 Task: Search one way flight ticket for 4 adults, 1 infant in seat and 1 infant on lap in premium economy from Escanaba: Delta County Airport to Raleigh: Raleigh-durham International Airport on 8-5-2023. Choice of flights is Singapure airlines. Number of bags: 5 checked bags. Price is upto 78000. Outbound departure time preference is 13:15.
Action: Mouse moved to (399, 371)
Screenshot: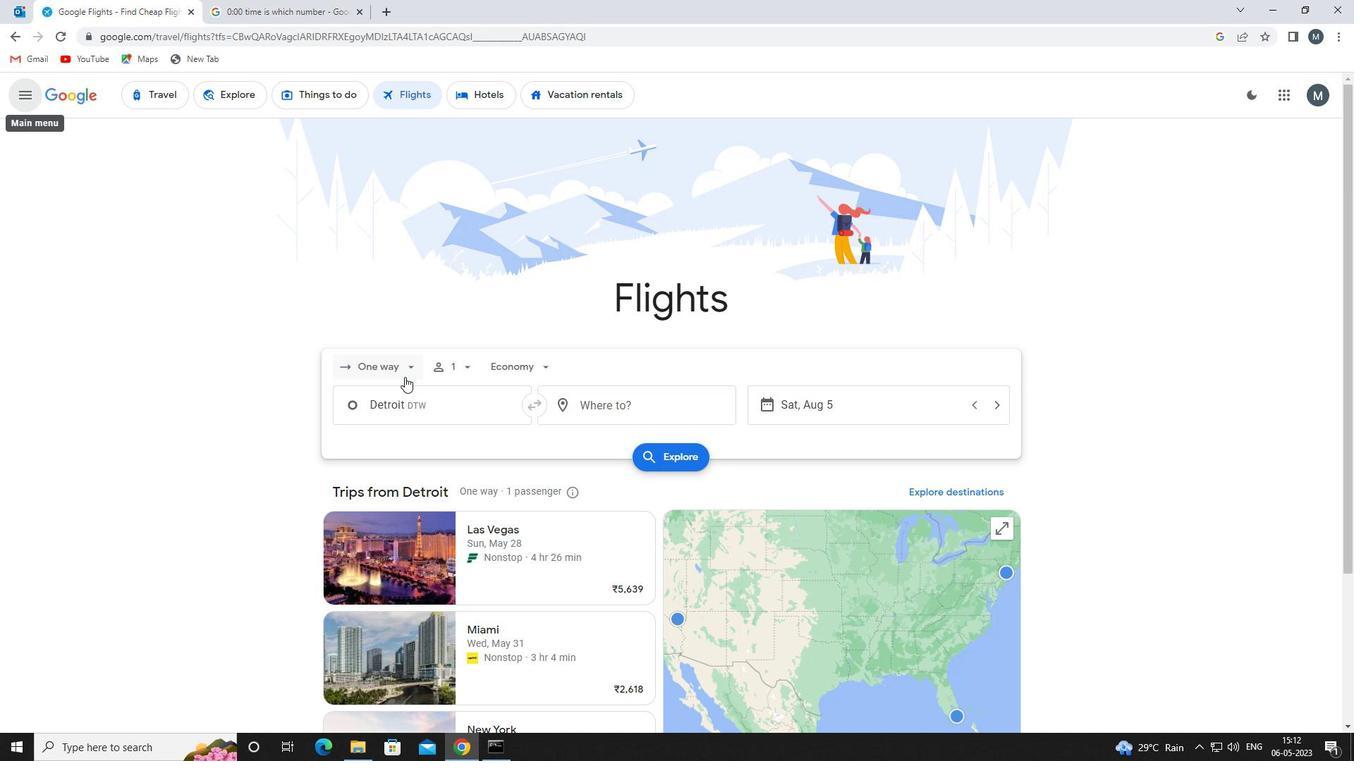 
Action: Mouse pressed left at (399, 371)
Screenshot: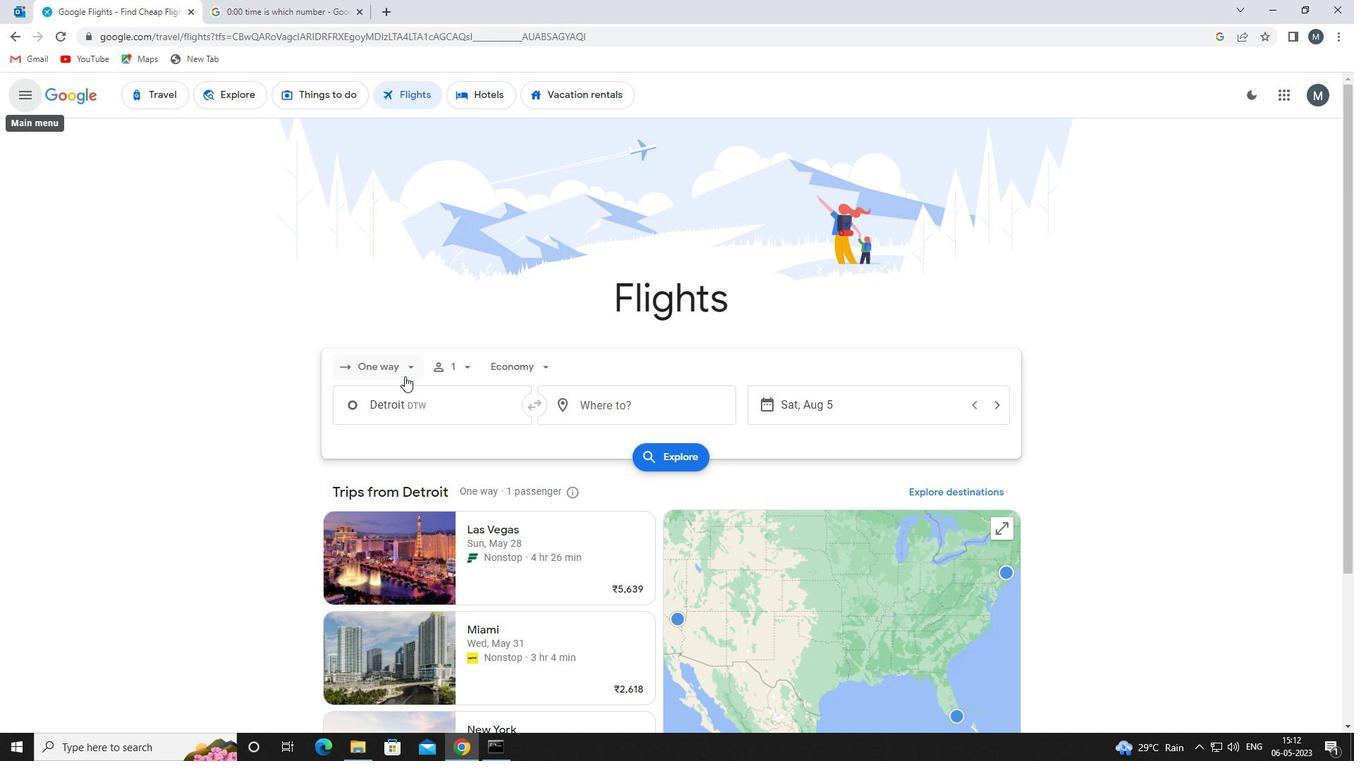 
Action: Mouse moved to (406, 433)
Screenshot: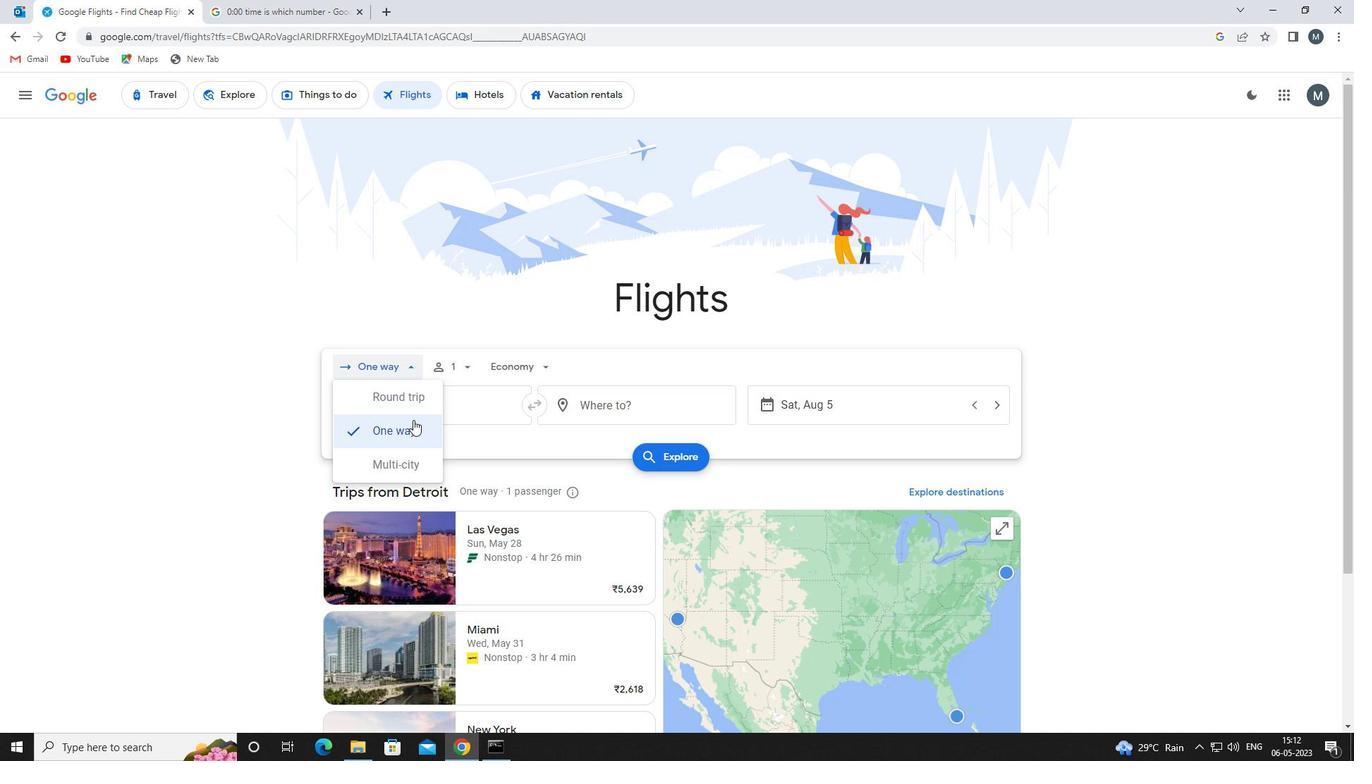 
Action: Mouse pressed left at (406, 433)
Screenshot: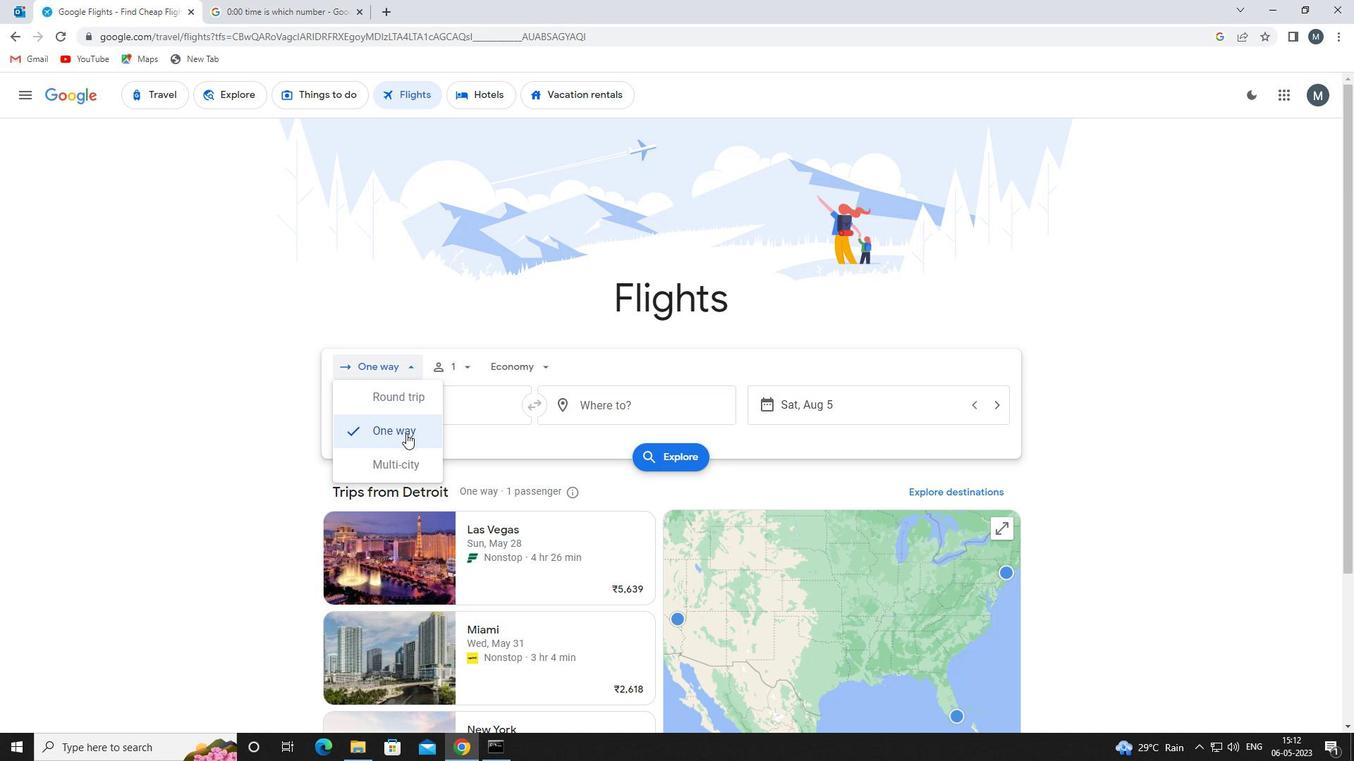 
Action: Mouse moved to (463, 368)
Screenshot: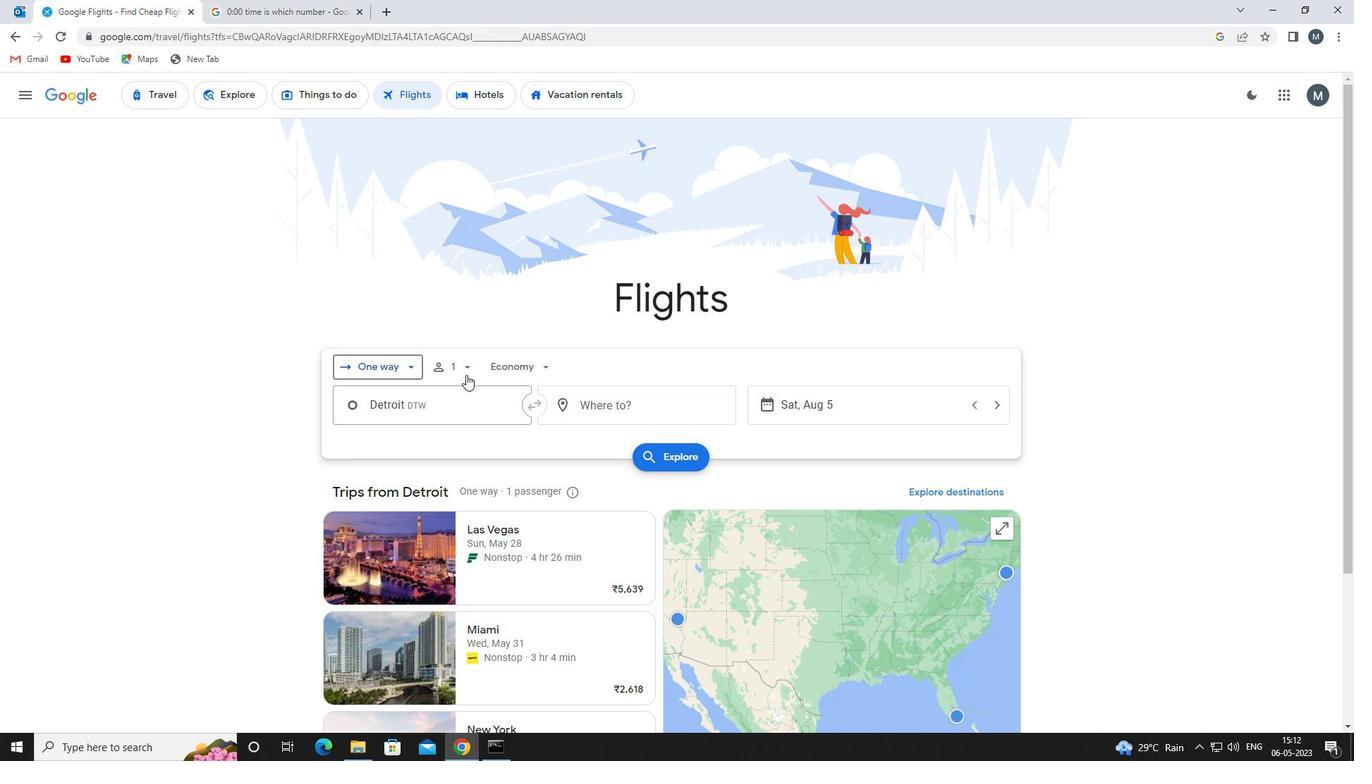 
Action: Mouse pressed left at (463, 368)
Screenshot: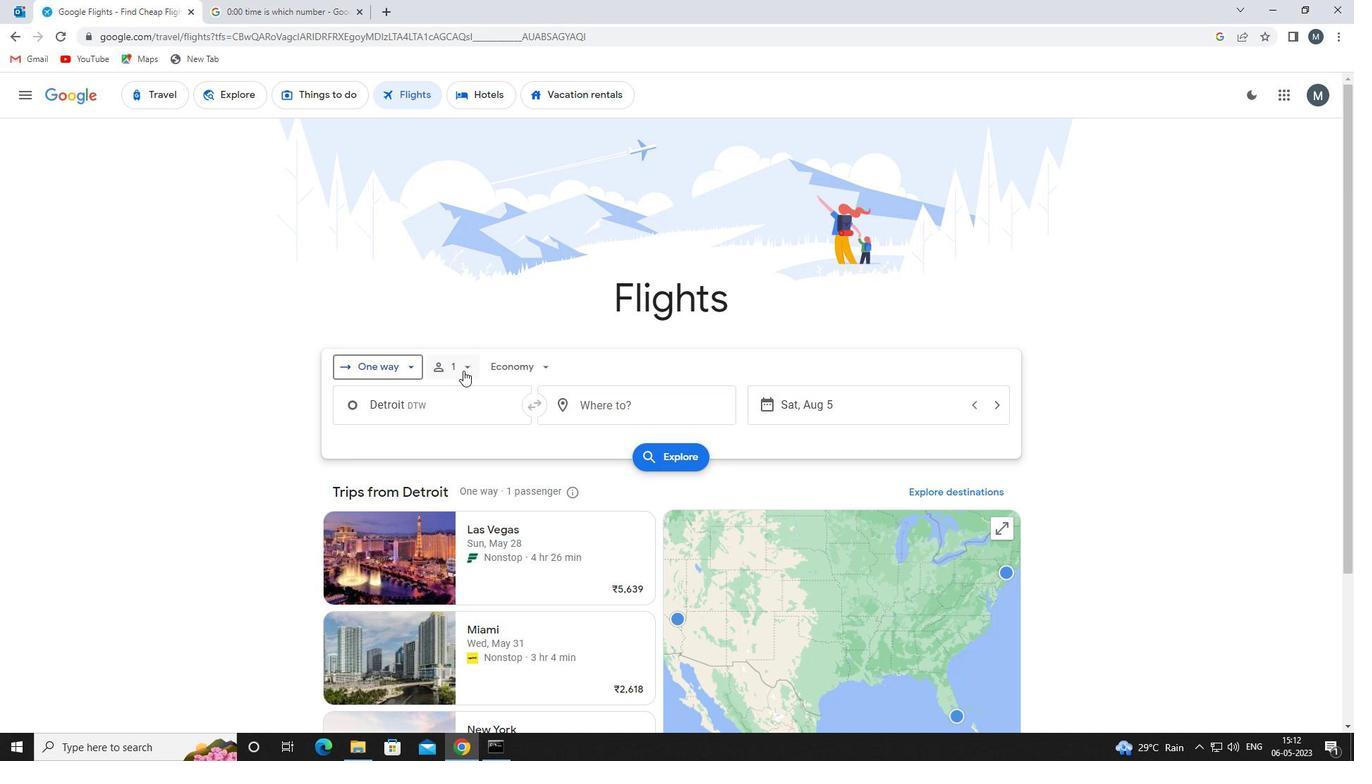 
Action: Mouse moved to (581, 403)
Screenshot: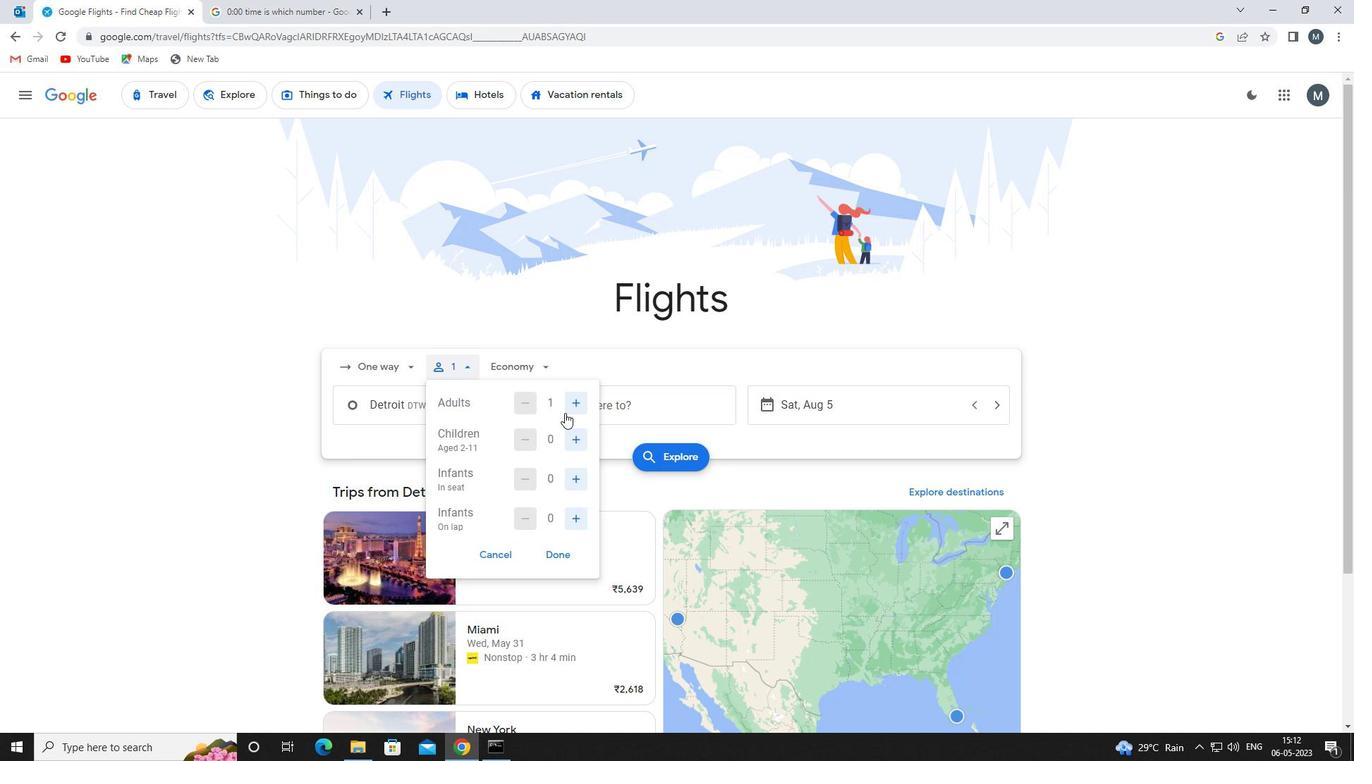 
Action: Mouse pressed left at (581, 403)
Screenshot: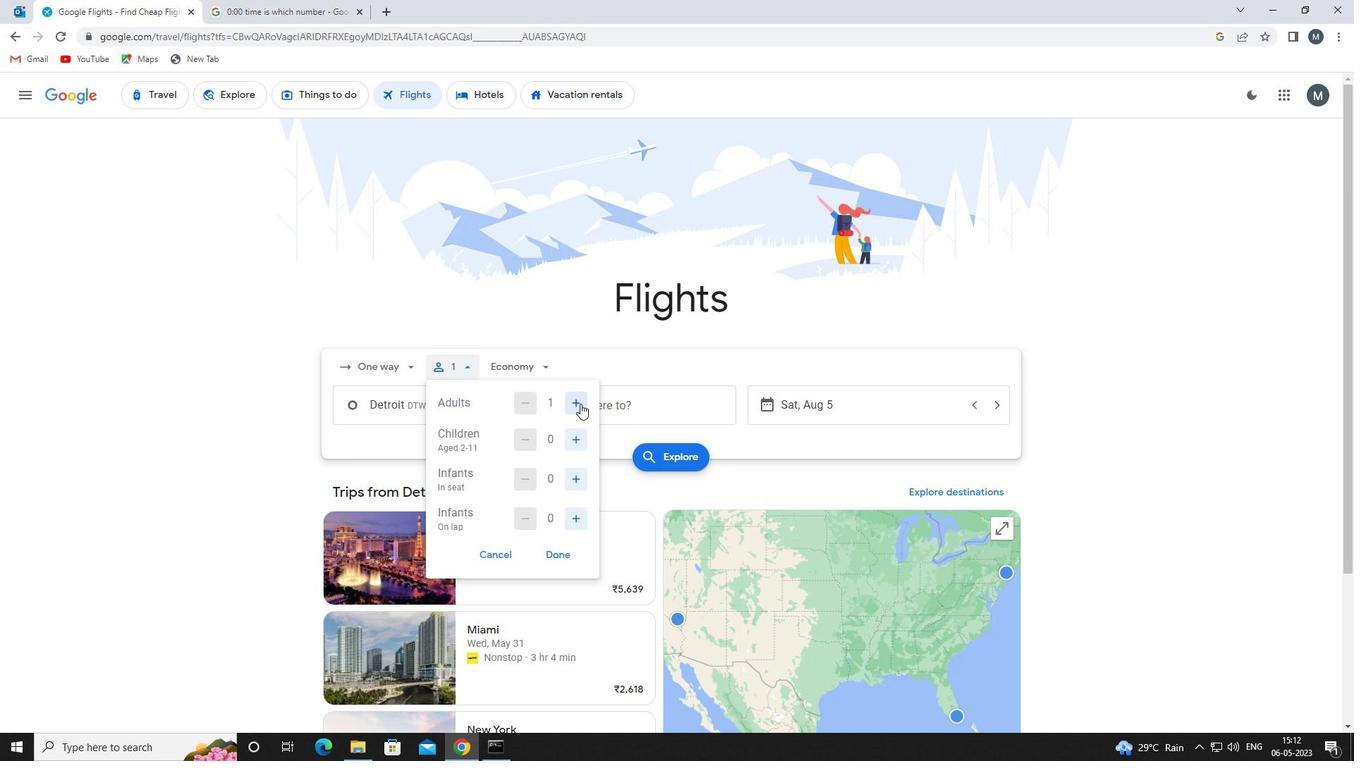 
Action: Mouse moved to (581, 402)
Screenshot: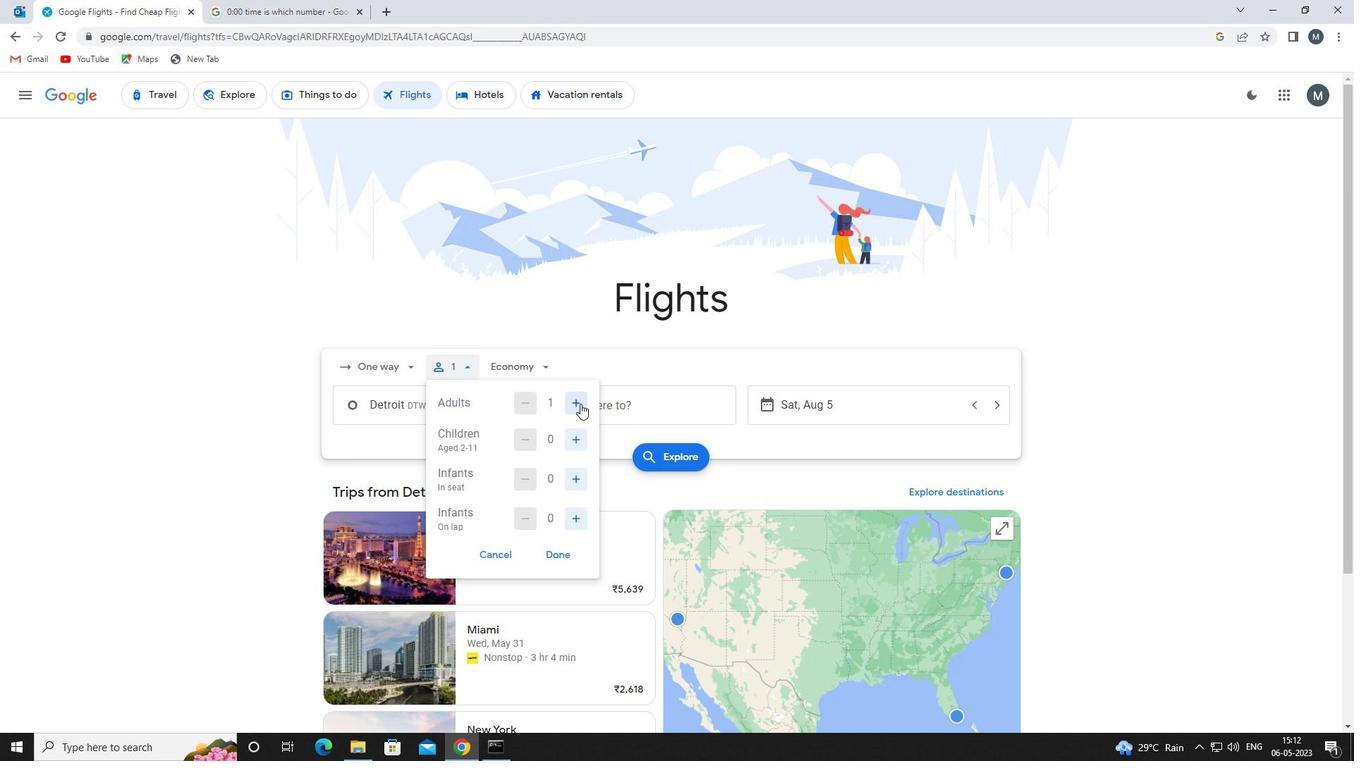 
Action: Mouse pressed left at (581, 402)
Screenshot: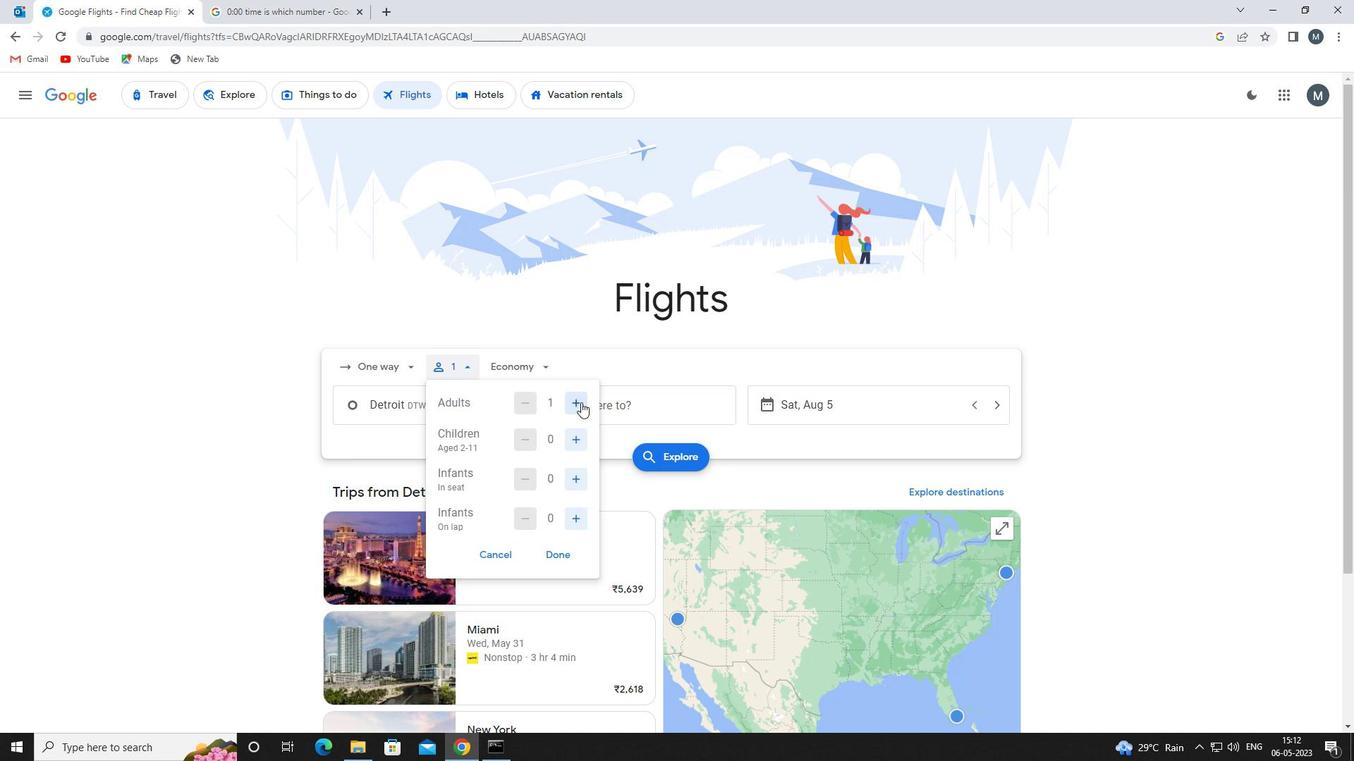 
Action: Mouse pressed left at (581, 402)
Screenshot: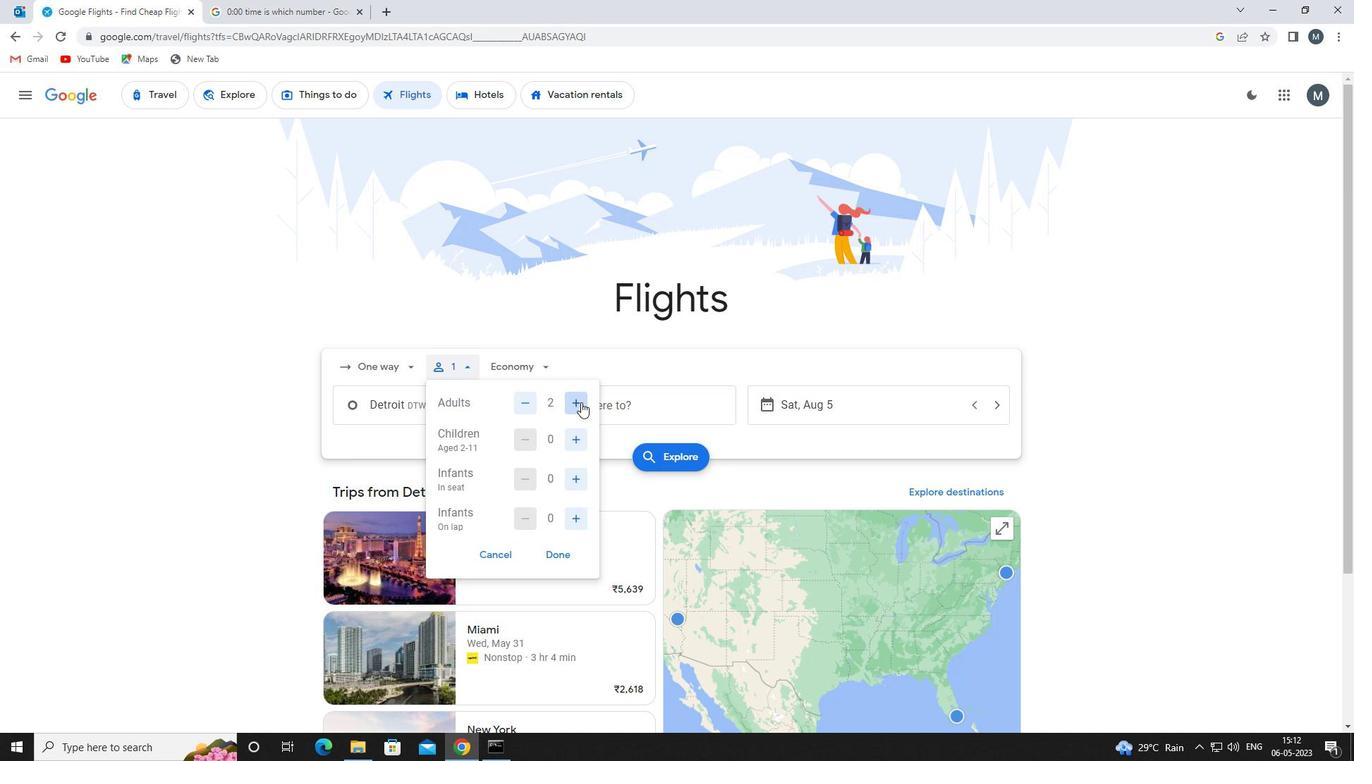 
Action: Mouse moved to (581, 444)
Screenshot: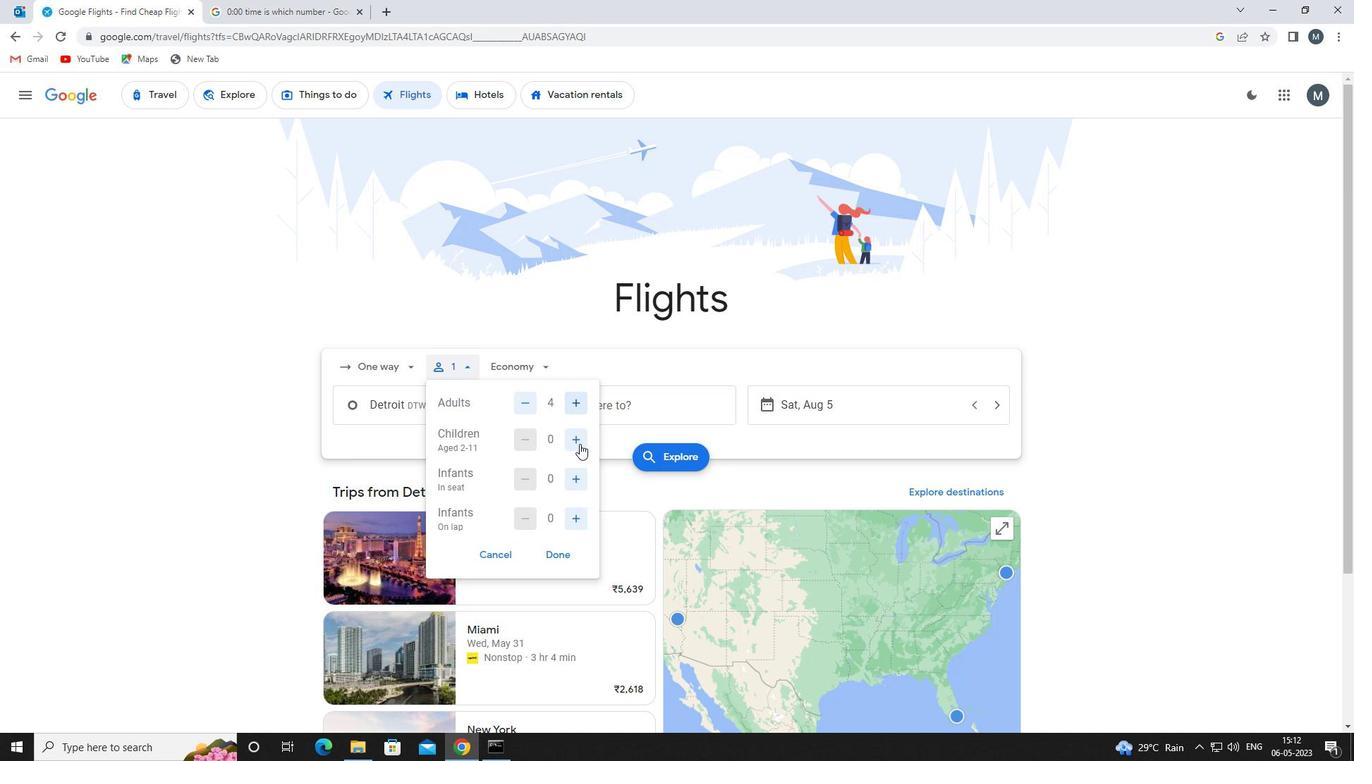 
Action: Mouse pressed left at (581, 444)
Screenshot: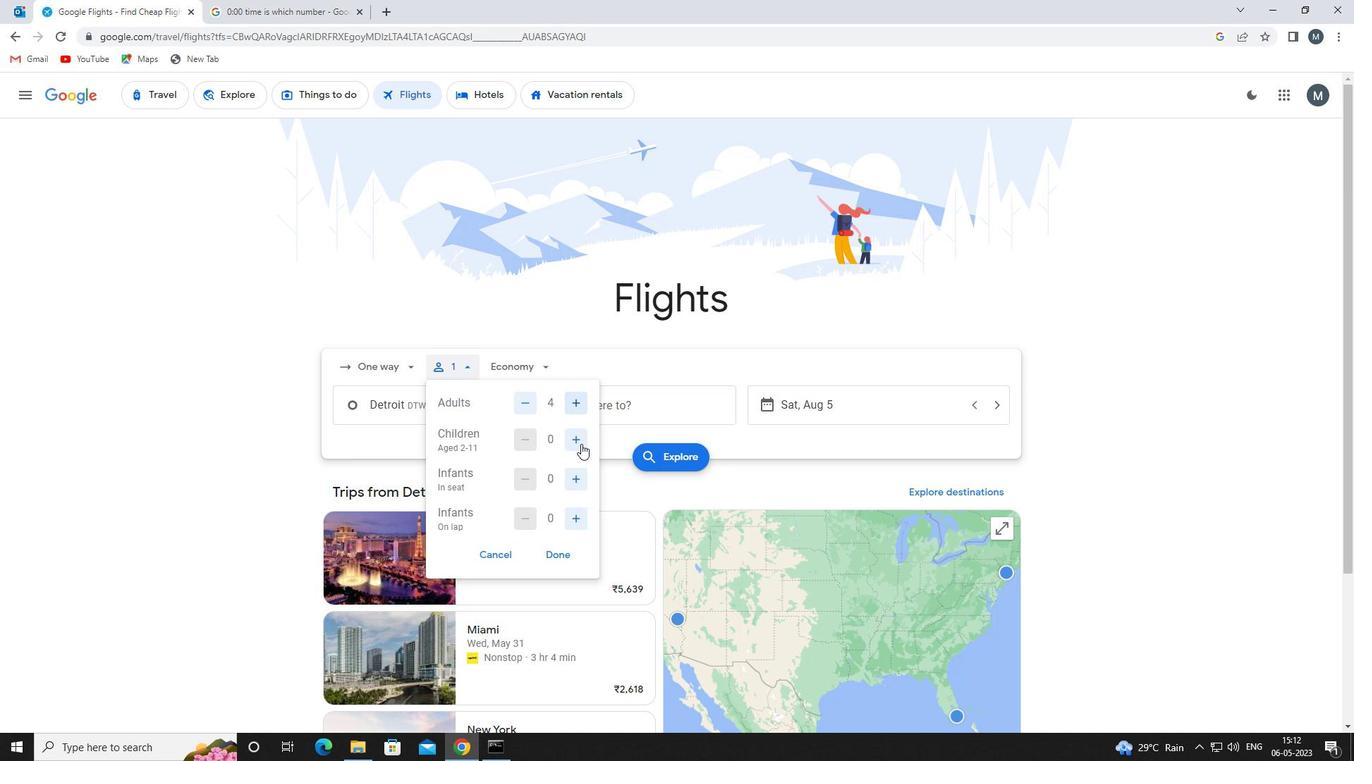 
Action: Mouse moved to (578, 474)
Screenshot: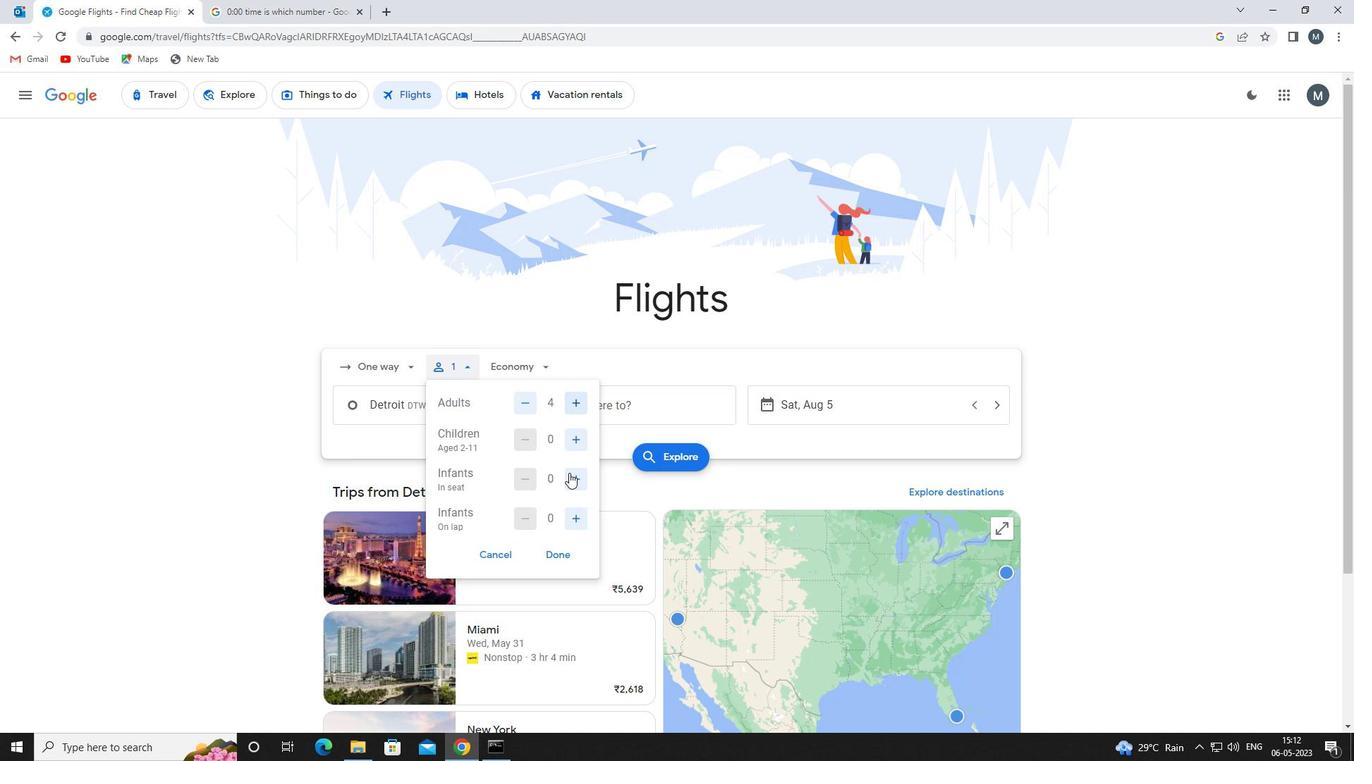 
Action: Mouse pressed left at (578, 474)
Screenshot: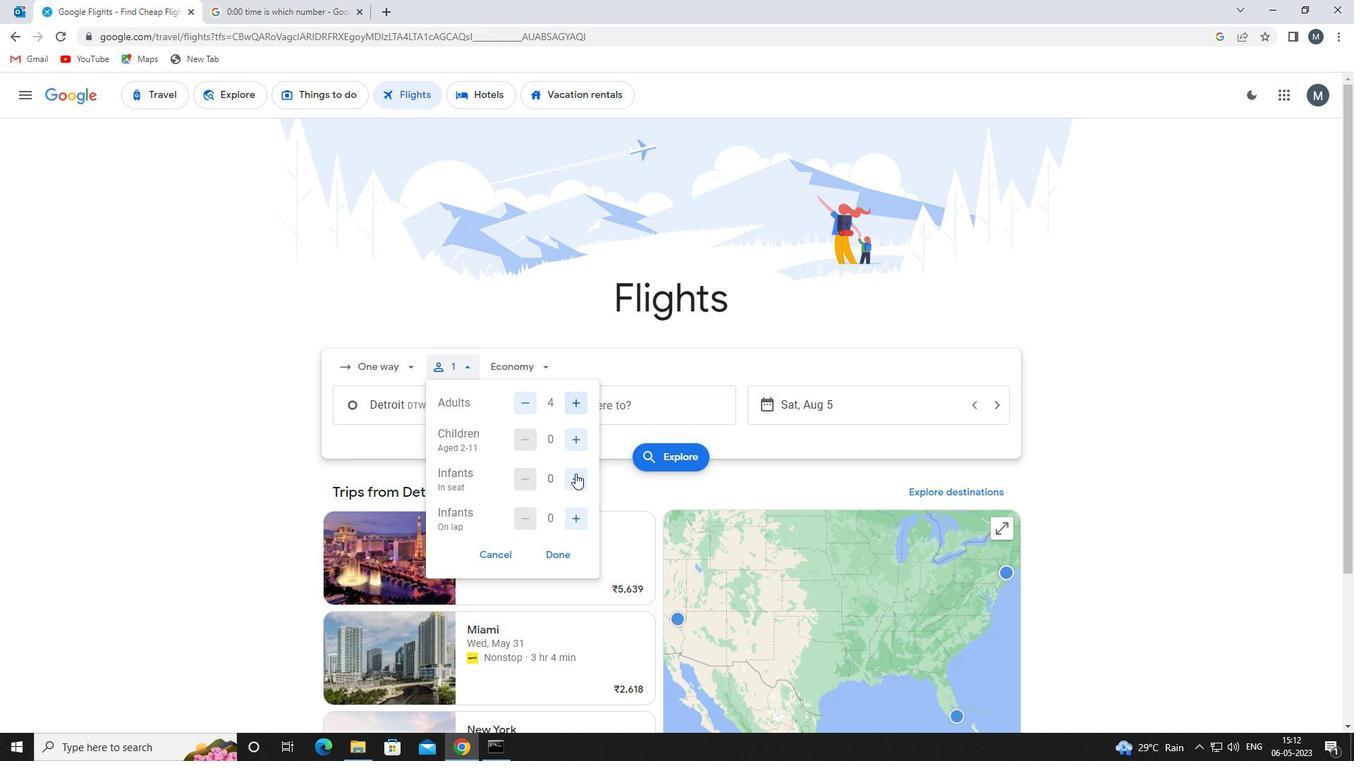 
Action: Mouse moved to (575, 519)
Screenshot: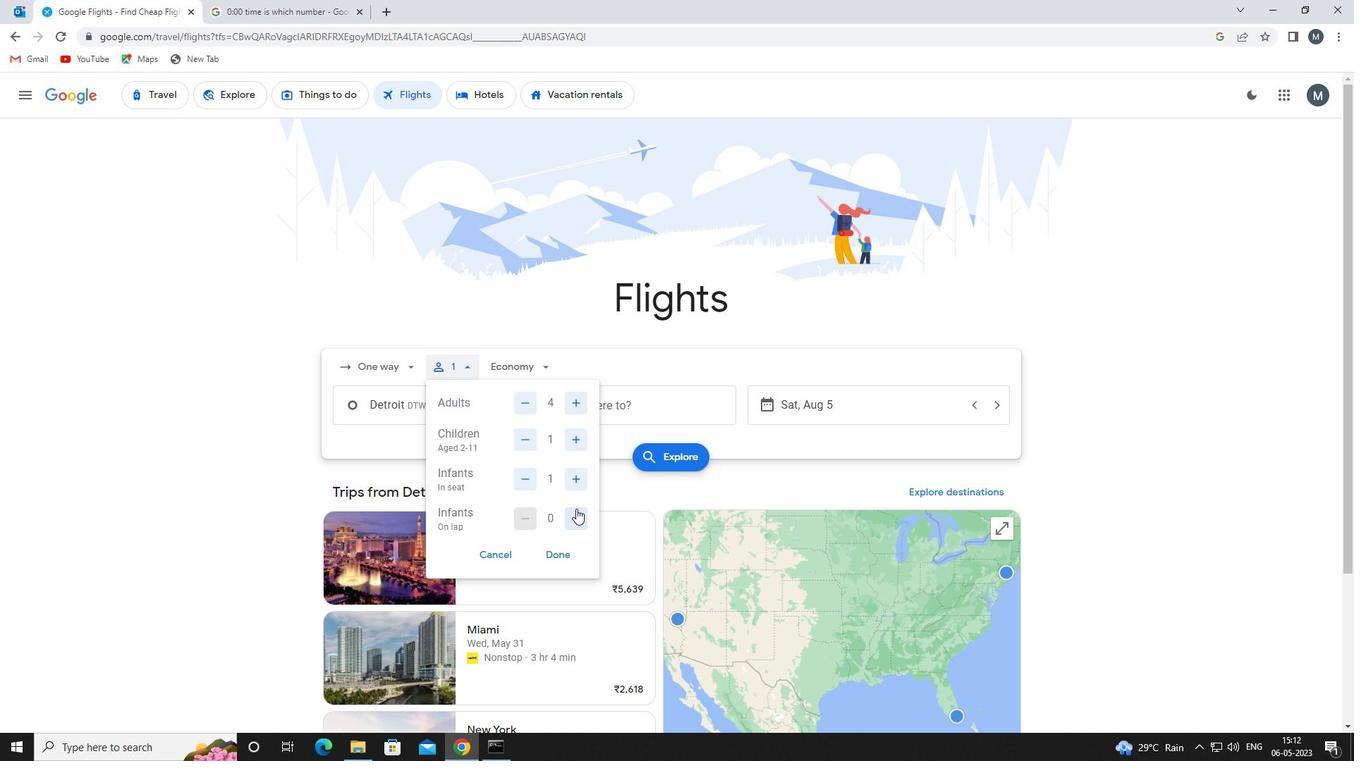 
Action: Mouse pressed left at (575, 519)
Screenshot: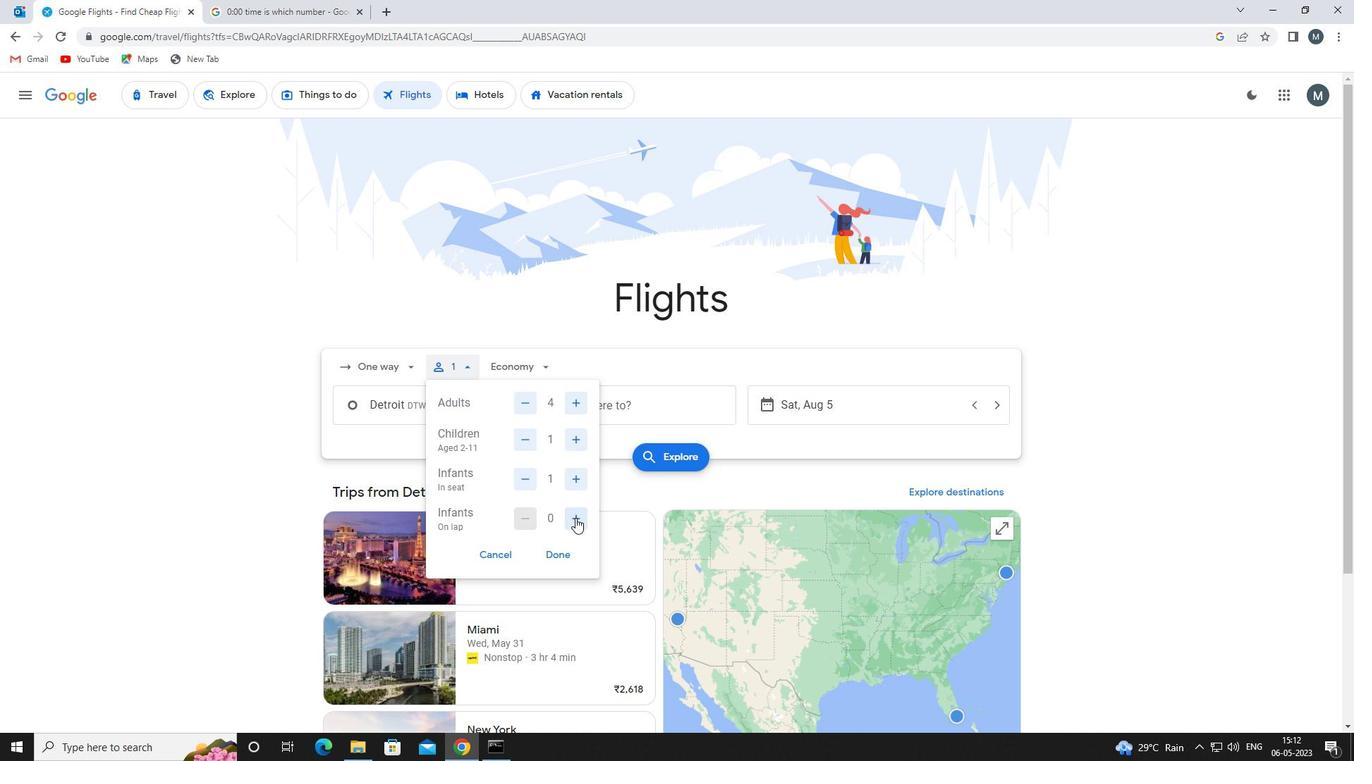 
Action: Mouse moved to (521, 419)
Screenshot: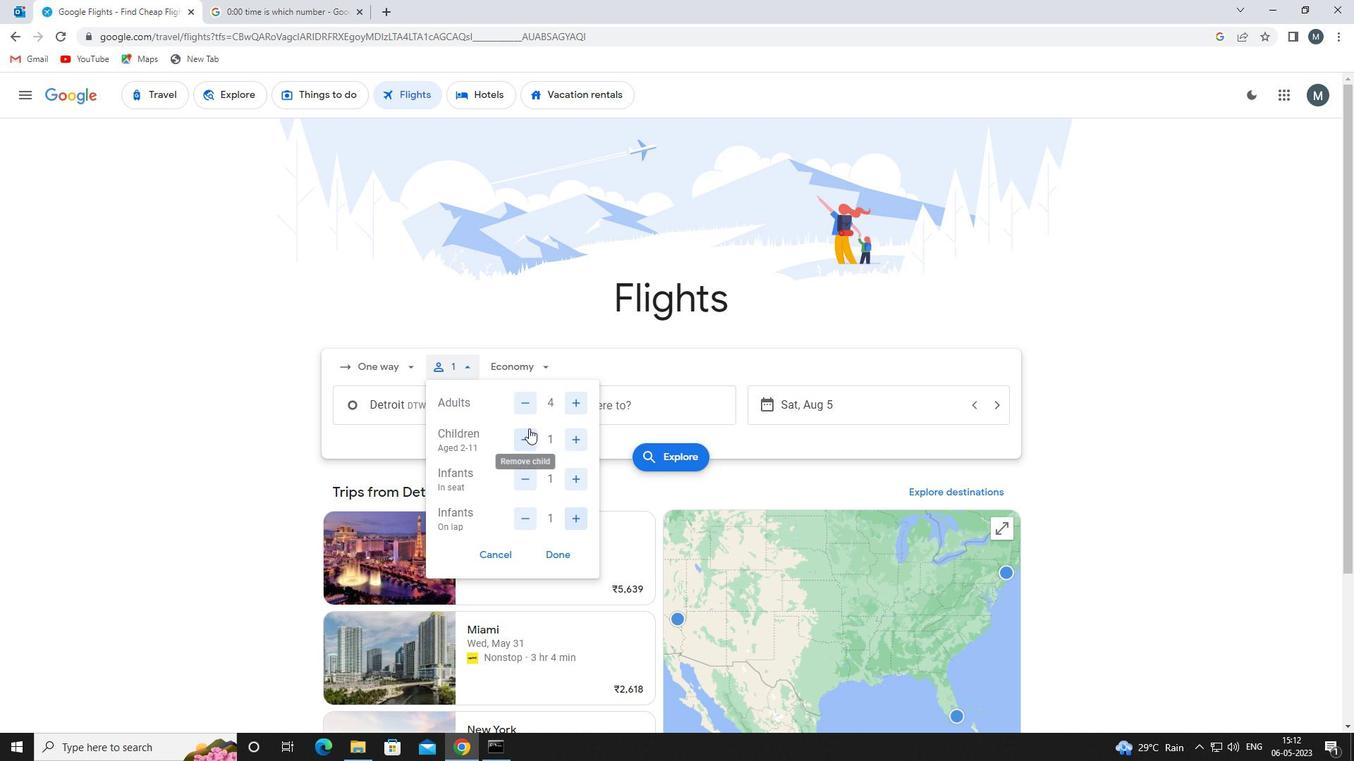 
Action: Mouse pressed left at (521, 419)
Screenshot: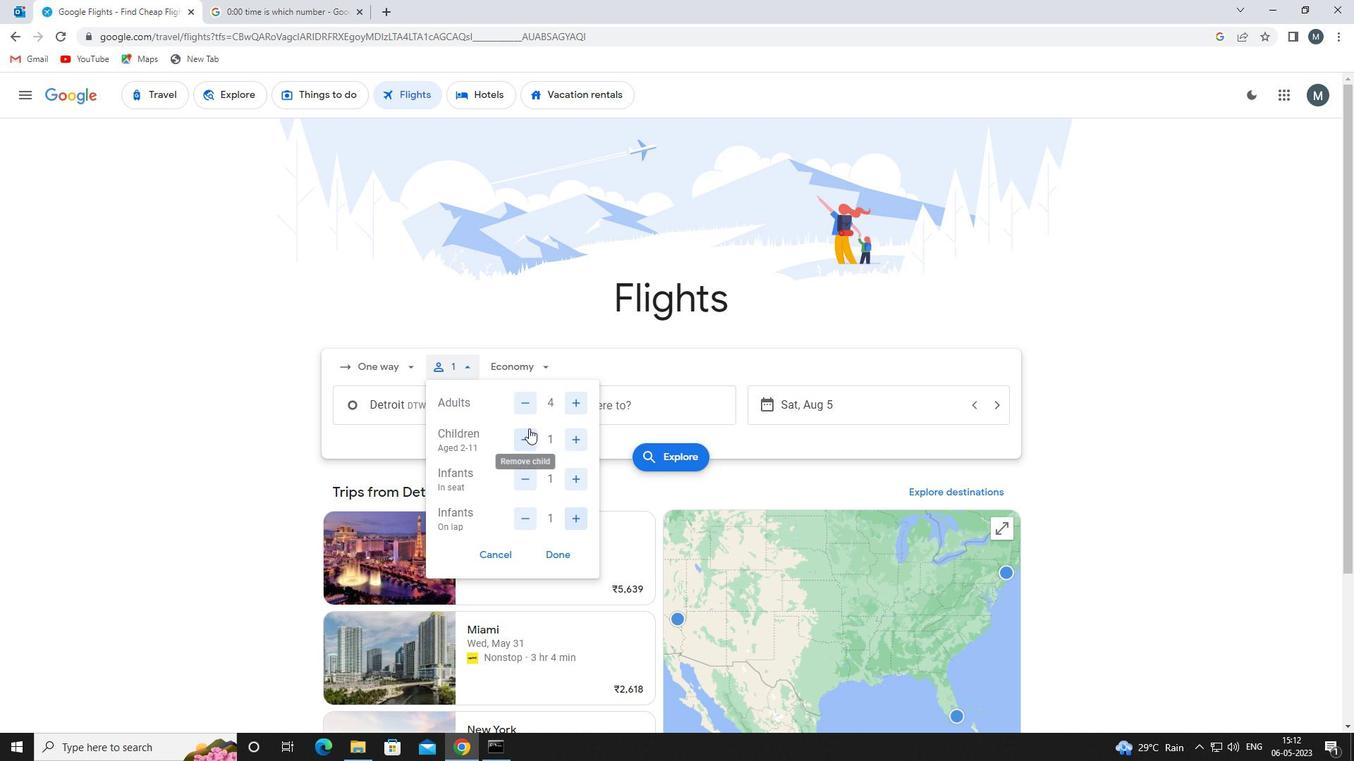 
Action: Mouse moved to (447, 372)
Screenshot: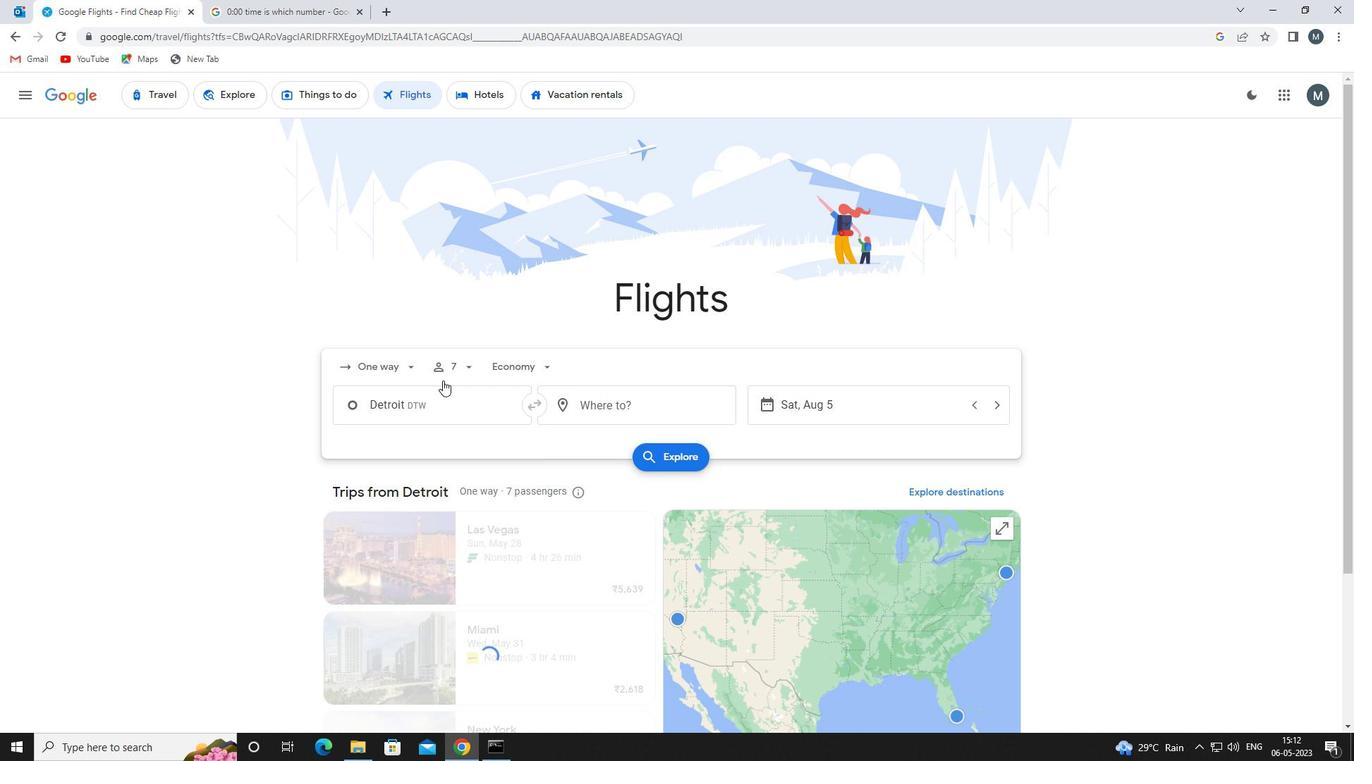 
Action: Mouse pressed left at (447, 372)
Screenshot: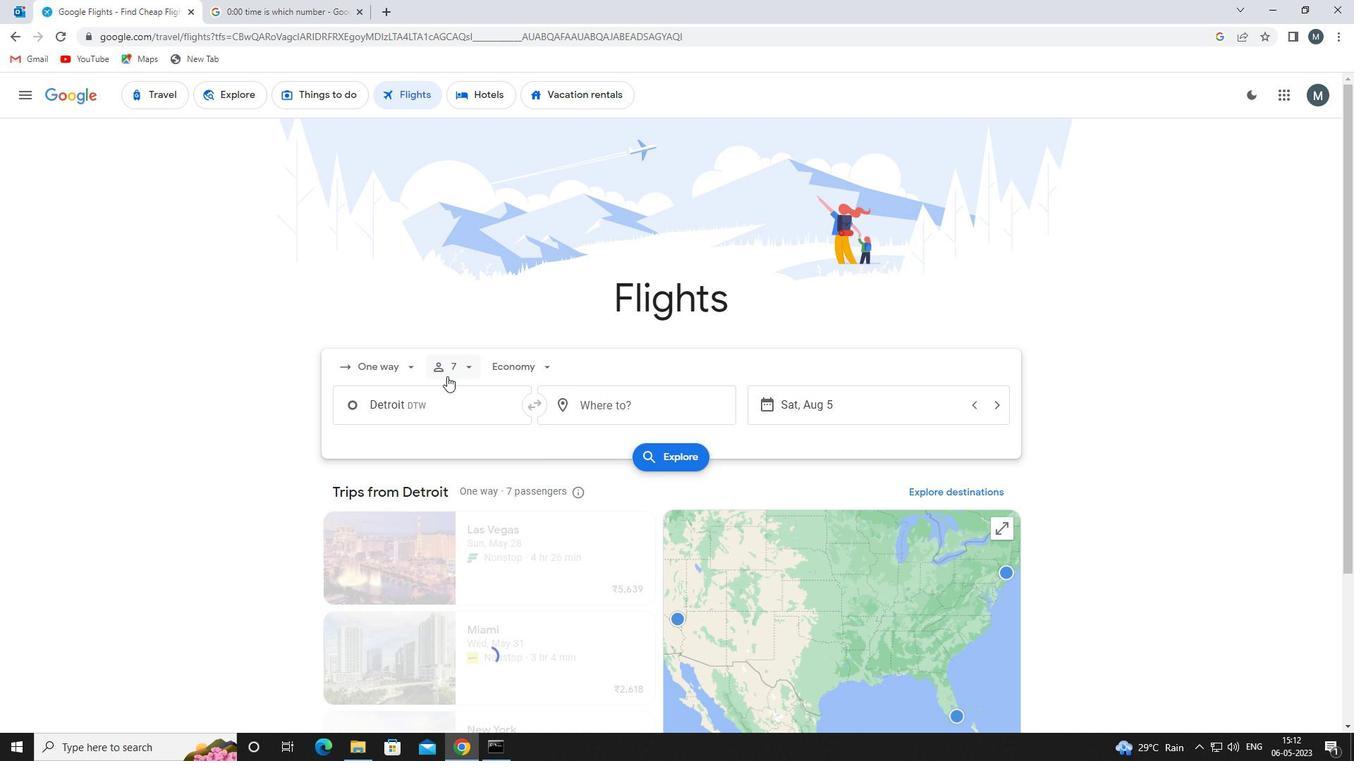 
Action: Mouse moved to (524, 439)
Screenshot: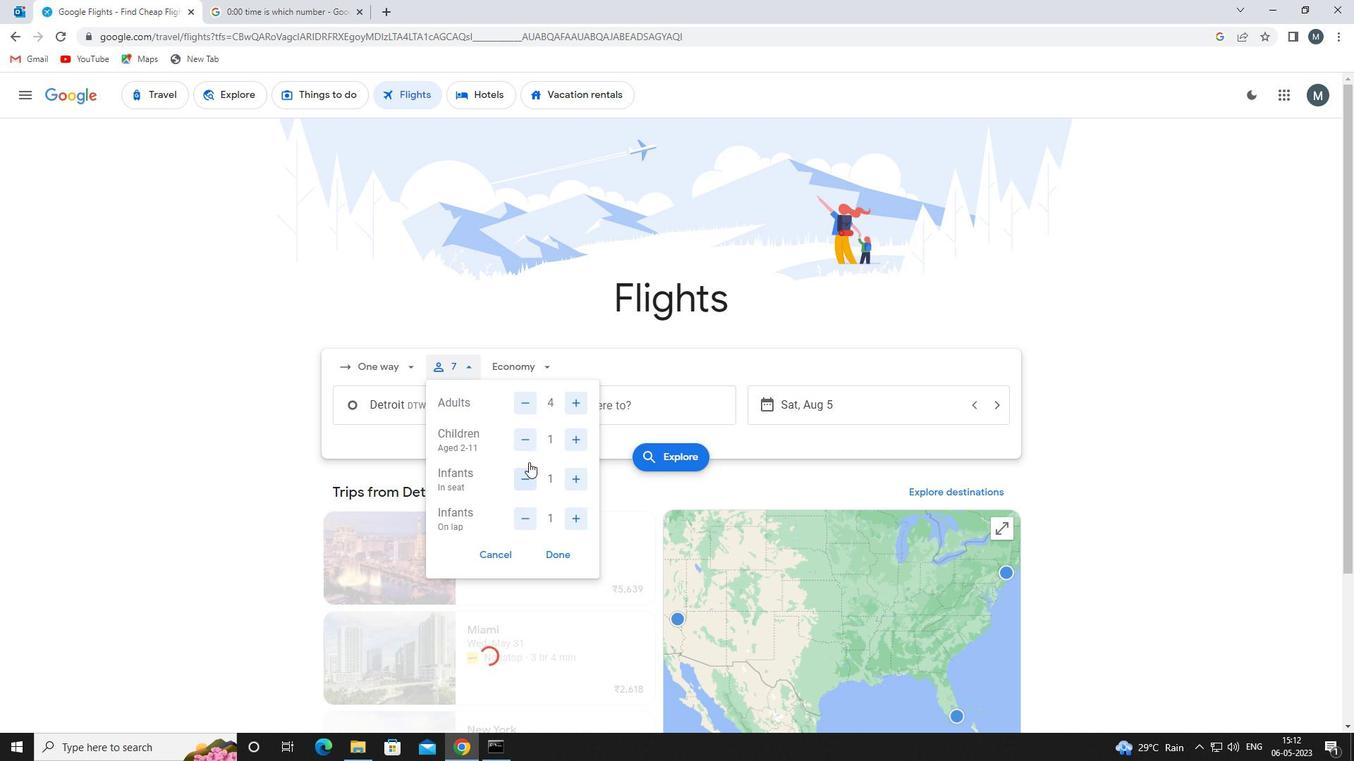 
Action: Mouse pressed left at (524, 439)
Screenshot: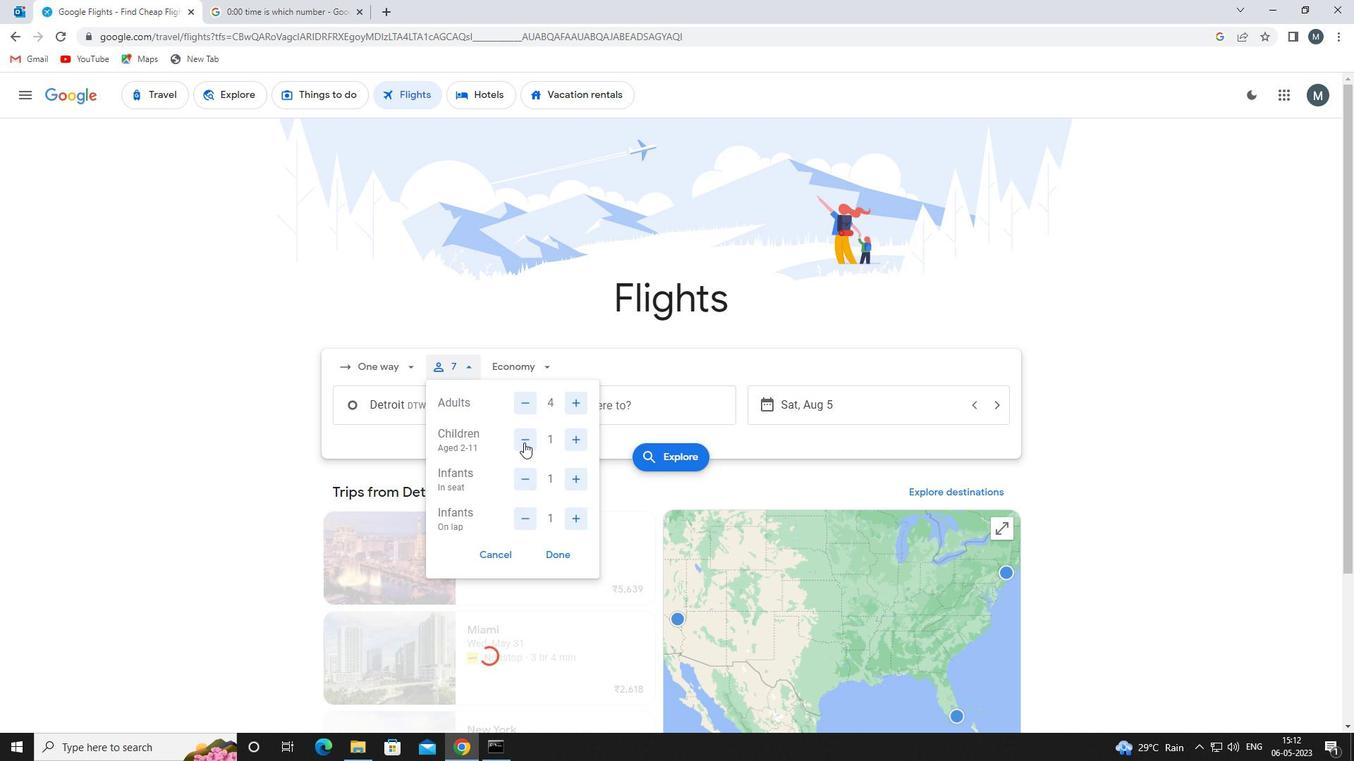 
Action: Mouse moved to (554, 558)
Screenshot: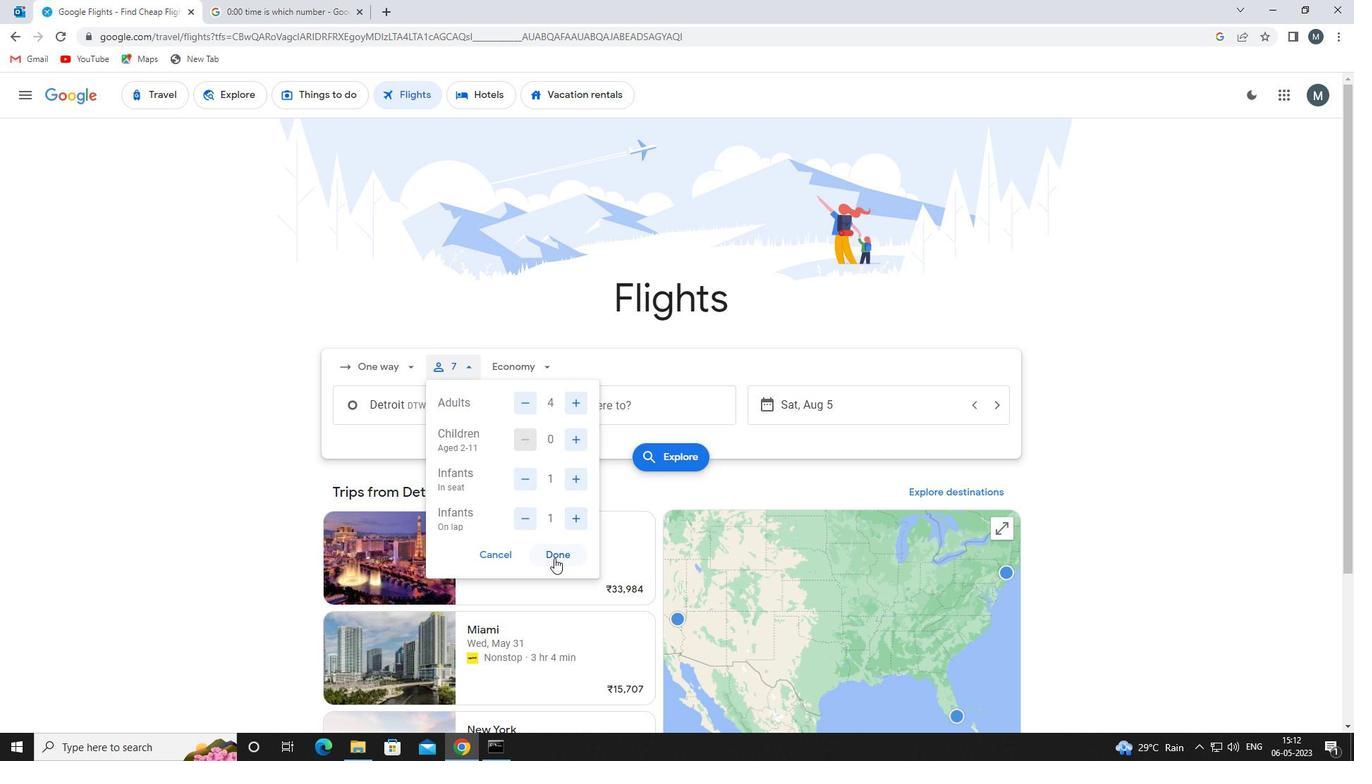 
Action: Mouse pressed left at (554, 558)
Screenshot: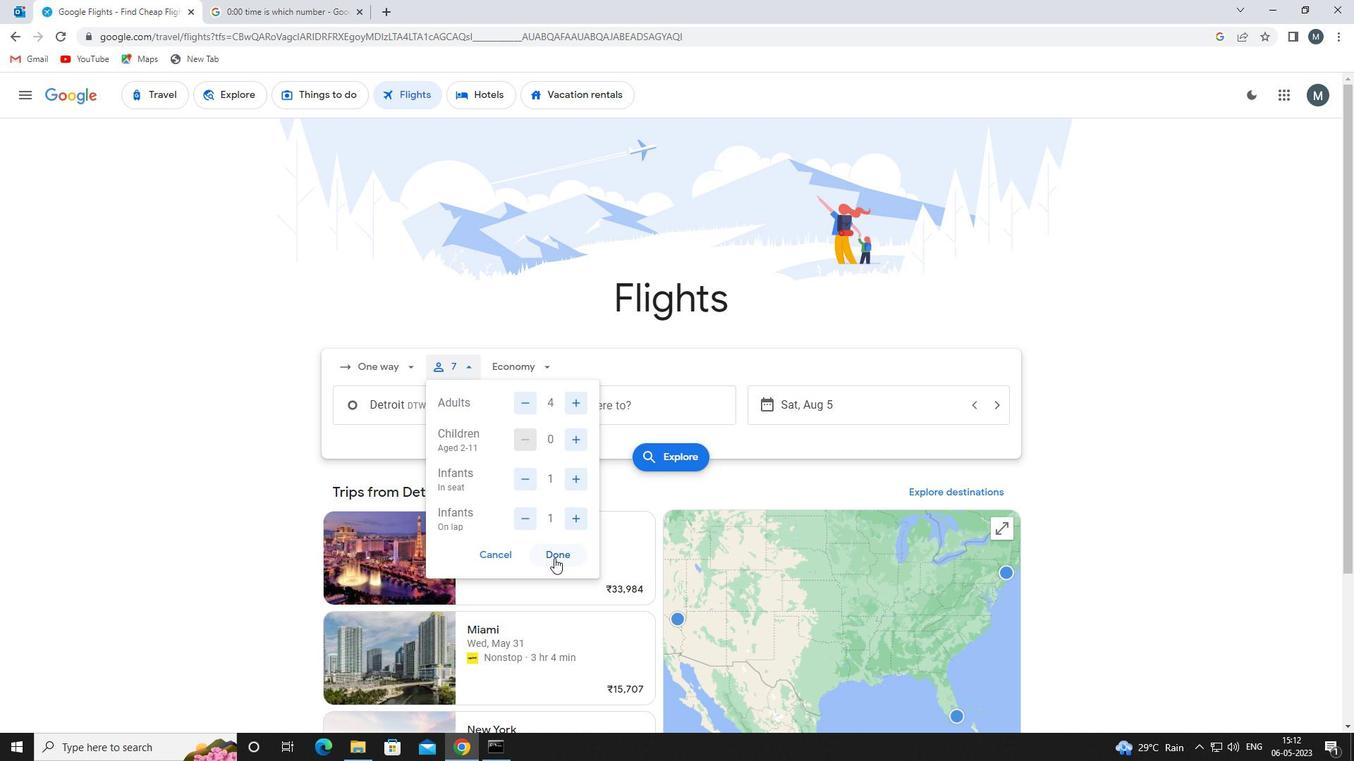 
Action: Mouse moved to (510, 367)
Screenshot: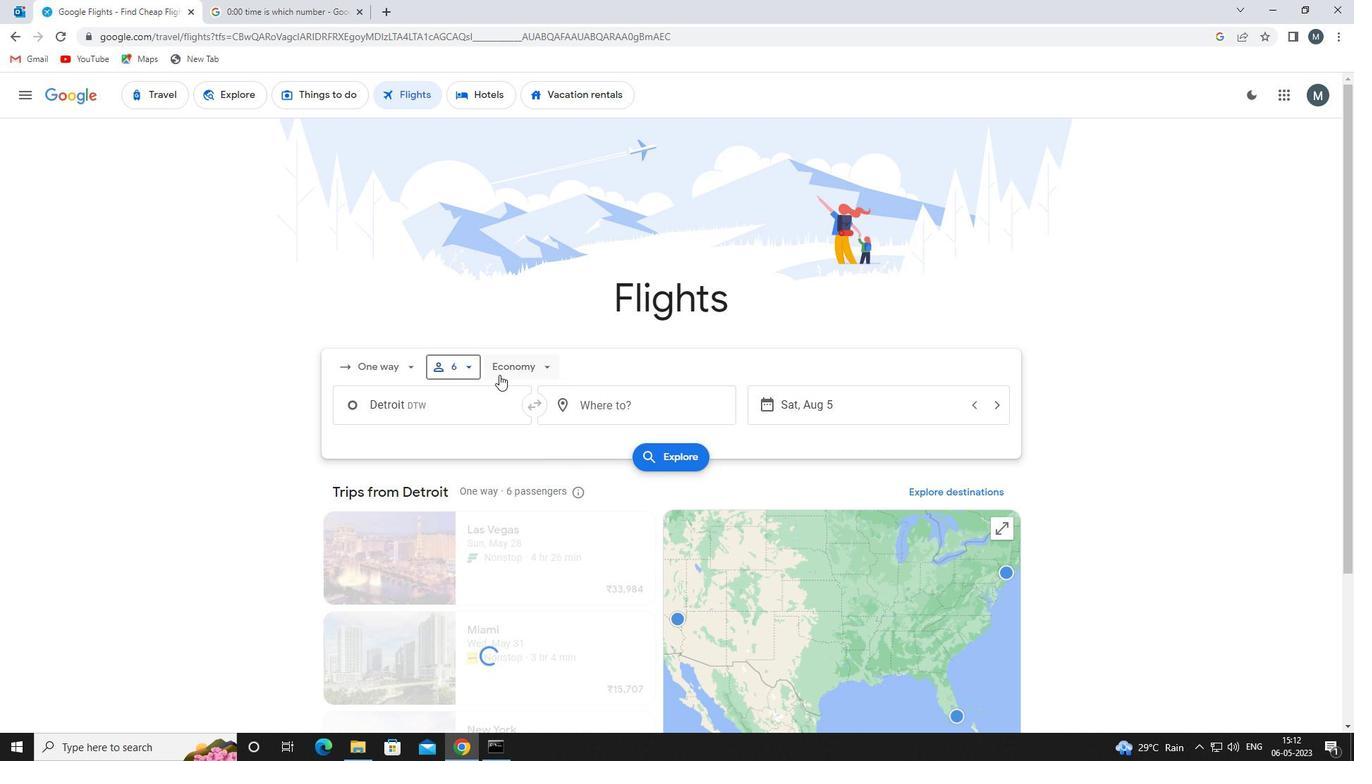 
Action: Mouse pressed left at (510, 367)
Screenshot: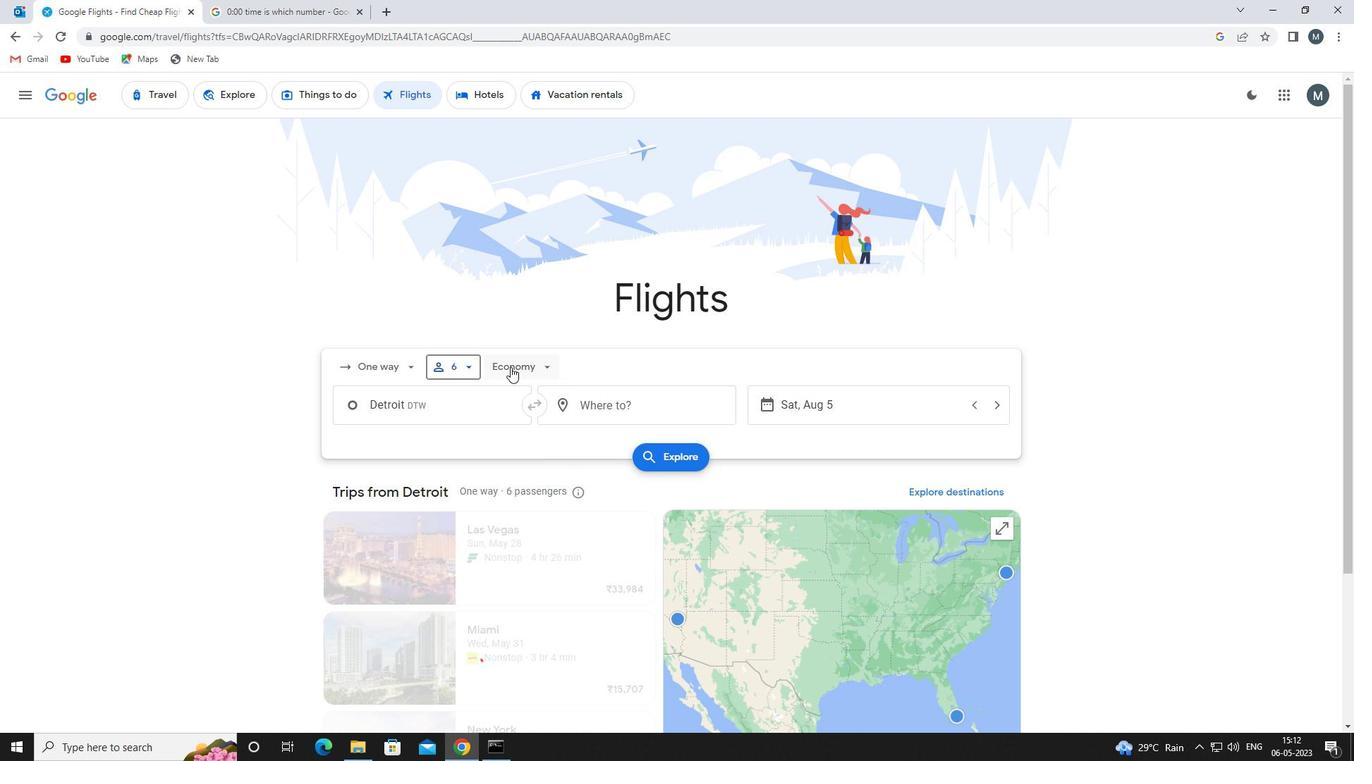 
Action: Mouse moved to (551, 435)
Screenshot: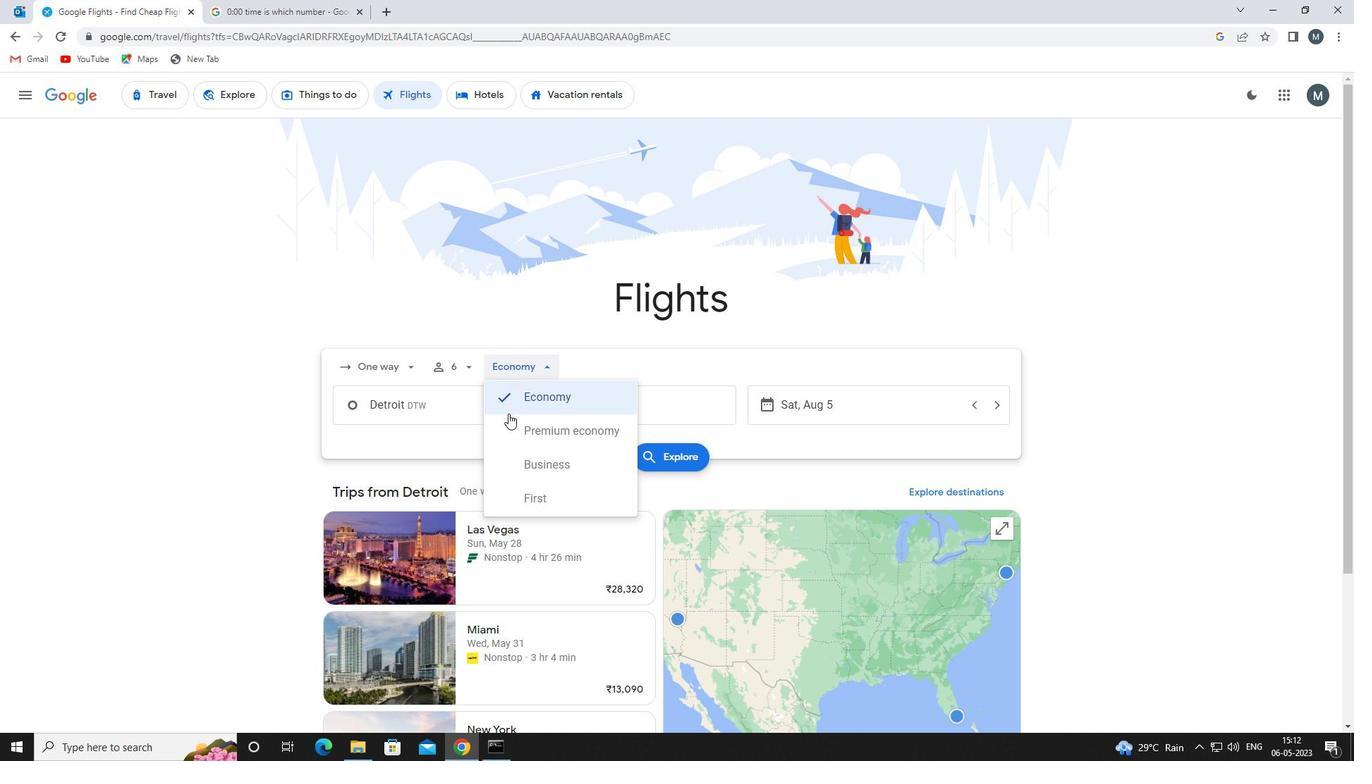 
Action: Mouse pressed left at (551, 435)
Screenshot: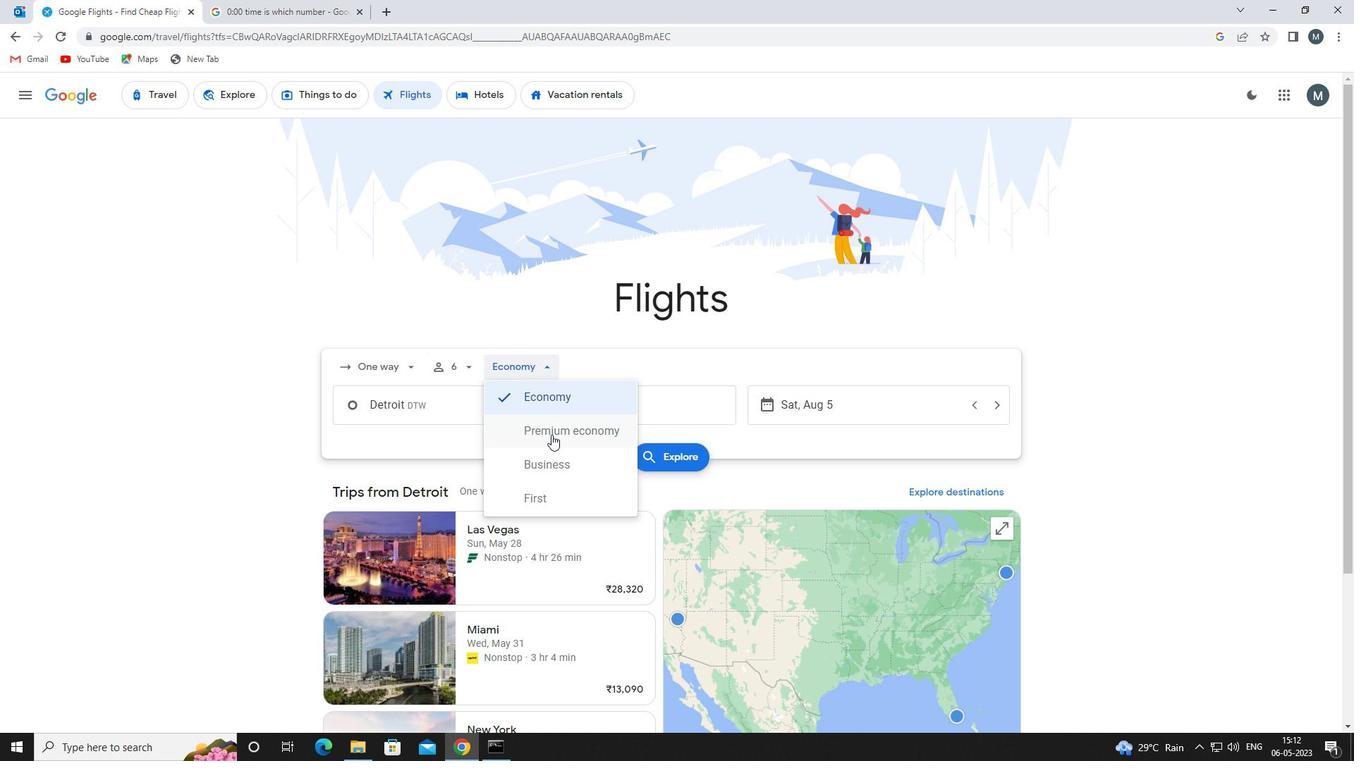 
Action: Mouse moved to (462, 404)
Screenshot: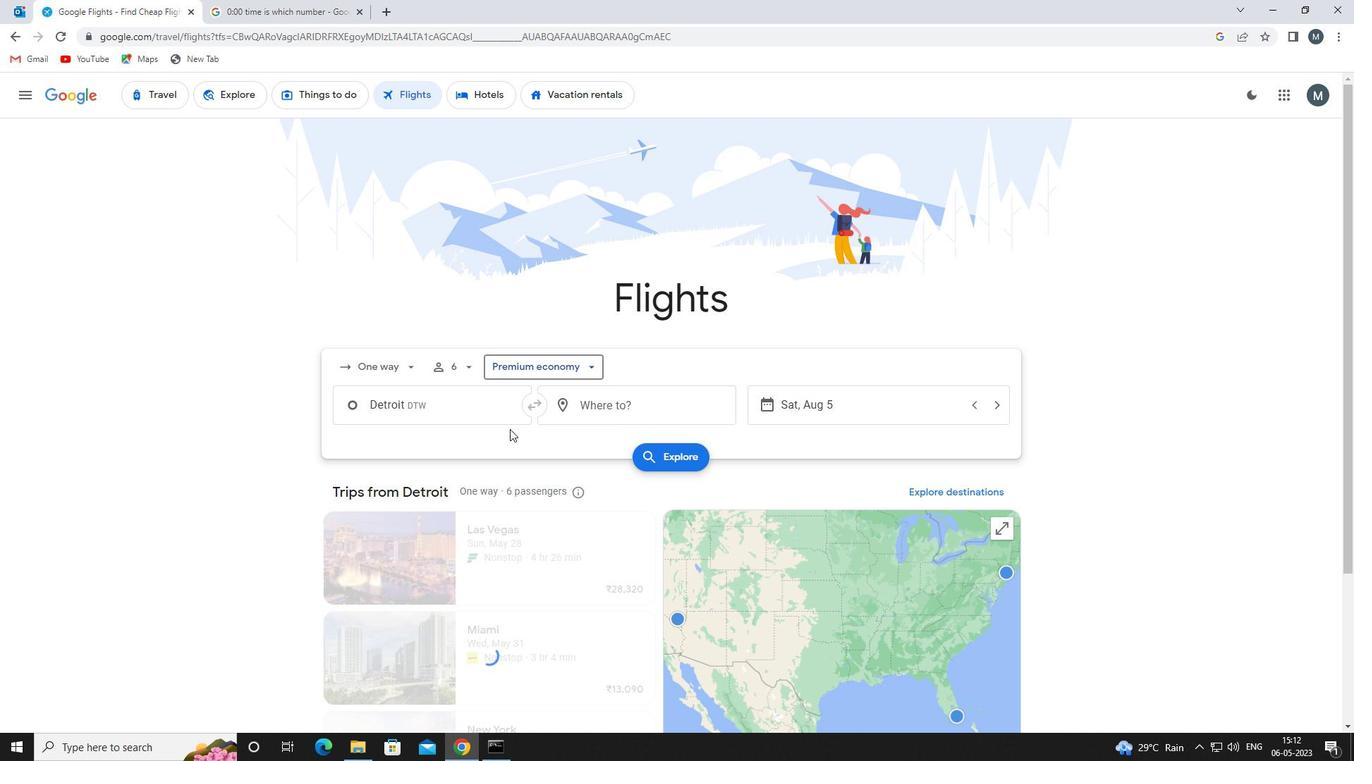 
Action: Mouse pressed left at (462, 404)
Screenshot: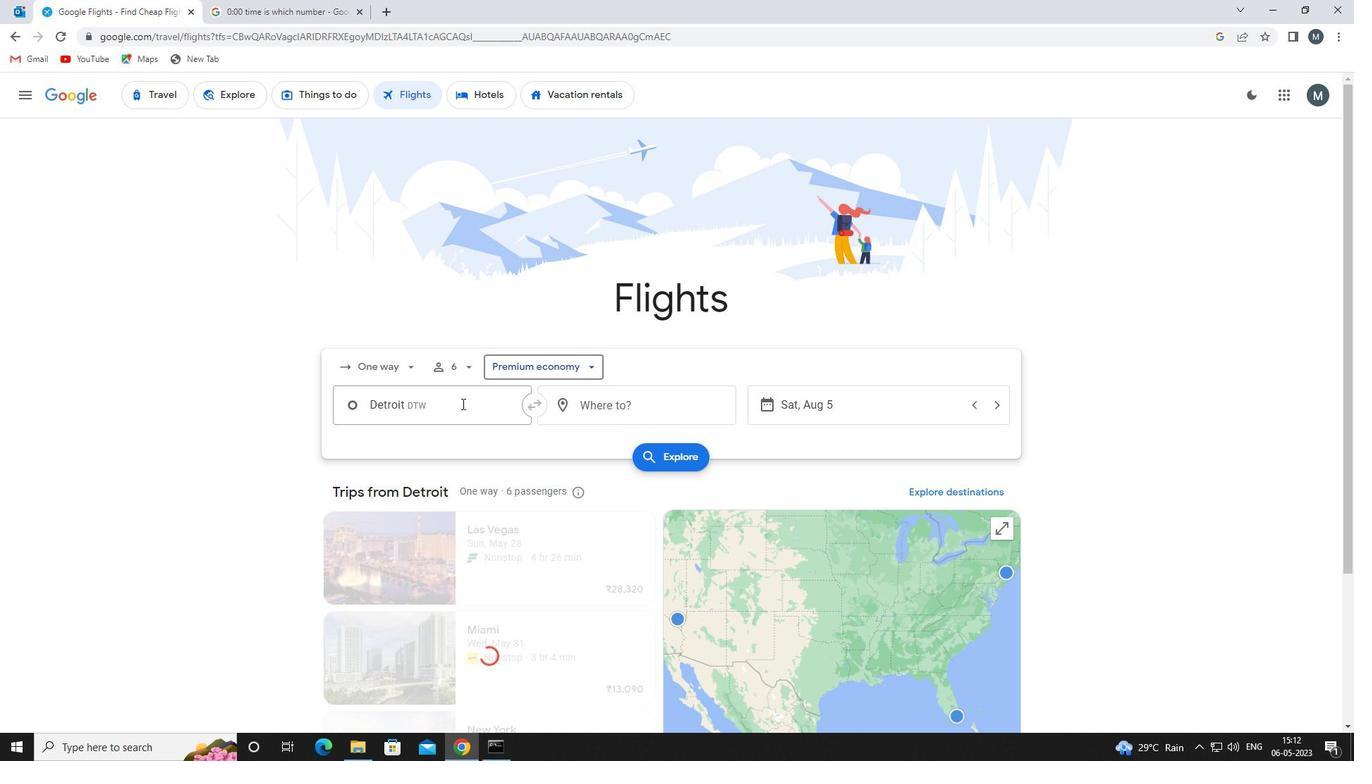 
Action: Mouse moved to (462, 404)
Screenshot: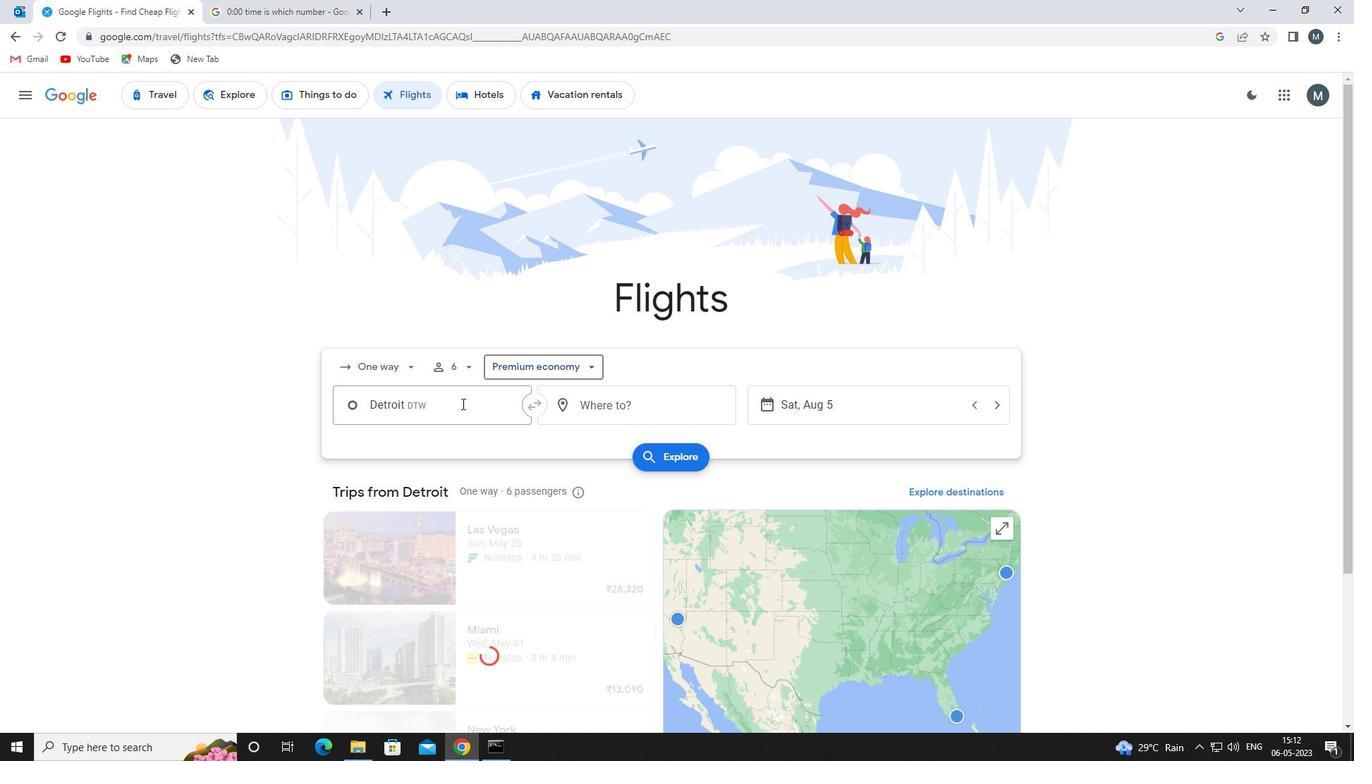 
Action: Key pressed de
Screenshot: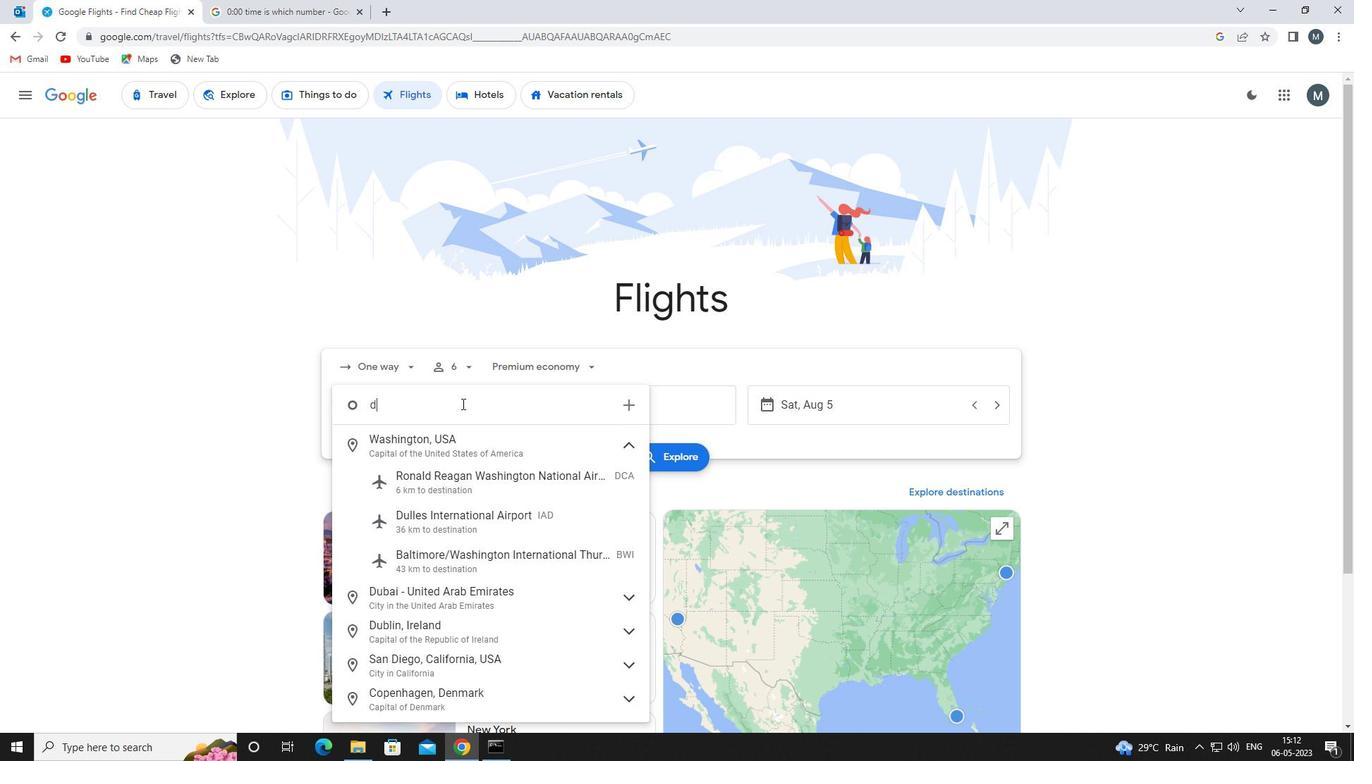 
Action: Mouse moved to (457, 483)
Screenshot: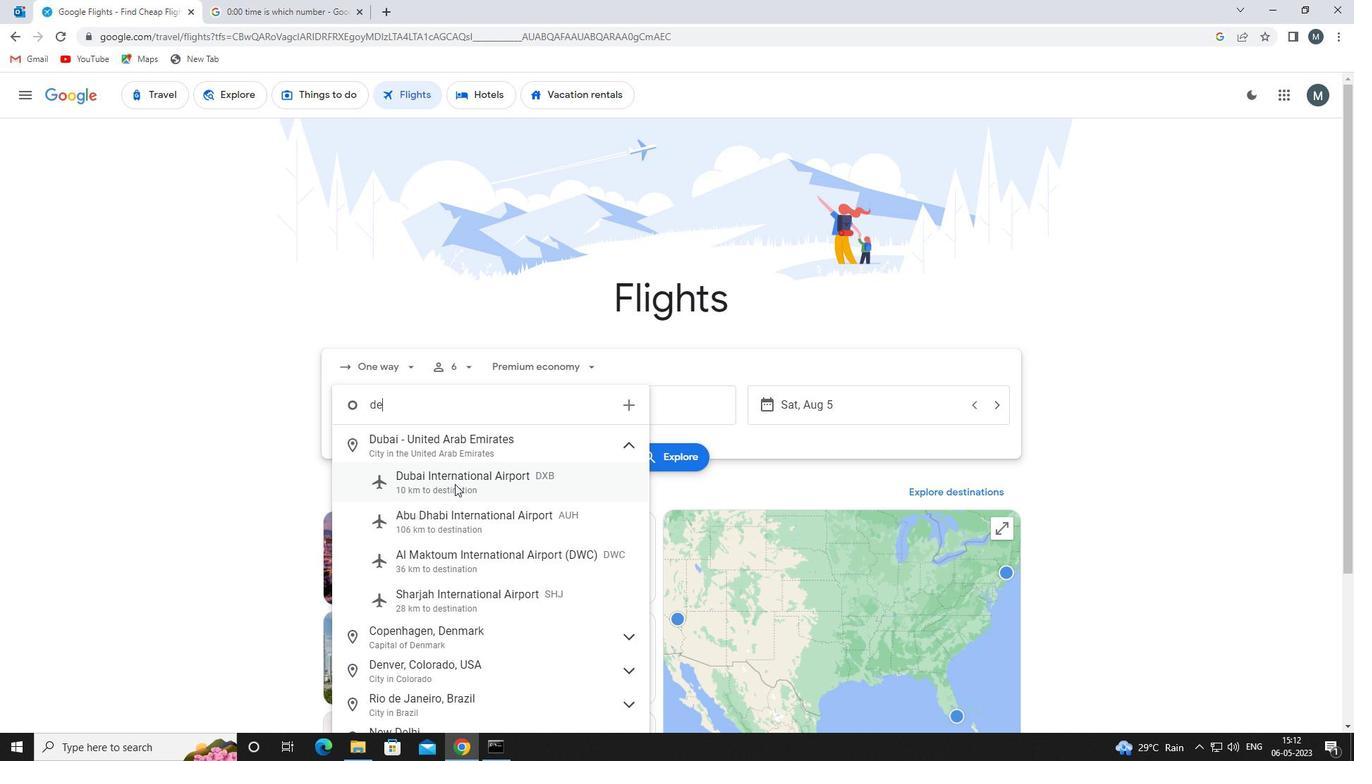 
Action: Key pressed lta
Screenshot: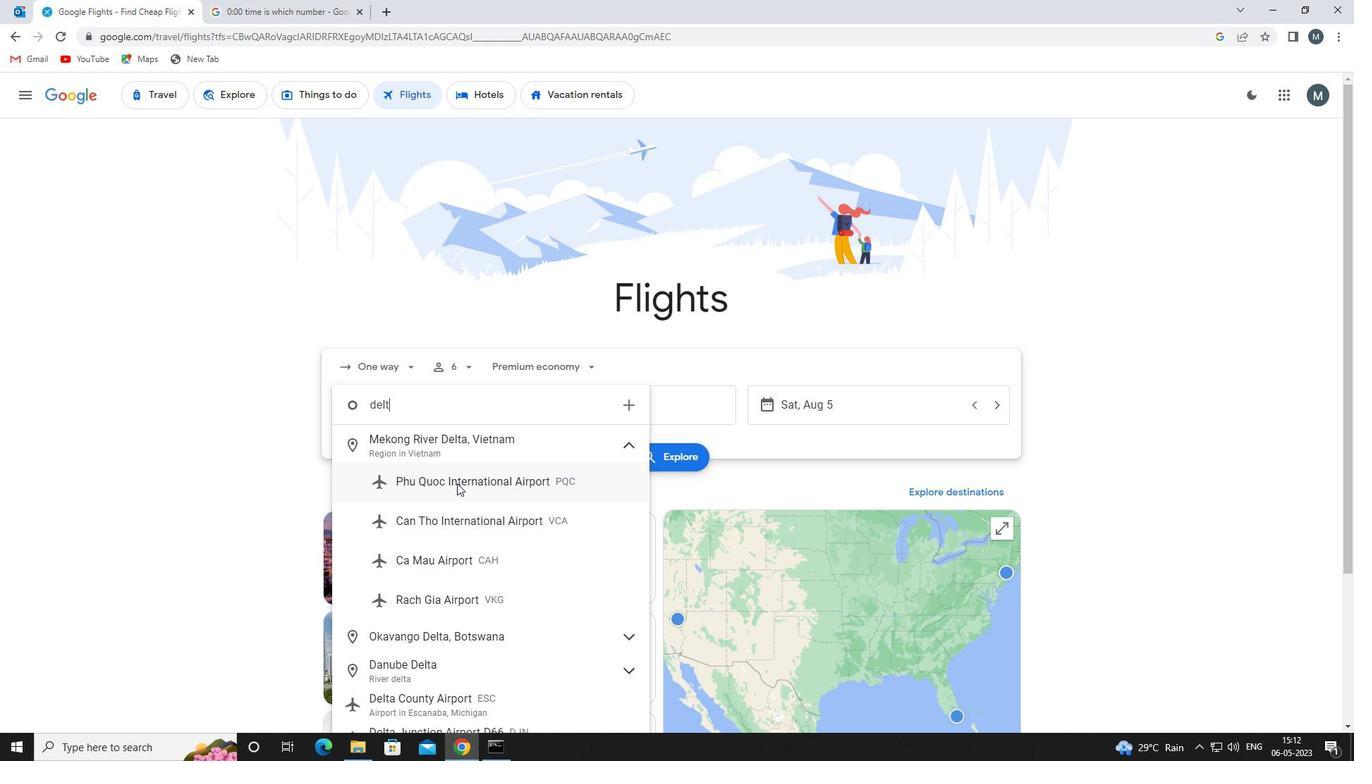 
Action: Mouse moved to (480, 708)
Screenshot: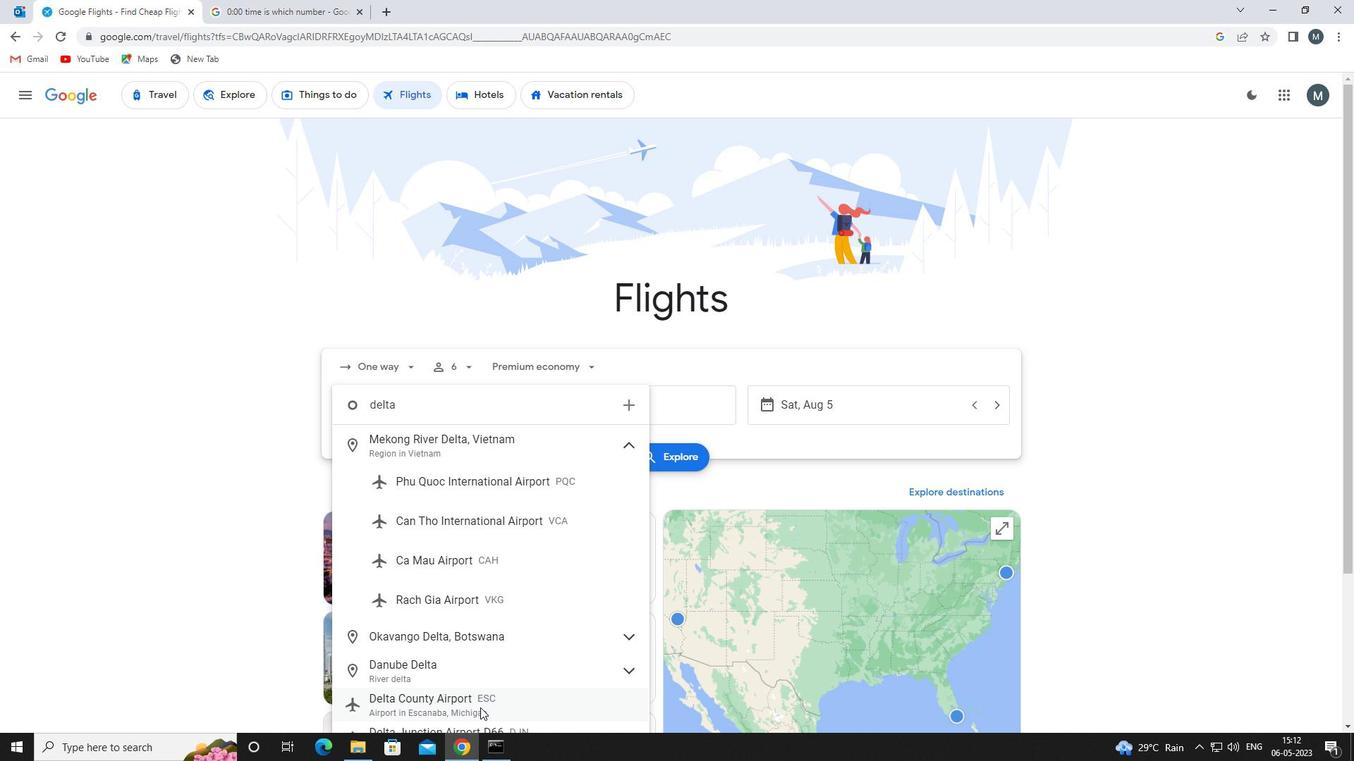 
Action: Mouse pressed left at (480, 708)
Screenshot: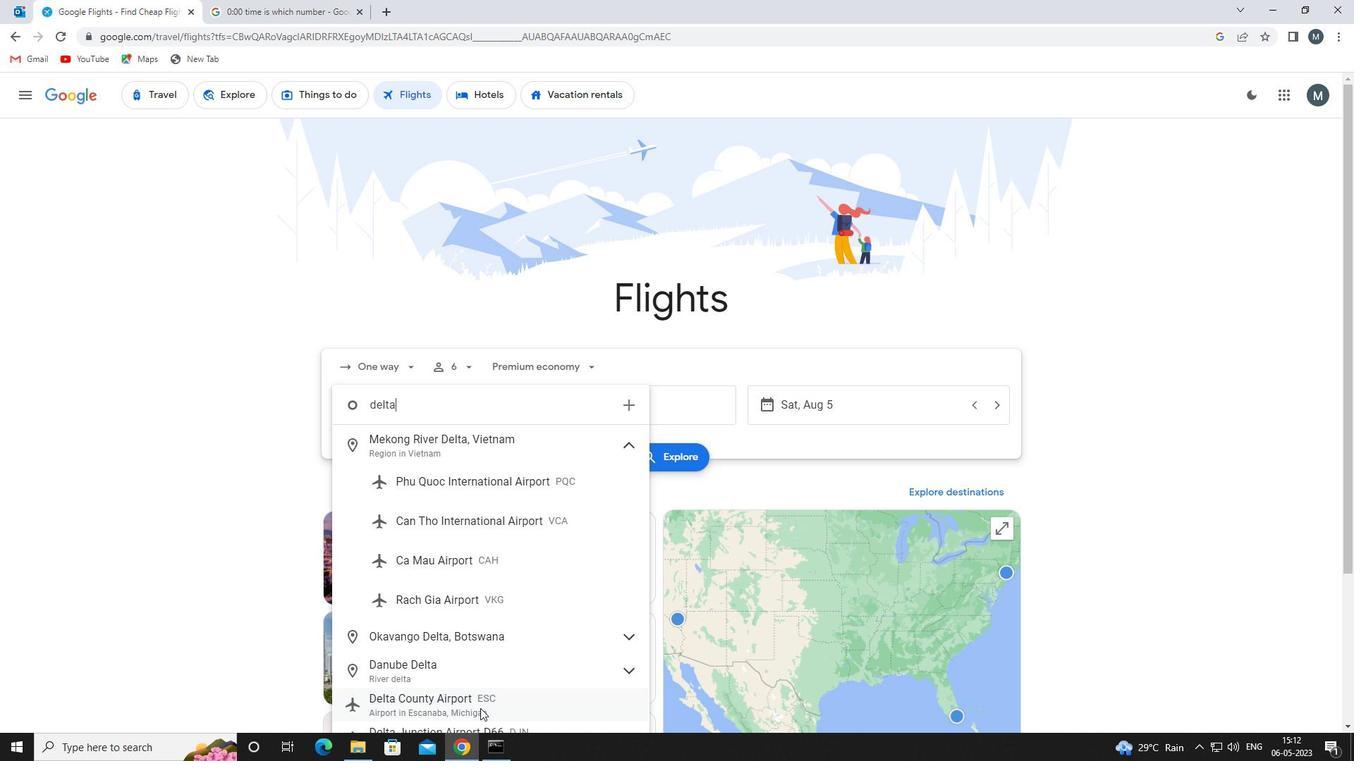
Action: Mouse moved to (478, 409)
Screenshot: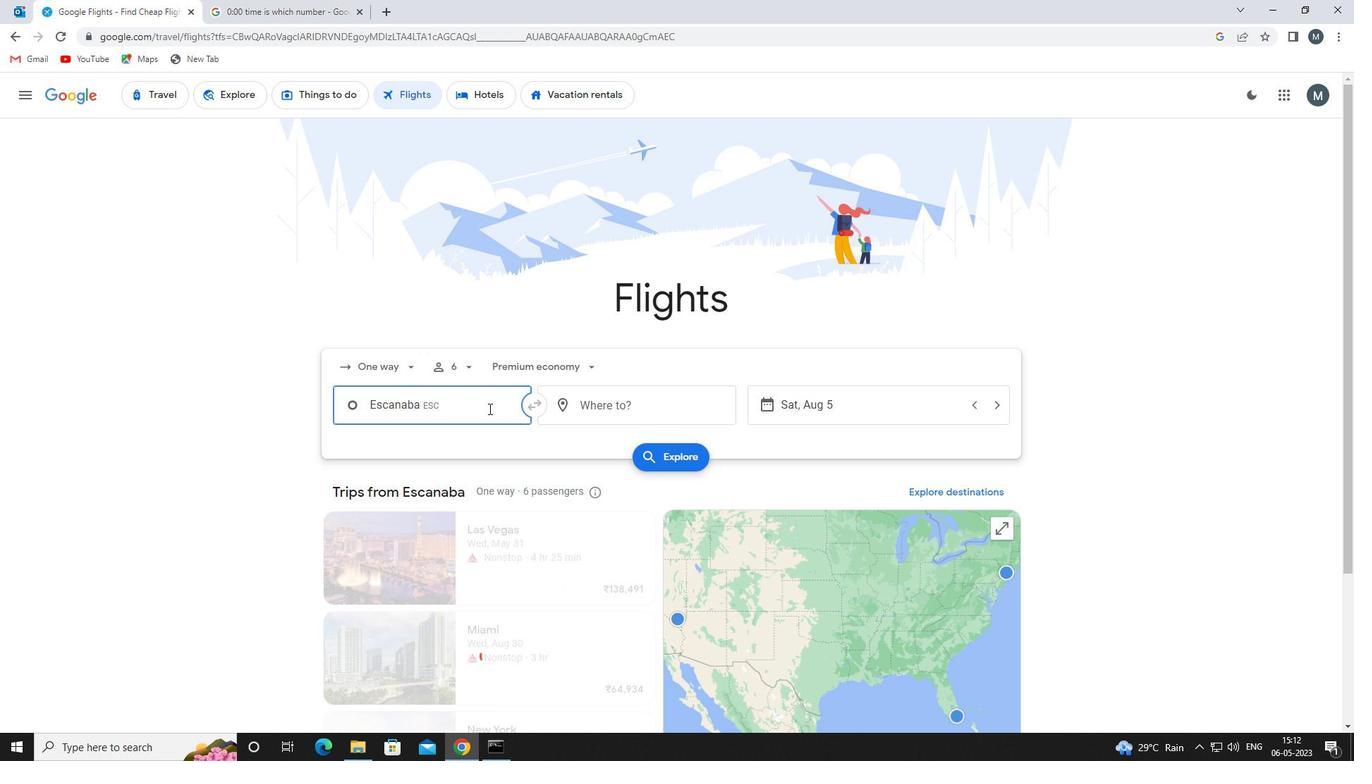 
Action: Mouse pressed left at (478, 409)
Screenshot: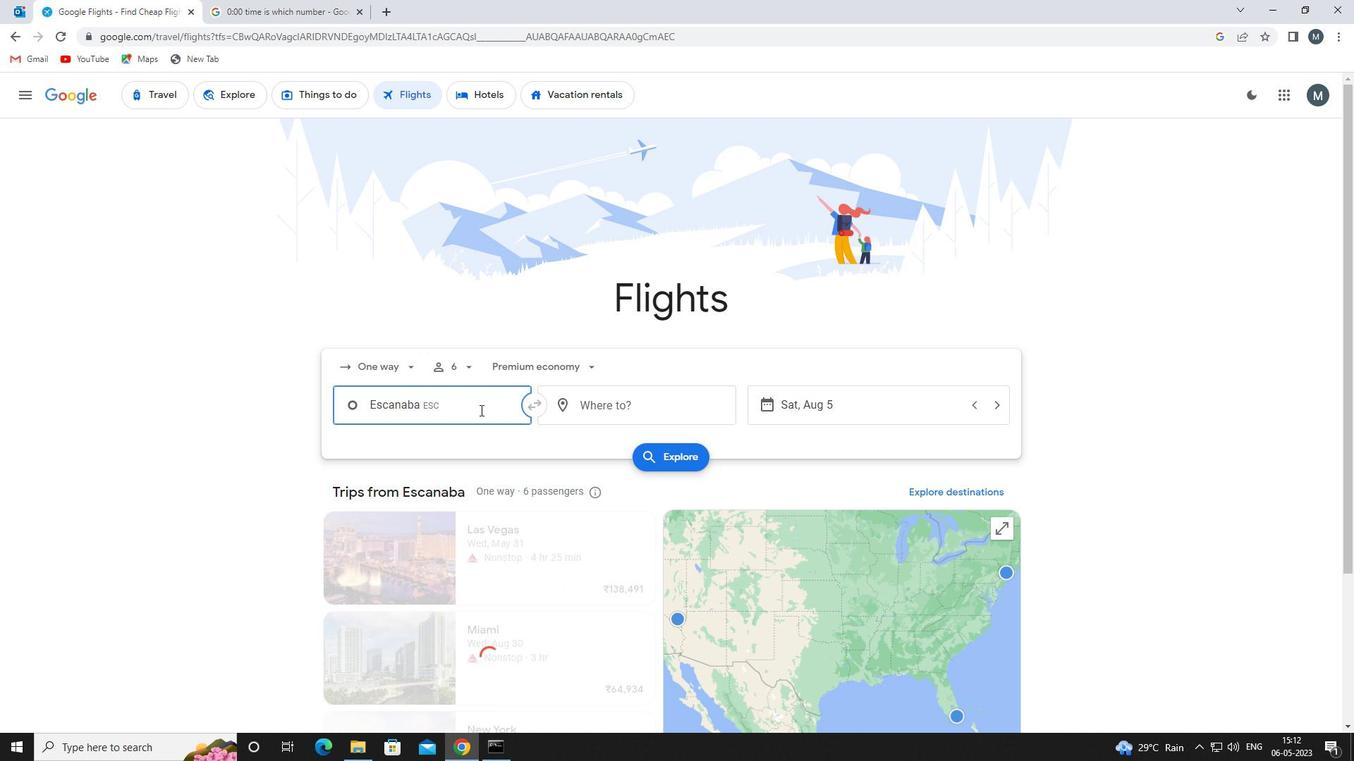 
Action: Mouse moved to (478, 481)
Screenshot: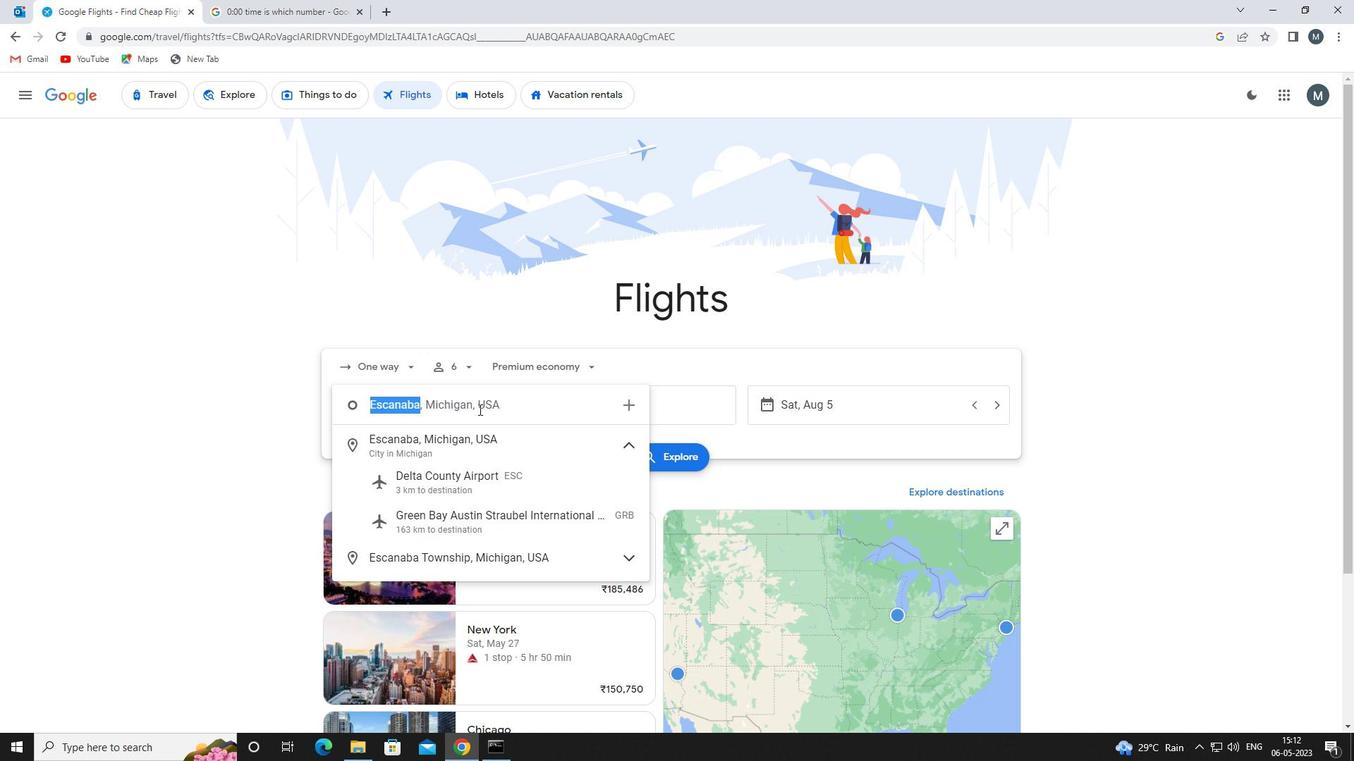 
Action: Mouse pressed left at (478, 481)
Screenshot: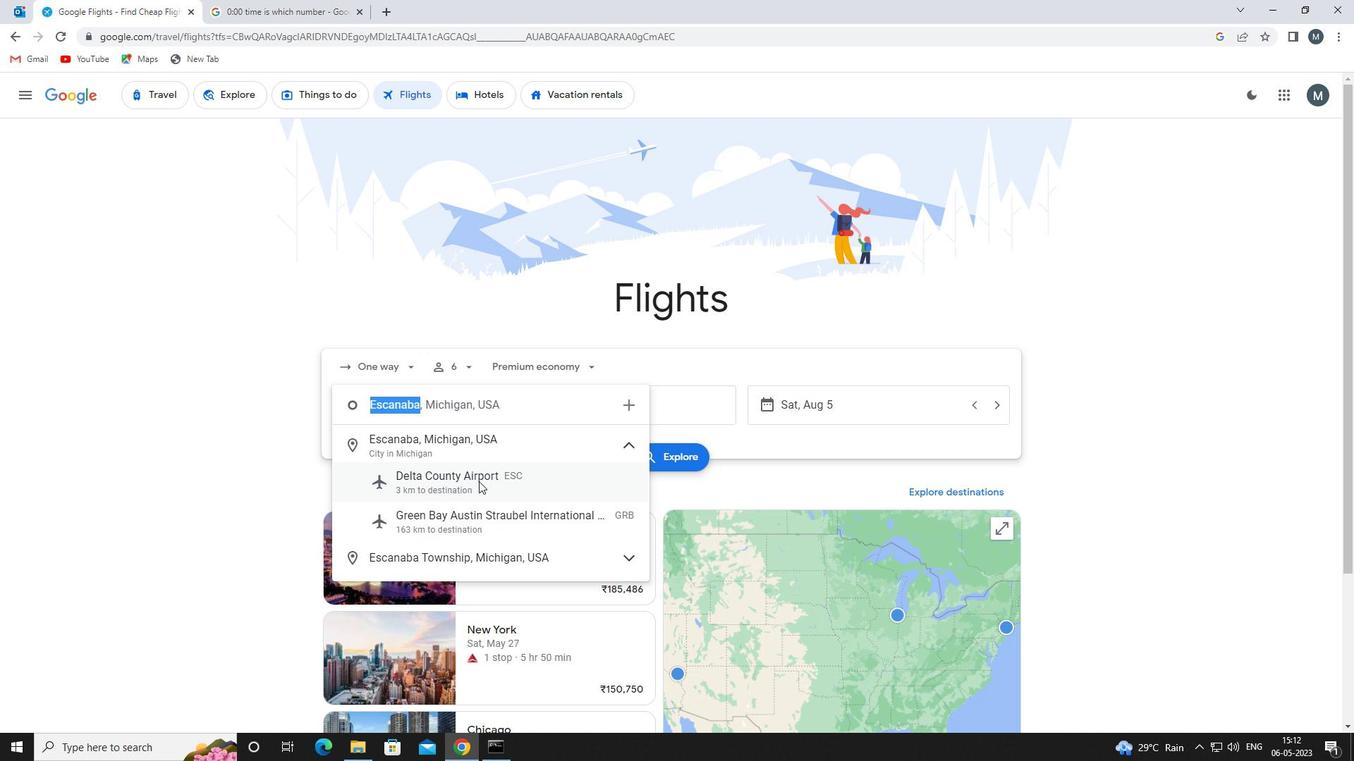 
Action: Mouse moved to (605, 409)
Screenshot: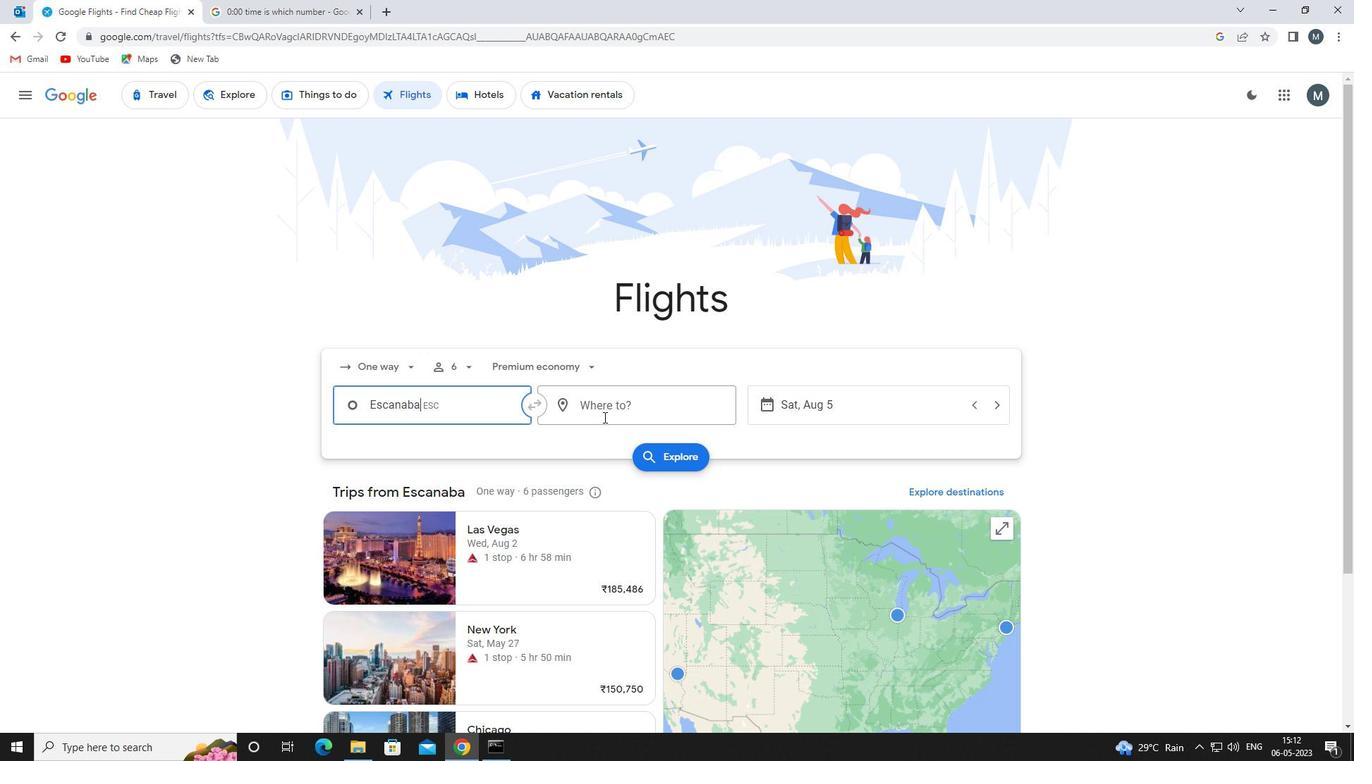 
Action: Mouse pressed left at (605, 409)
Screenshot: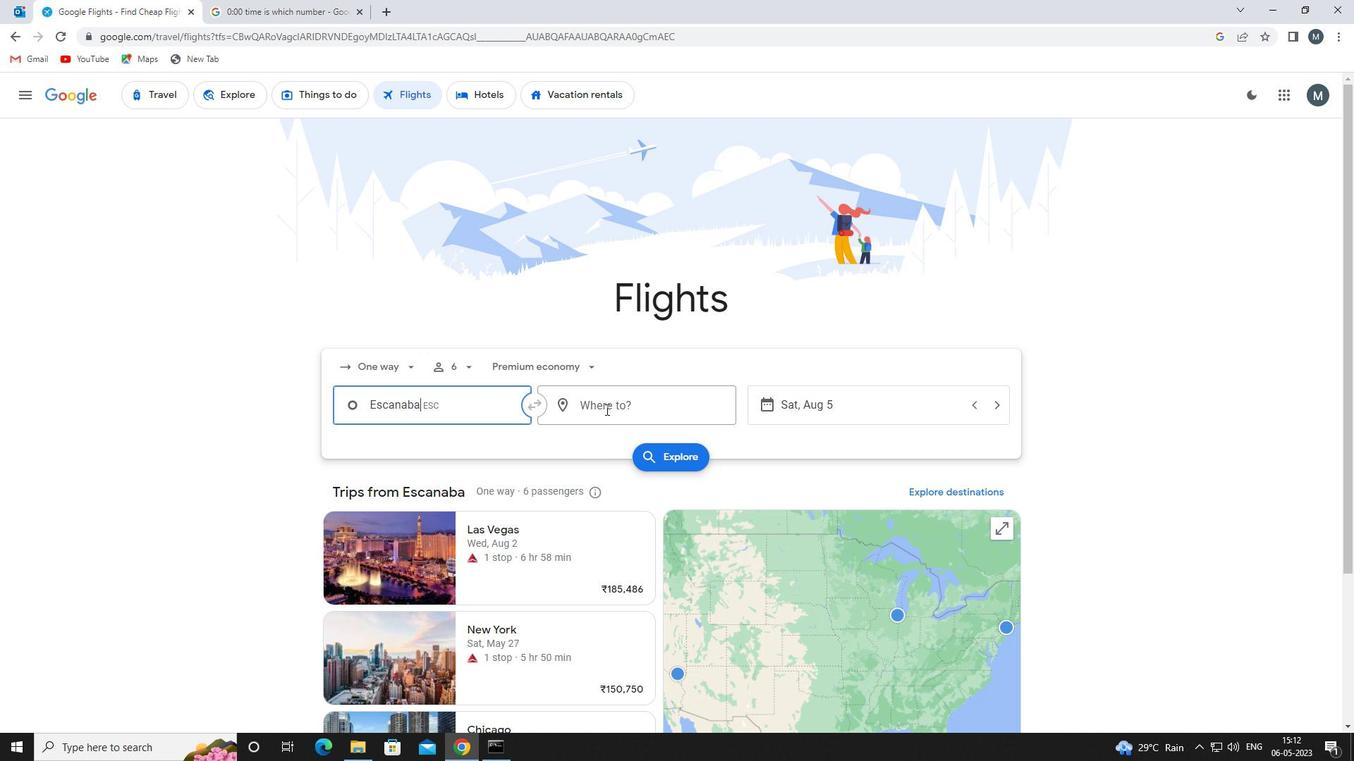 
Action: Key pressed ralewi<Key.backspace><Key.backspace>
Screenshot: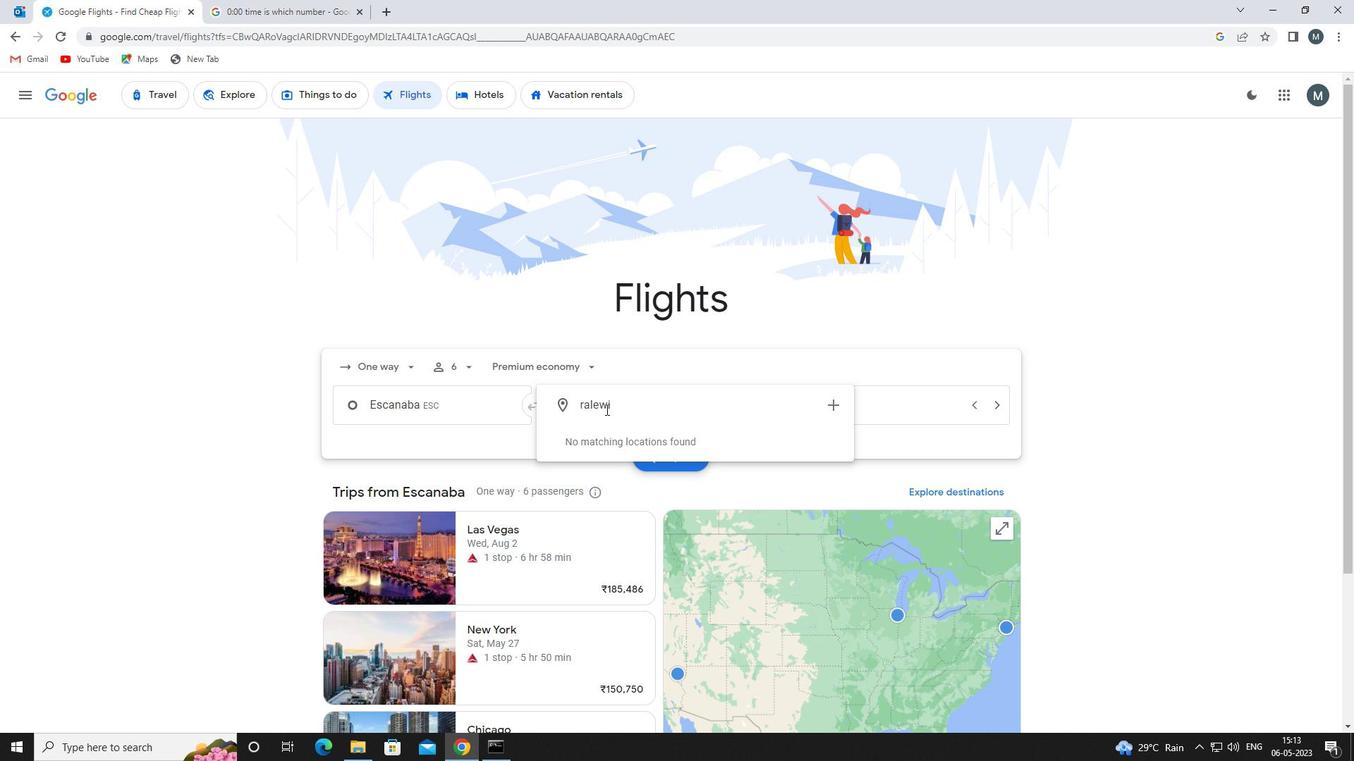
Action: Mouse moved to (653, 490)
Screenshot: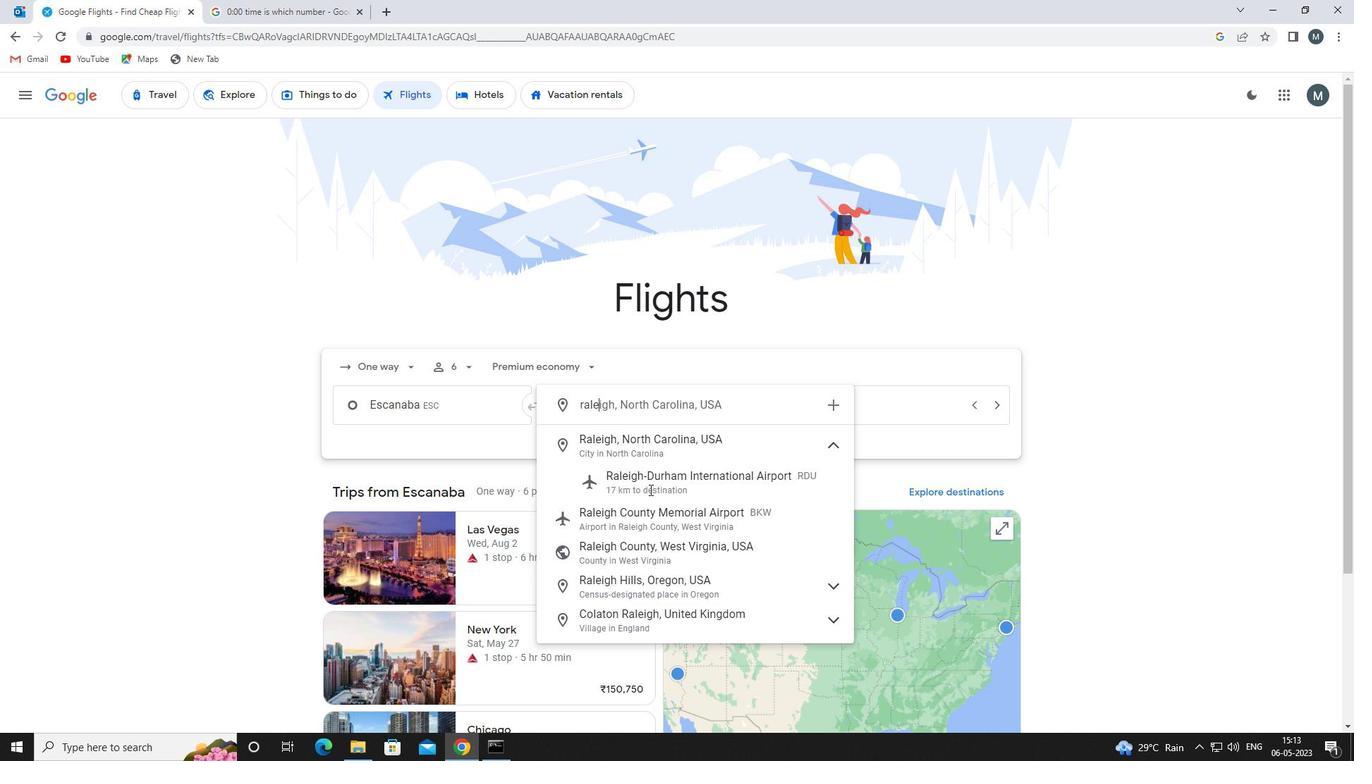 
Action: Mouse pressed left at (653, 490)
Screenshot: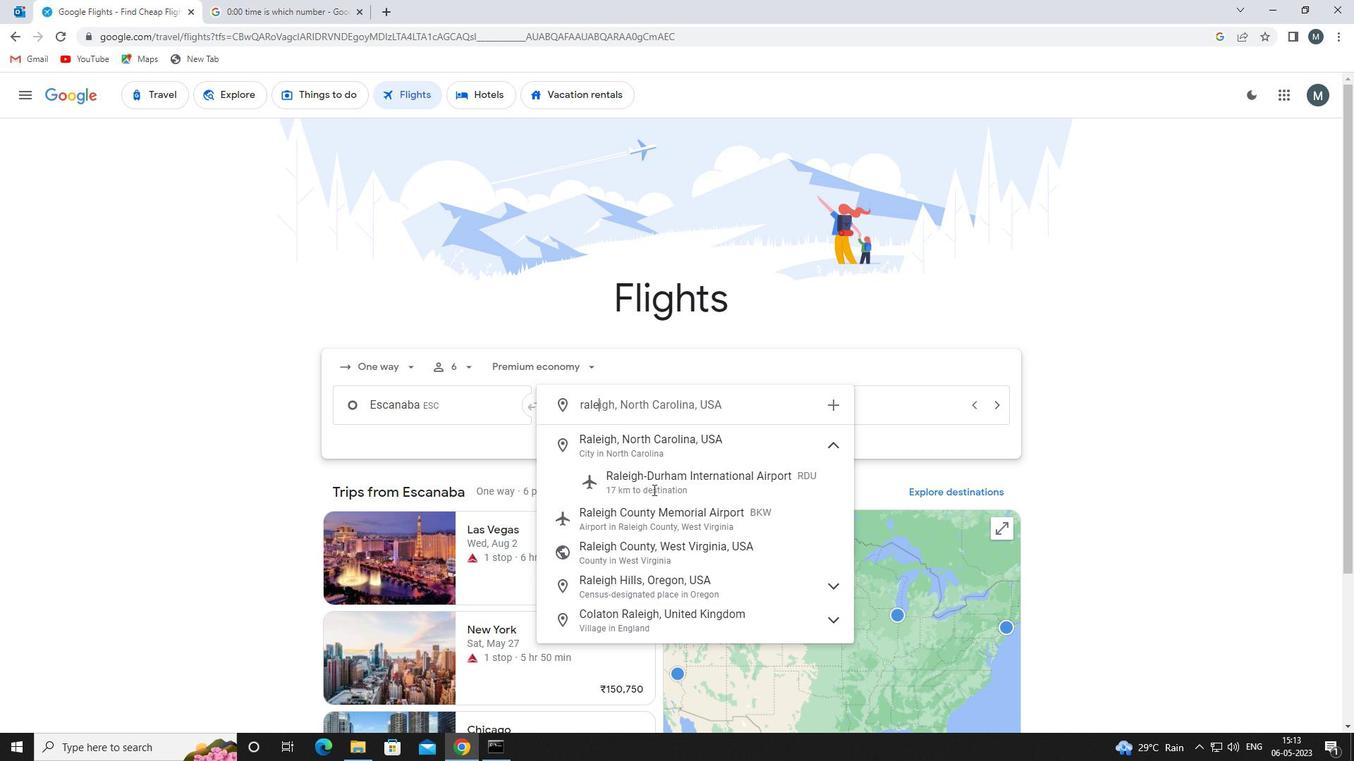 
Action: Mouse moved to (656, 478)
Screenshot: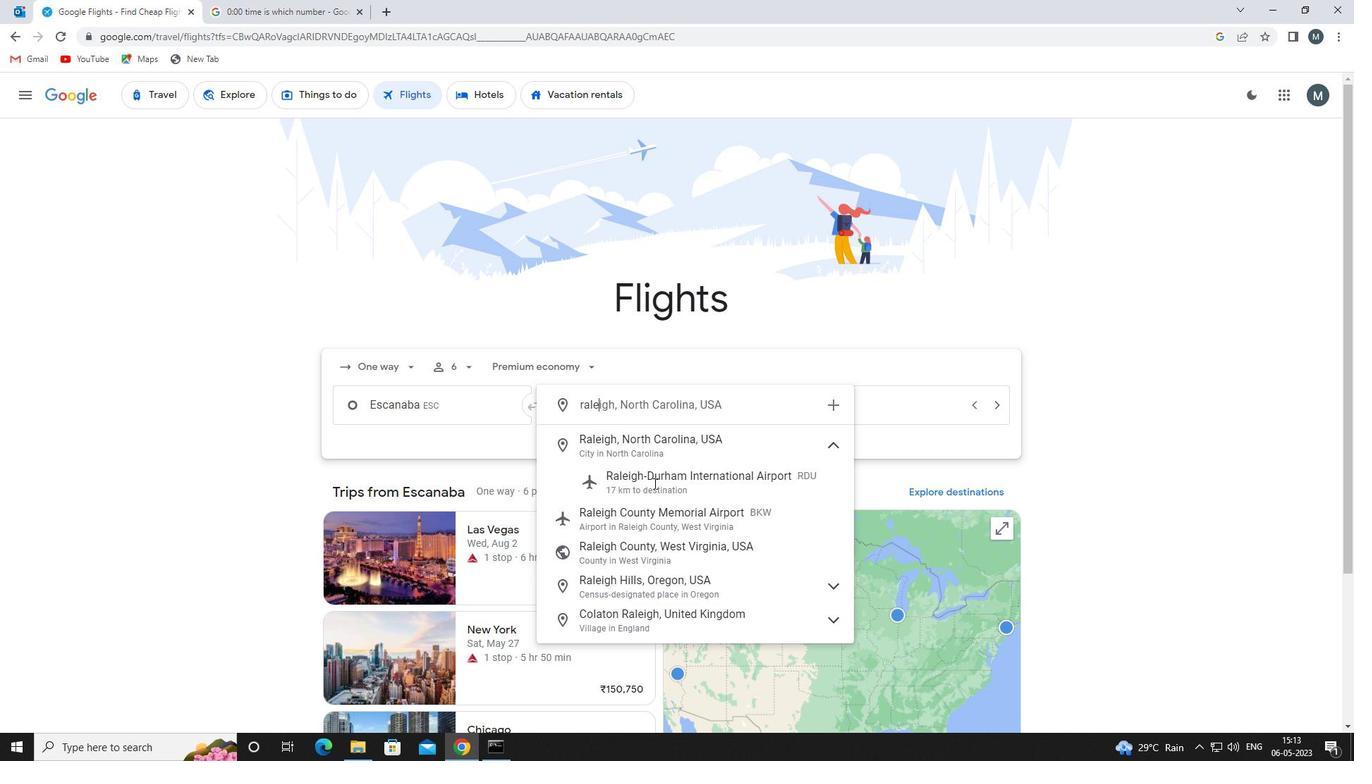 
Action: Mouse pressed left at (656, 478)
Screenshot: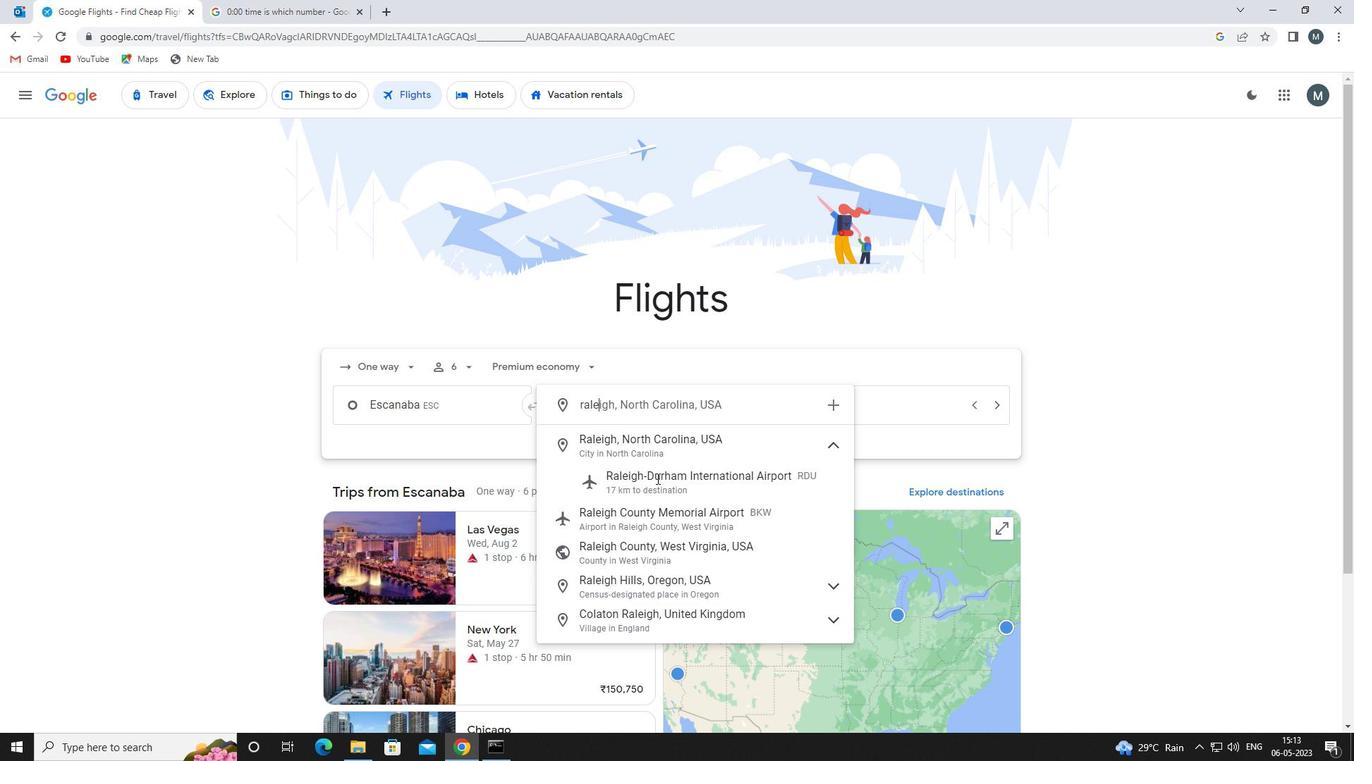 
Action: Mouse moved to (790, 402)
Screenshot: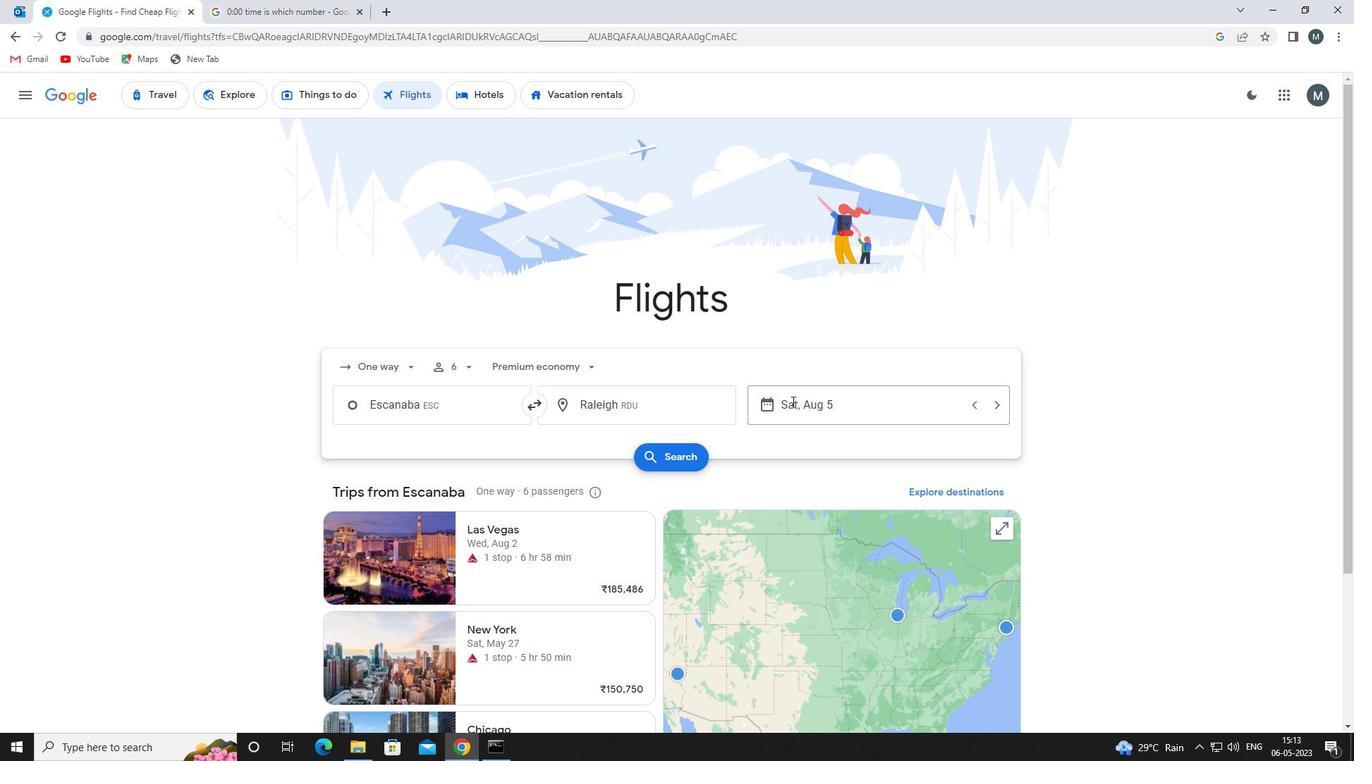 
Action: Mouse pressed left at (790, 402)
Screenshot: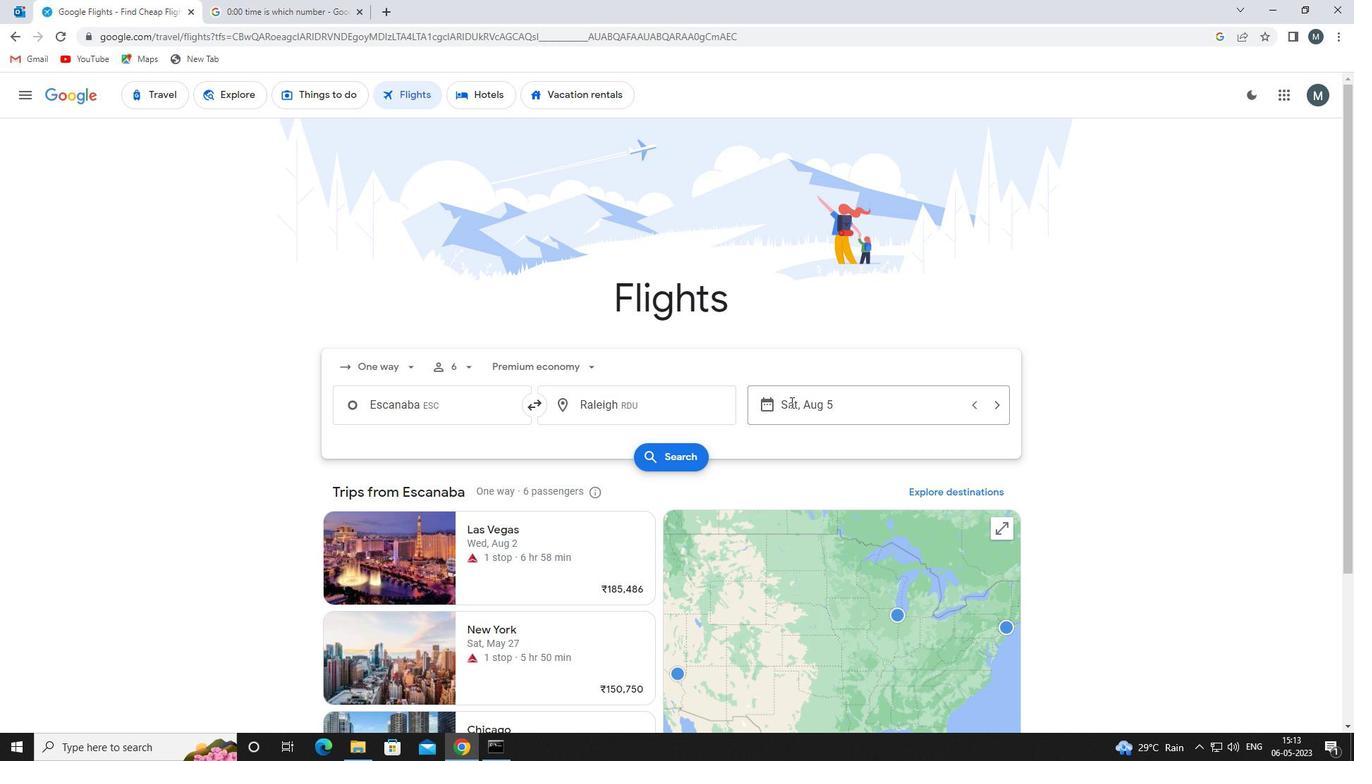 
Action: Mouse moved to (714, 481)
Screenshot: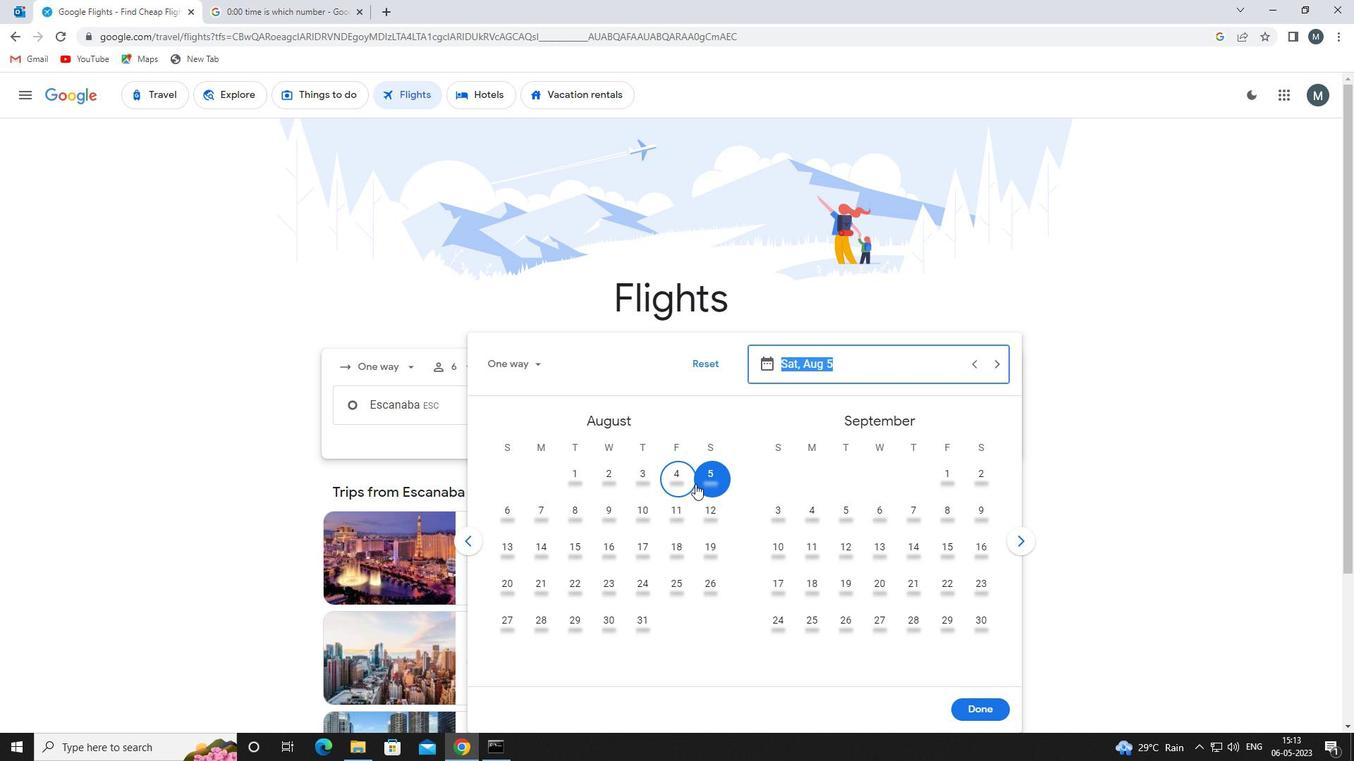 
Action: Mouse pressed left at (714, 481)
Screenshot: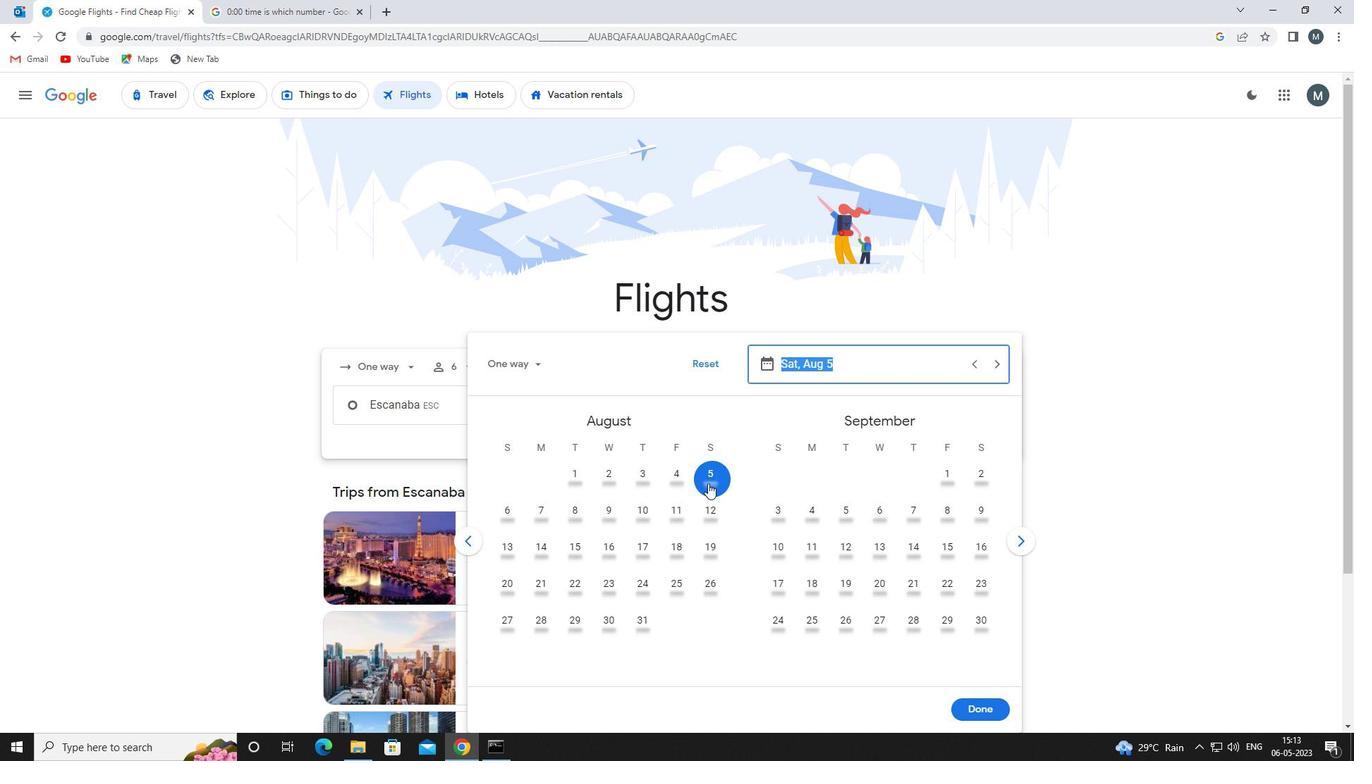 
Action: Mouse moved to (976, 707)
Screenshot: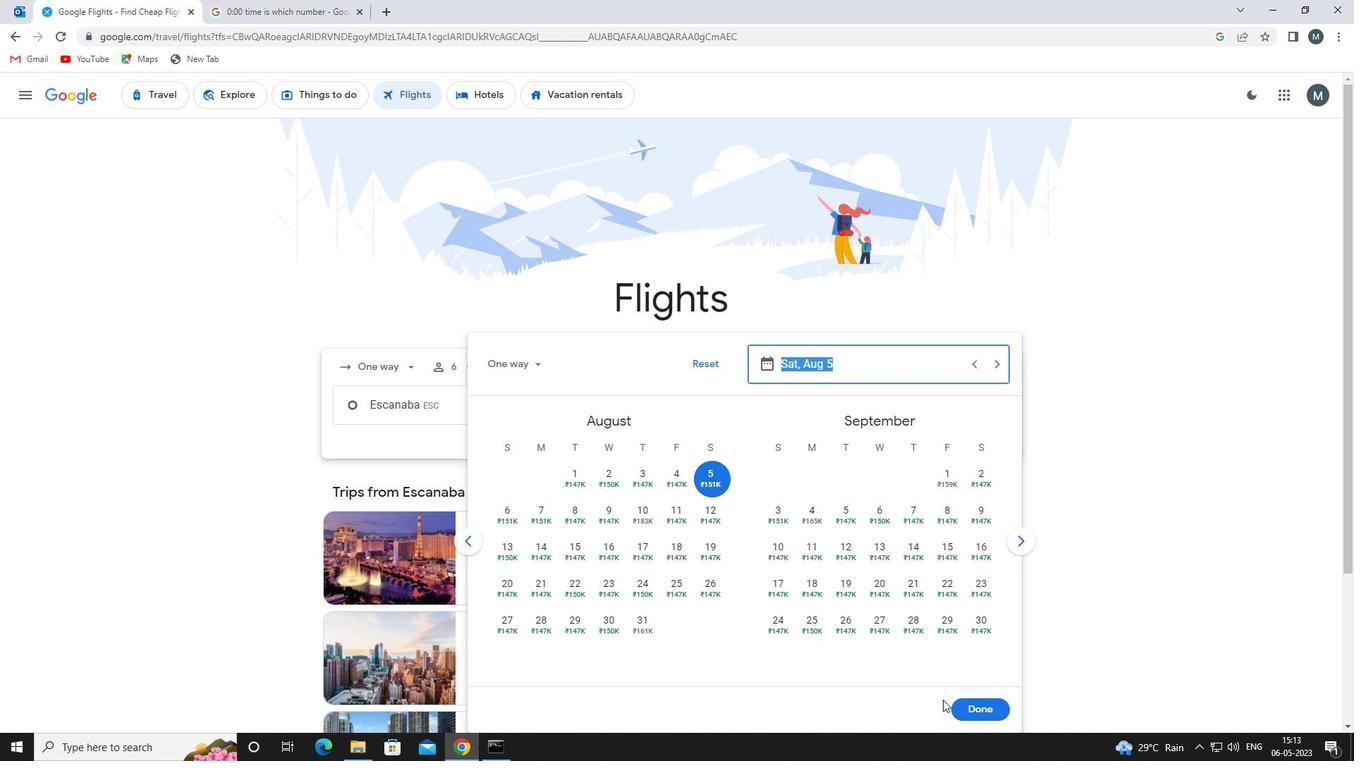 
Action: Mouse pressed left at (976, 707)
Screenshot: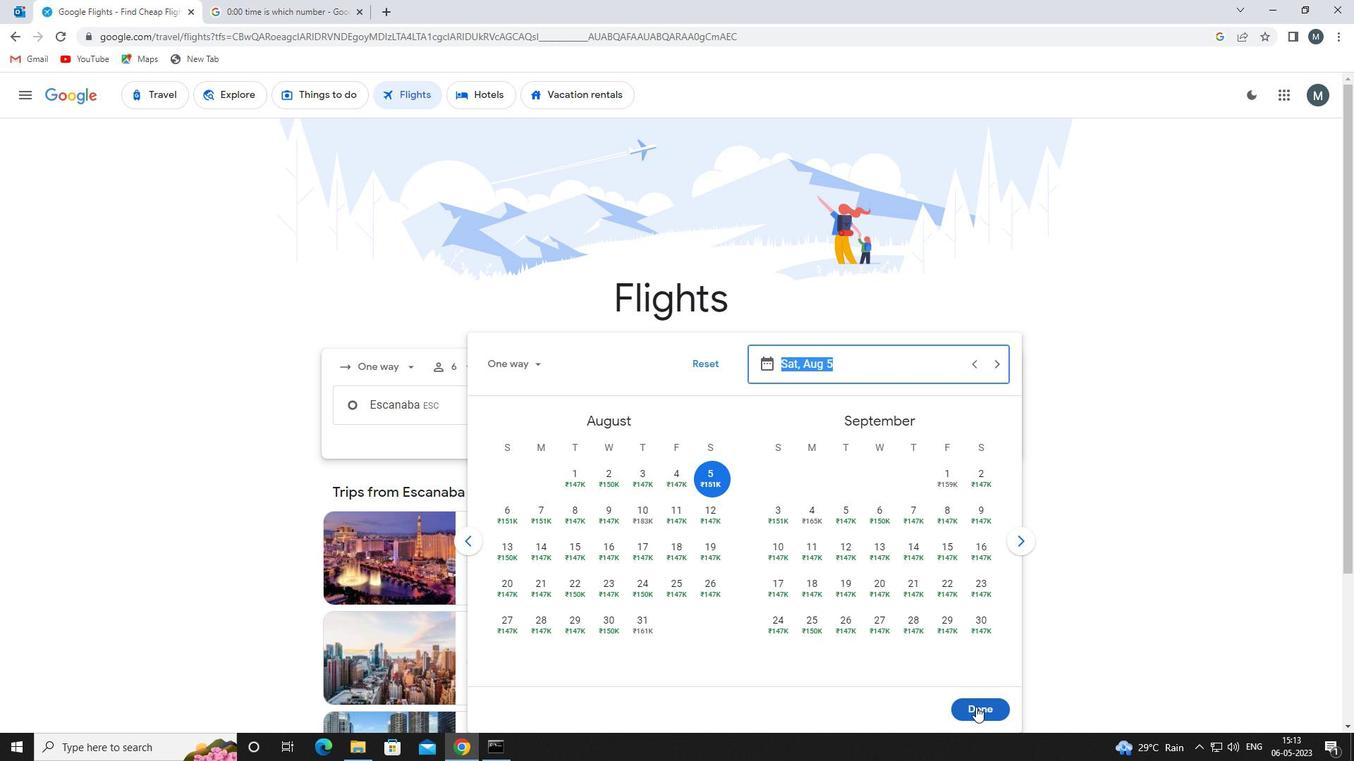 
Action: Mouse moved to (705, 450)
Screenshot: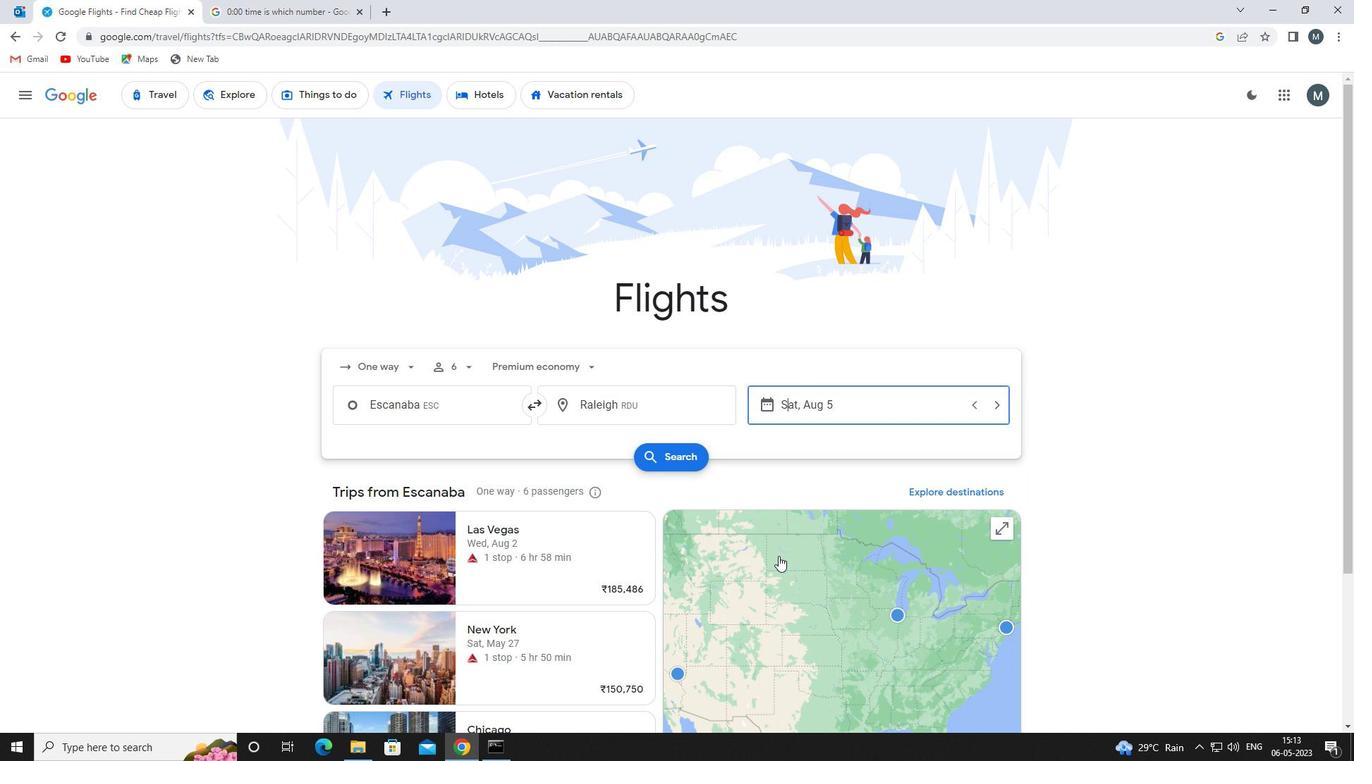 
Action: Mouse pressed left at (705, 450)
Screenshot: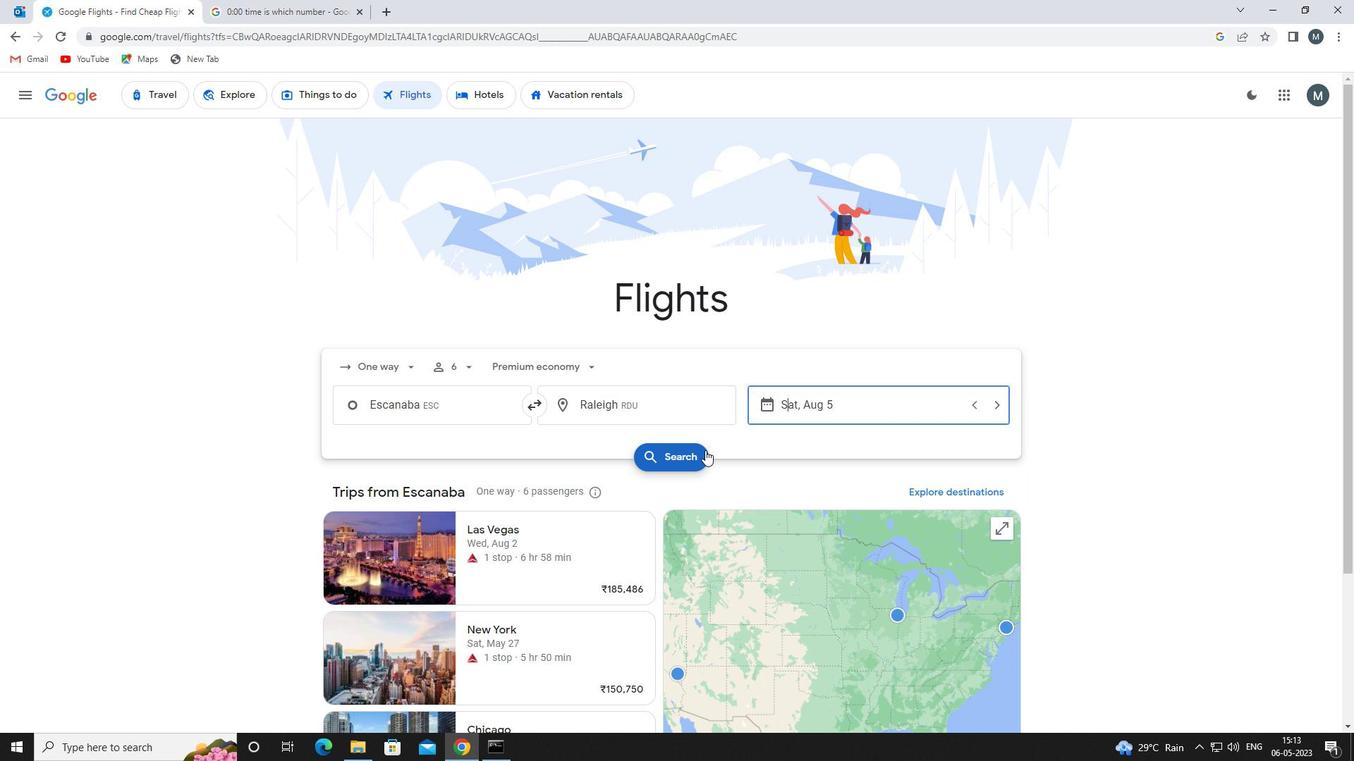 
Action: Mouse moved to (326, 213)
Screenshot: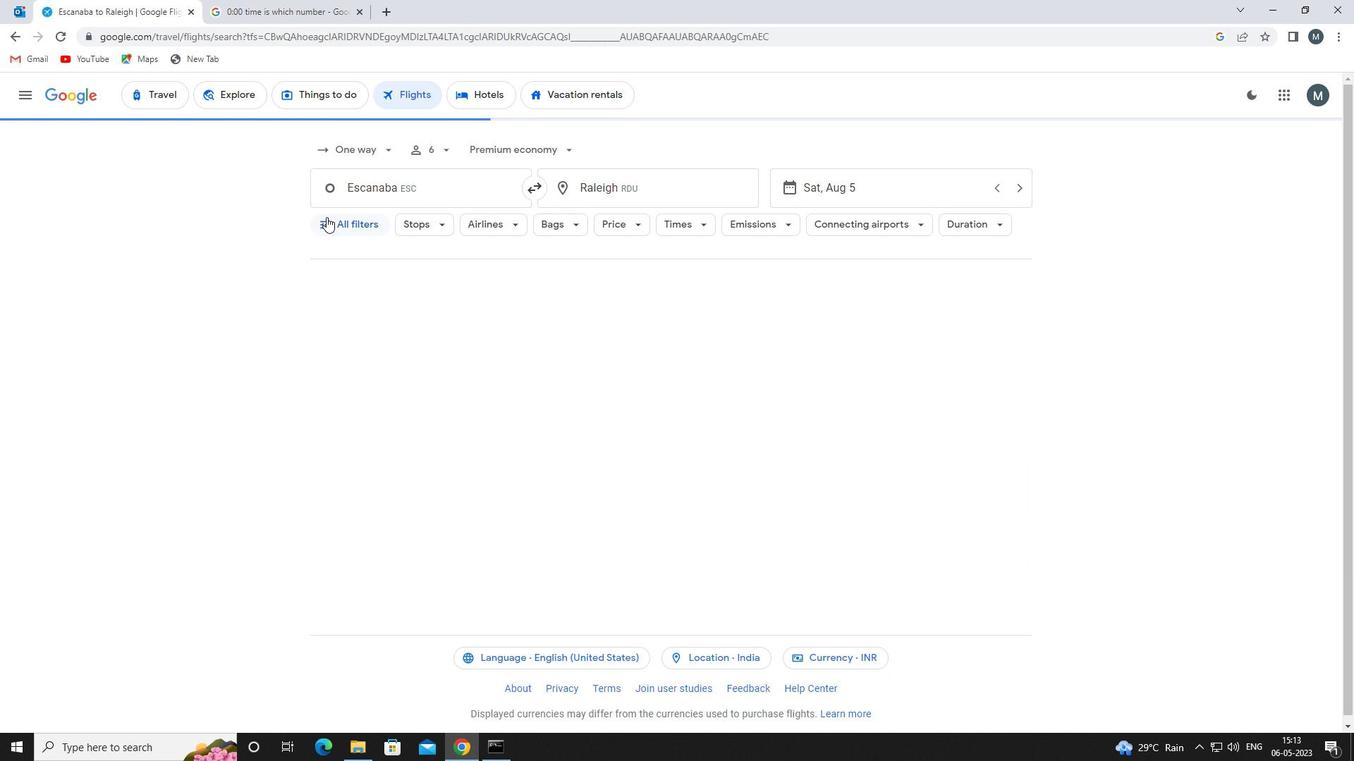 
Action: Mouse pressed left at (326, 213)
Screenshot: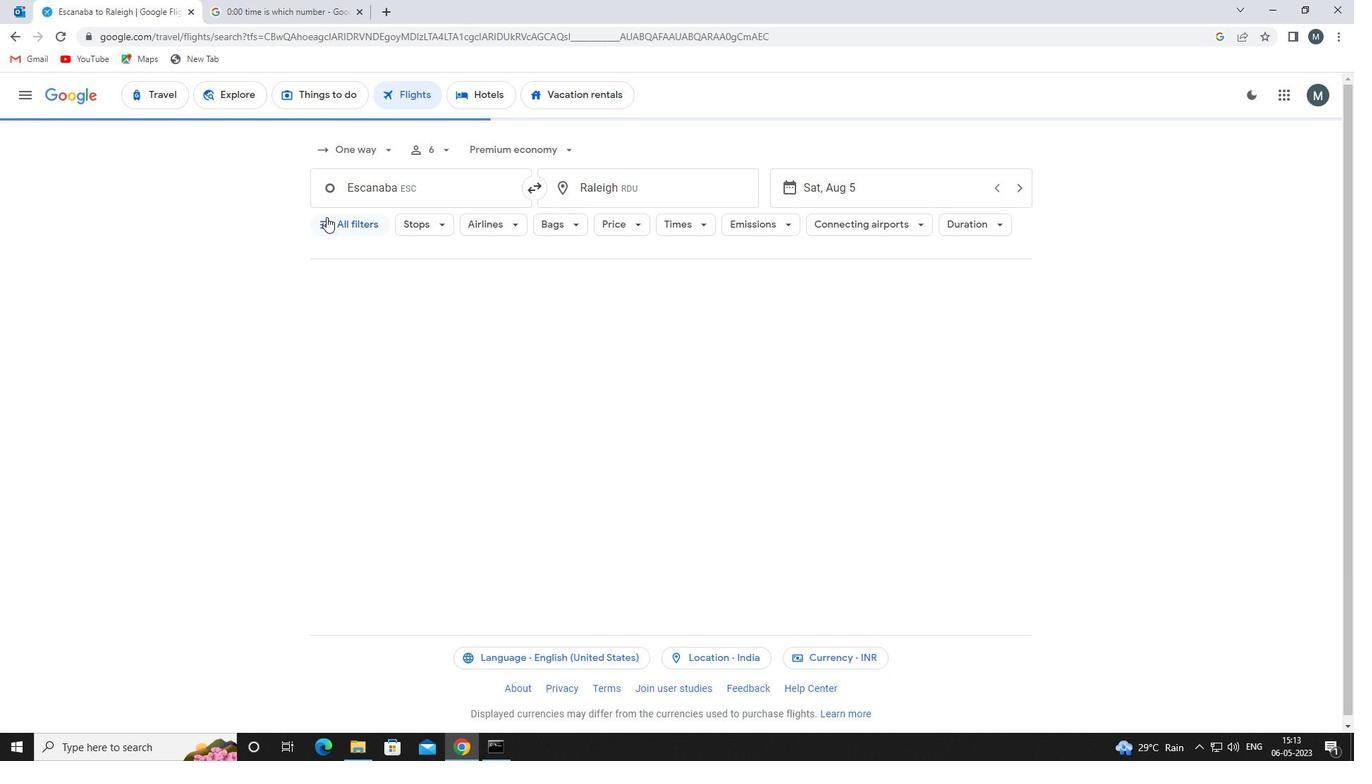 
Action: Mouse moved to (393, 360)
Screenshot: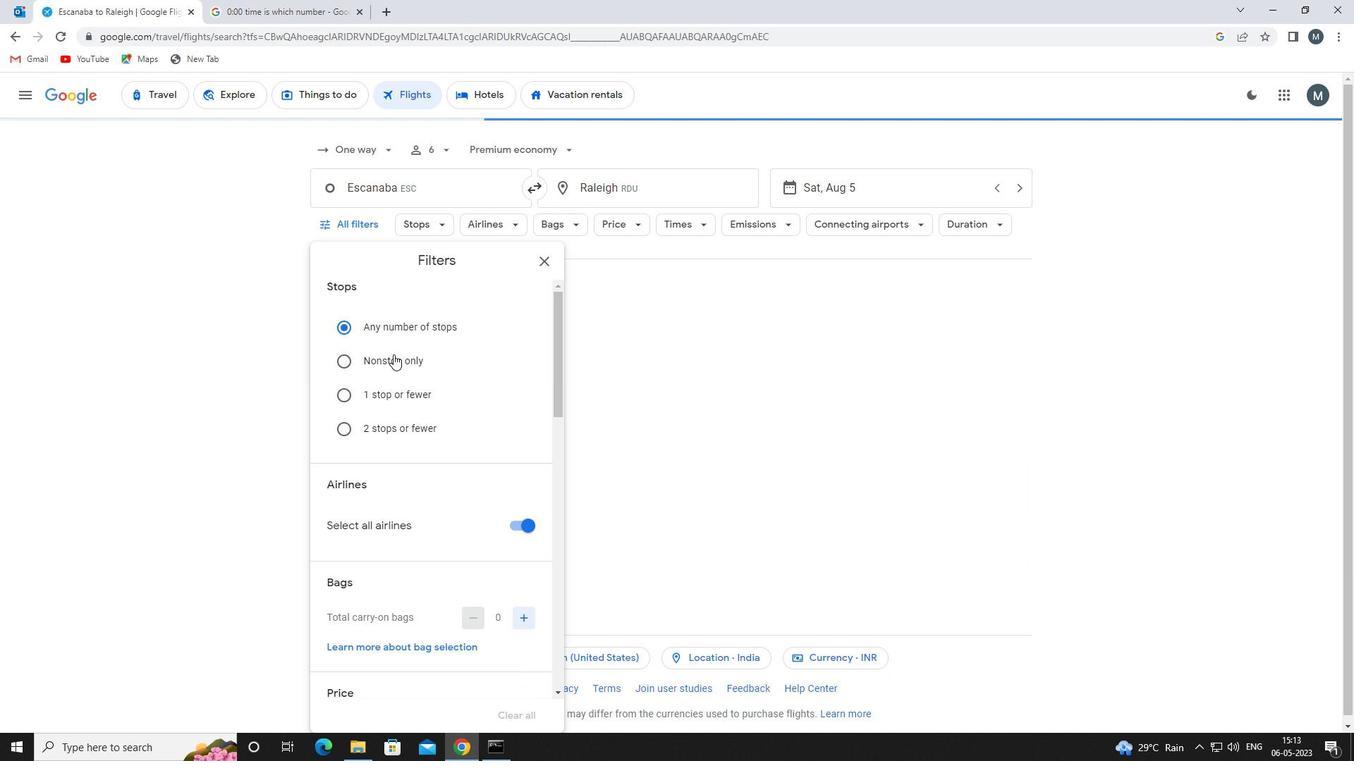 
Action: Mouse scrolled (393, 359) with delta (0, 0)
Screenshot: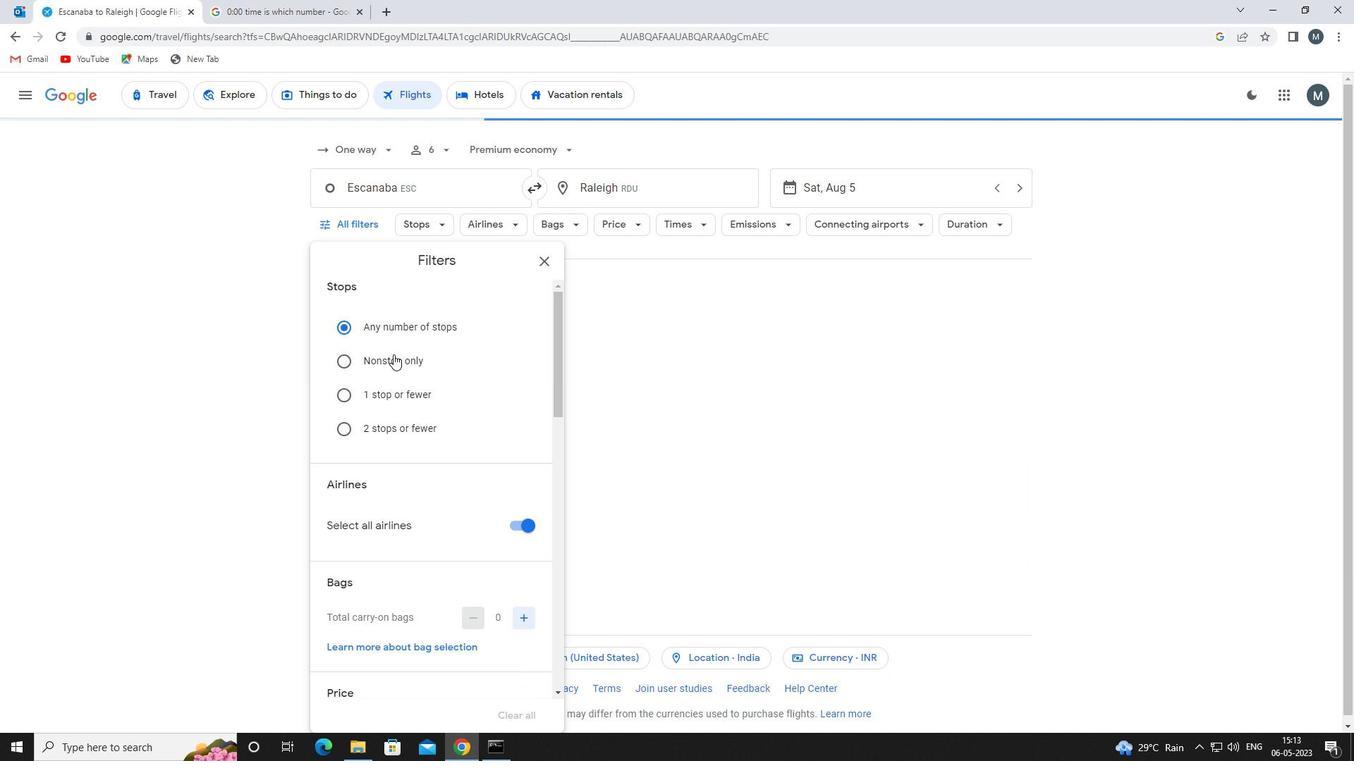 
Action: Mouse moved to (395, 367)
Screenshot: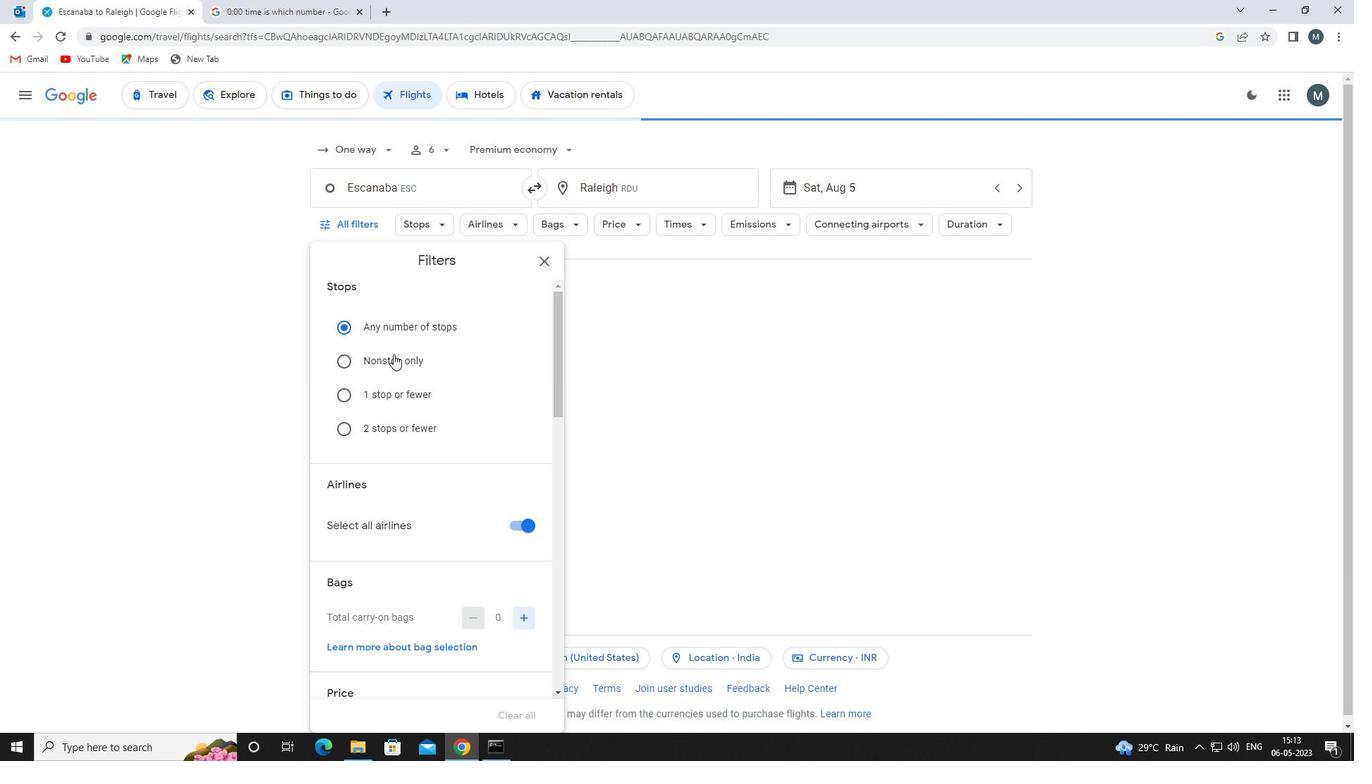 
Action: Mouse scrolled (395, 366) with delta (0, 0)
Screenshot: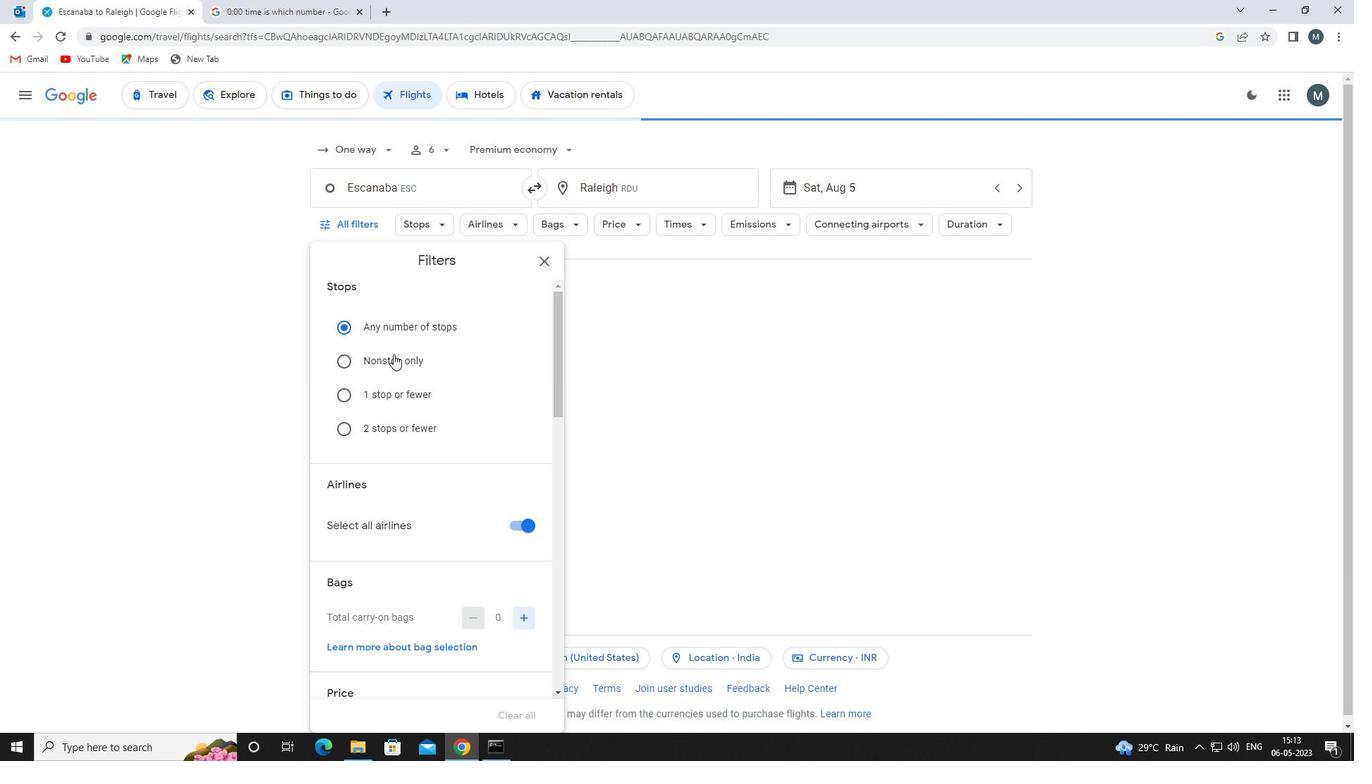 
Action: Mouse moved to (527, 382)
Screenshot: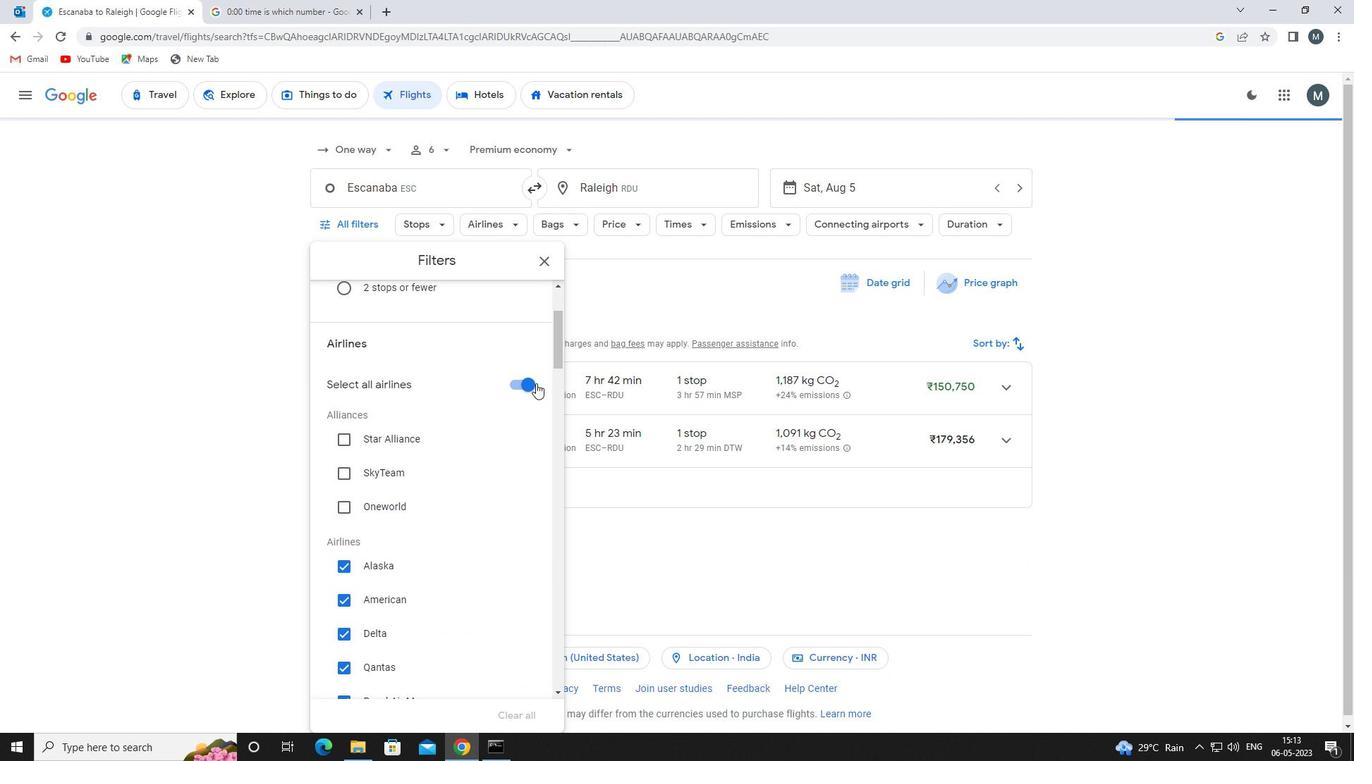 
Action: Mouse pressed left at (527, 382)
Screenshot: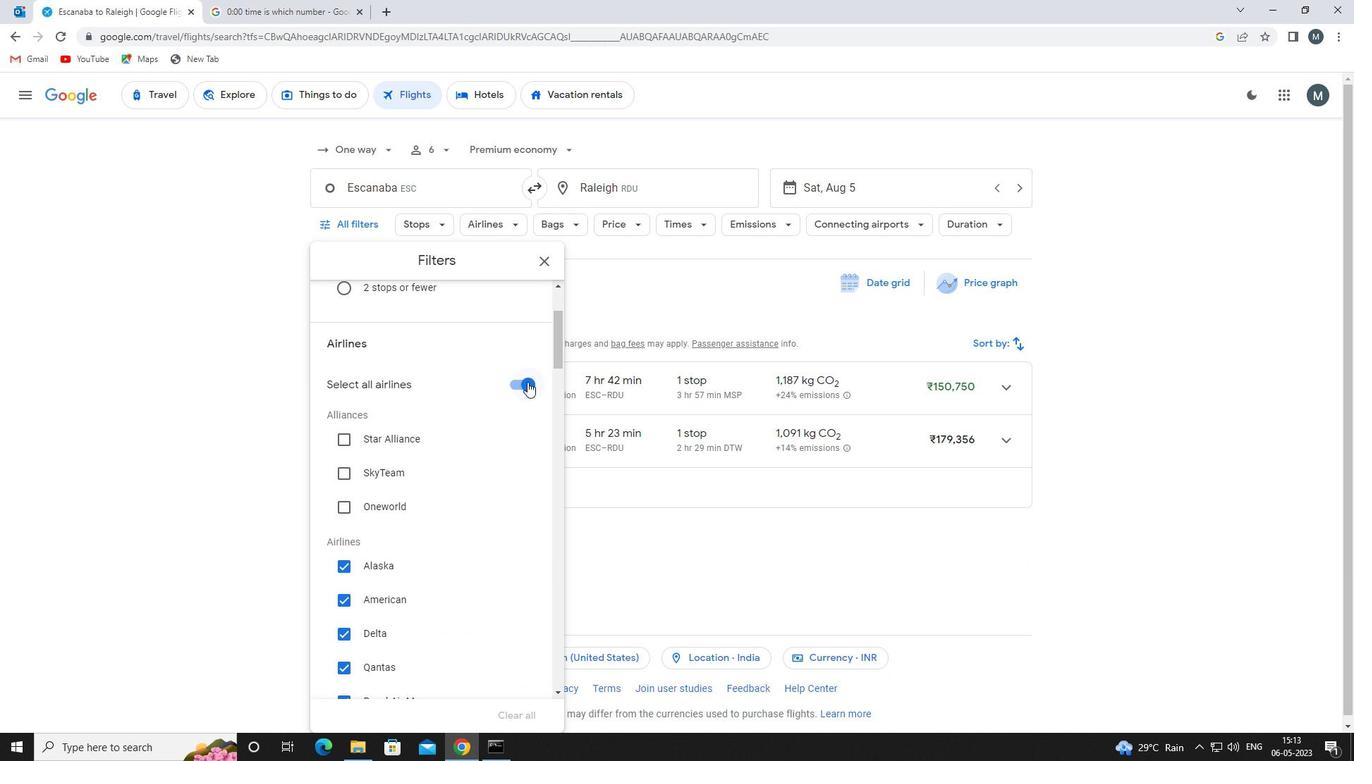 
Action: Mouse moved to (493, 380)
Screenshot: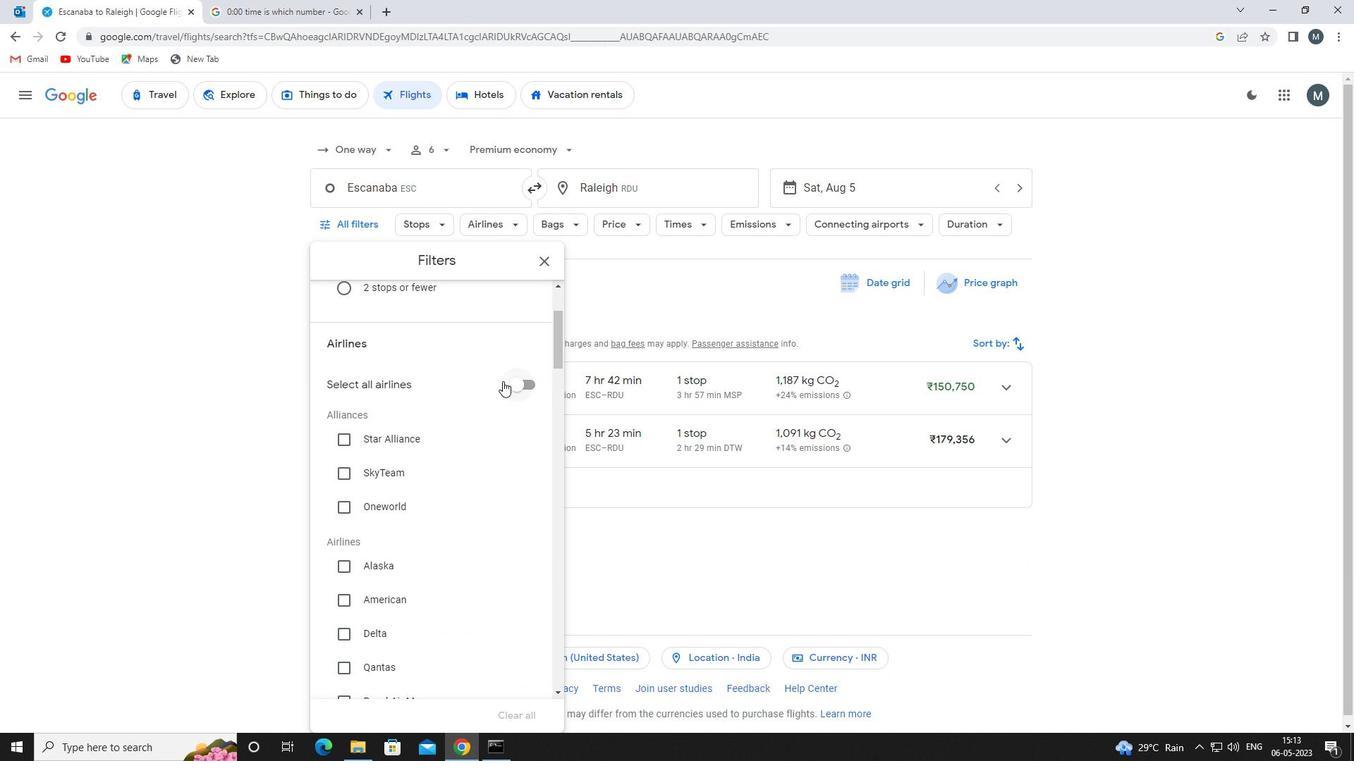 
Action: Mouse scrolled (493, 380) with delta (0, 0)
Screenshot: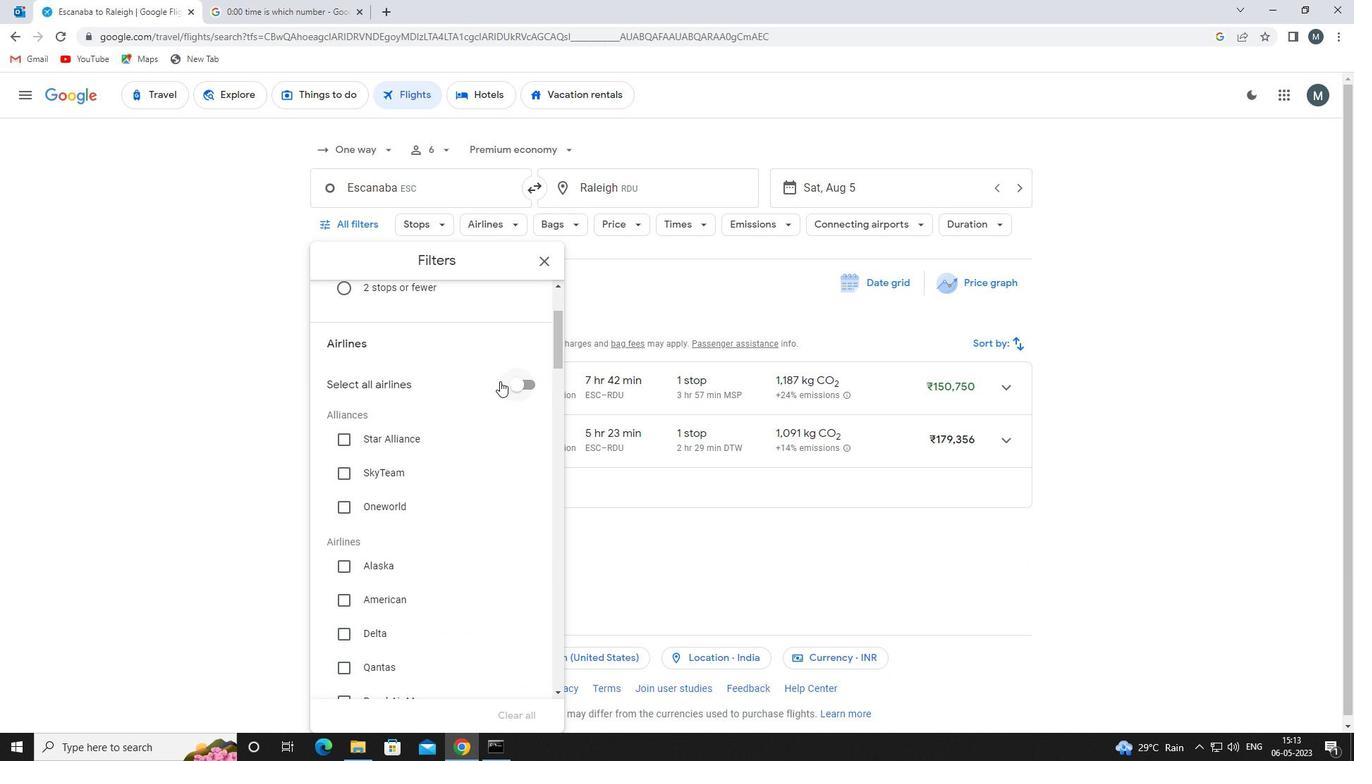 
Action: Mouse moved to (492, 381)
Screenshot: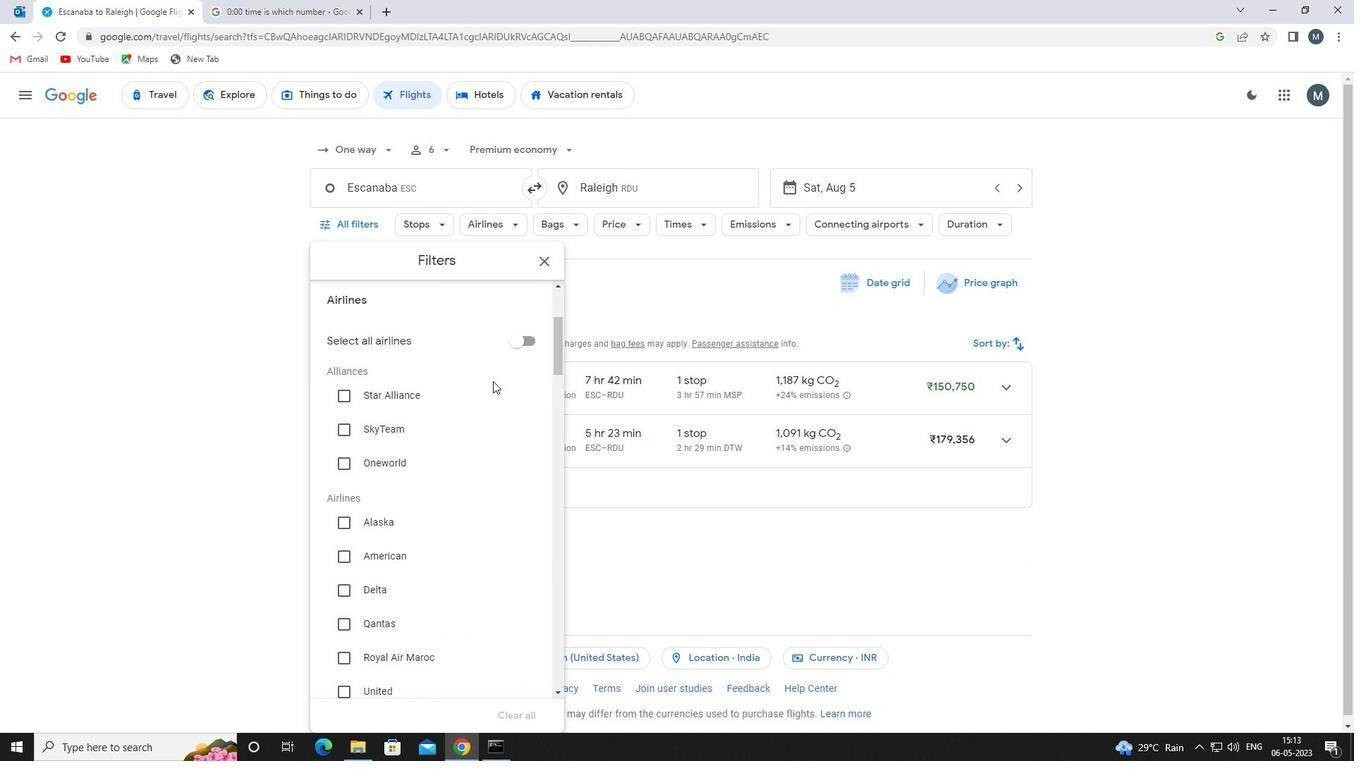 
Action: Mouse scrolled (492, 380) with delta (0, 0)
Screenshot: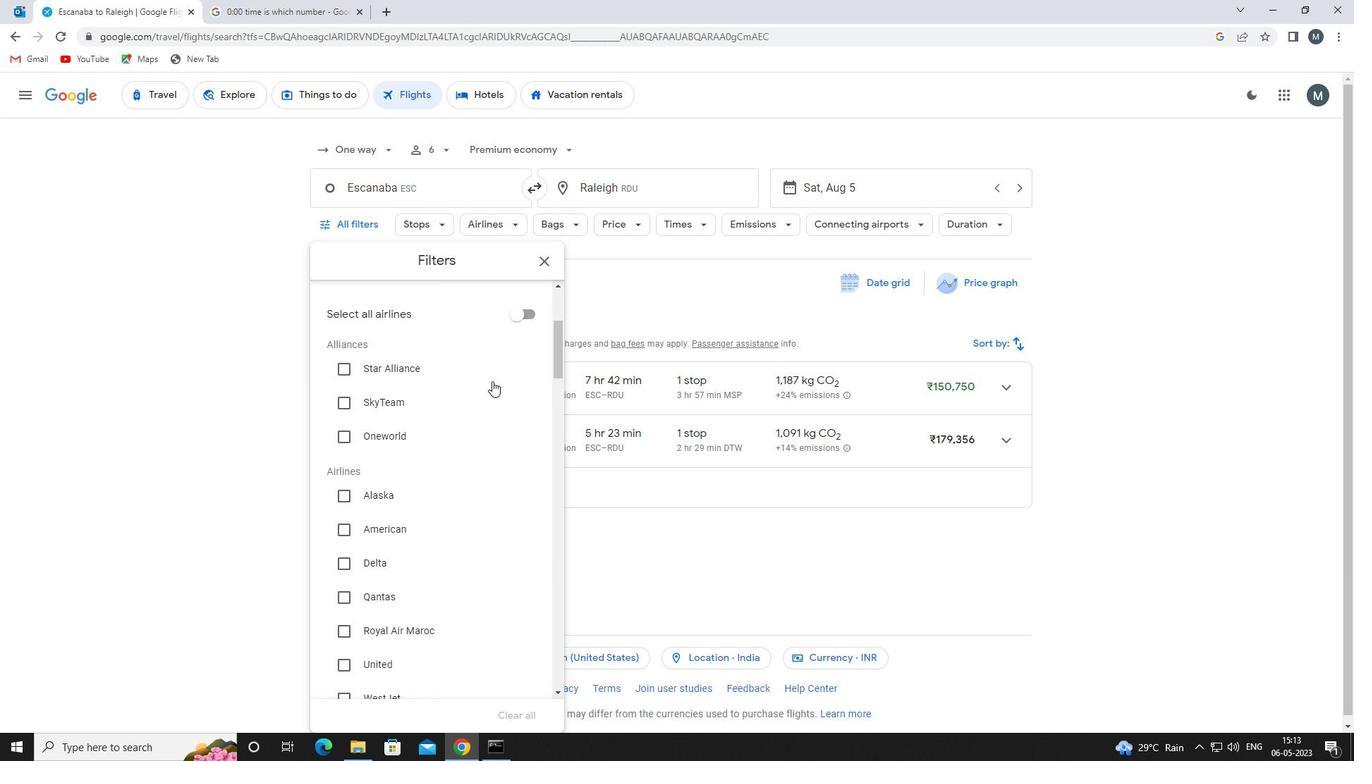 
Action: Mouse moved to (490, 383)
Screenshot: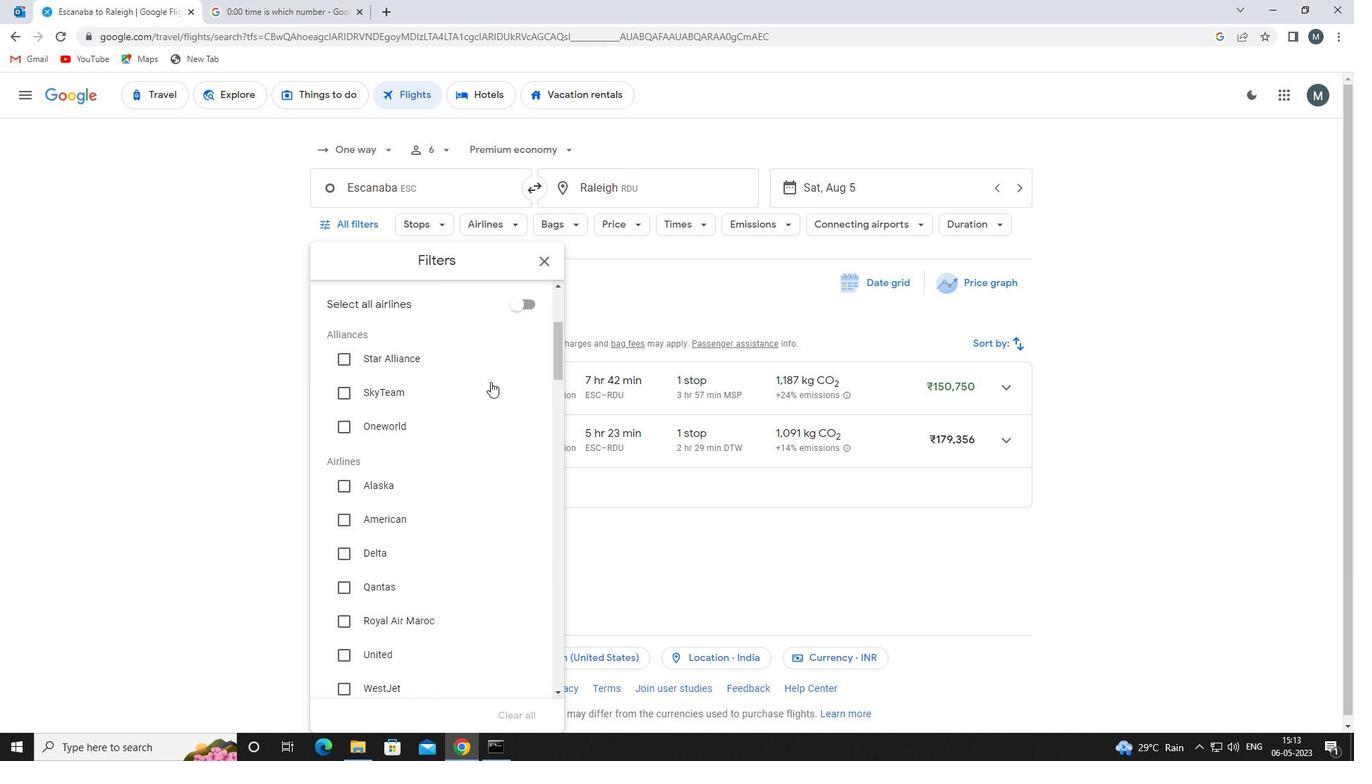 
Action: Mouse scrolled (490, 382) with delta (0, 0)
Screenshot: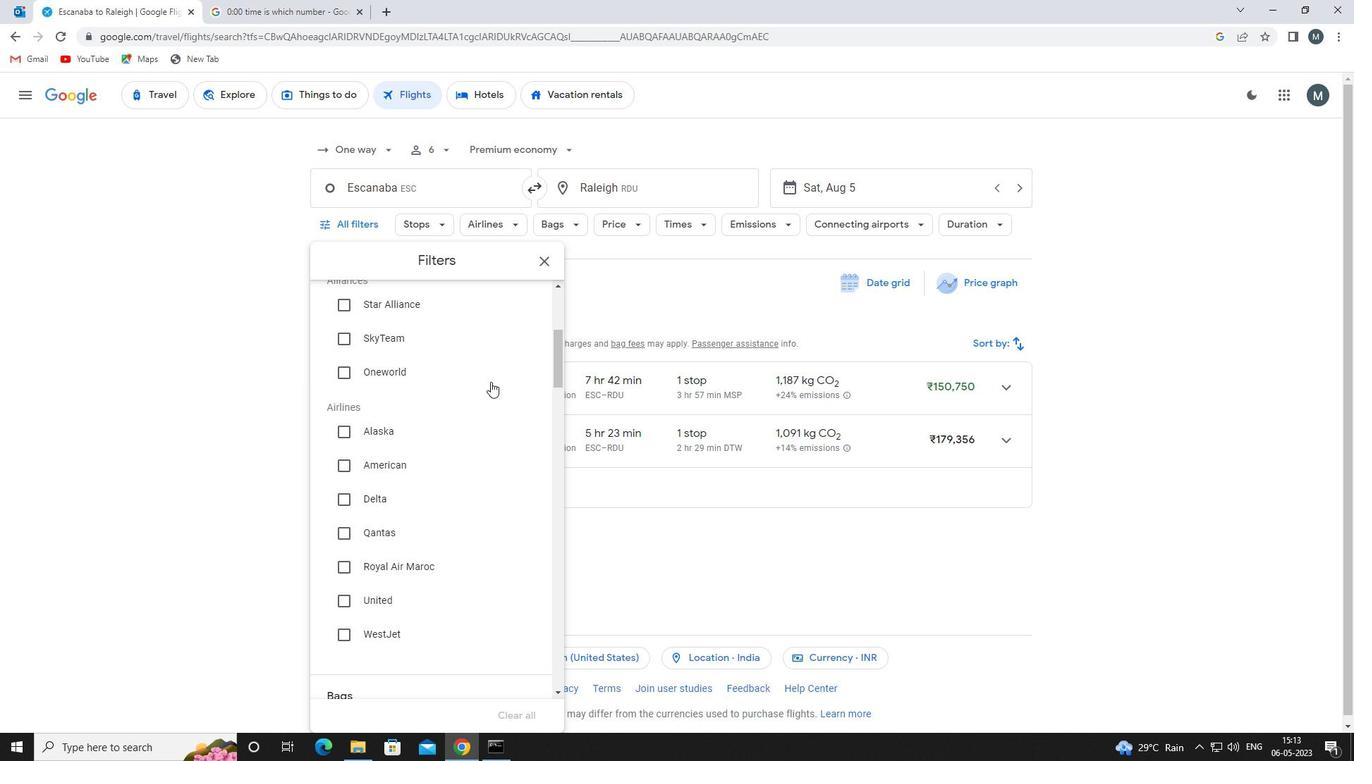 
Action: Mouse moved to (481, 396)
Screenshot: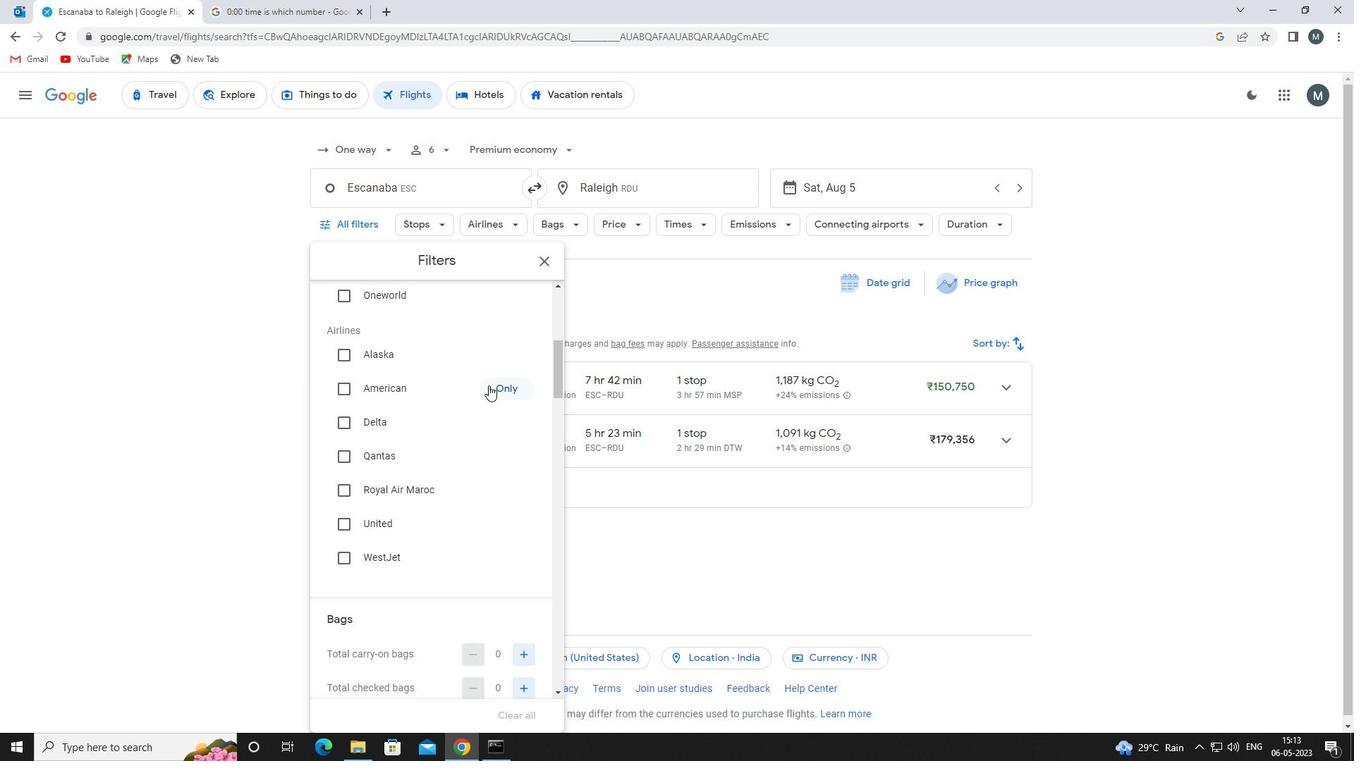 
Action: Mouse scrolled (481, 395) with delta (0, 0)
Screenshot: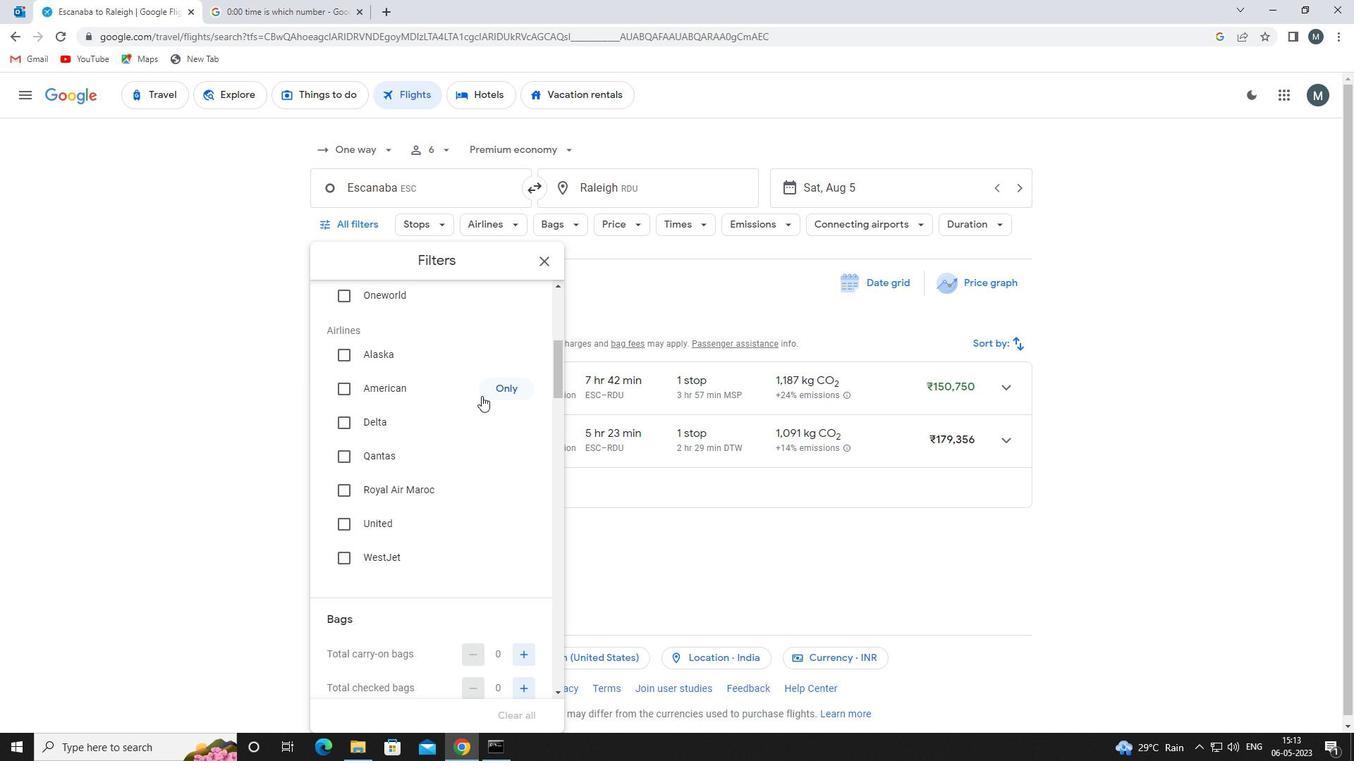 
Action: Mouse scrolled (481, 395) with delta (0, 0)
Screenshot: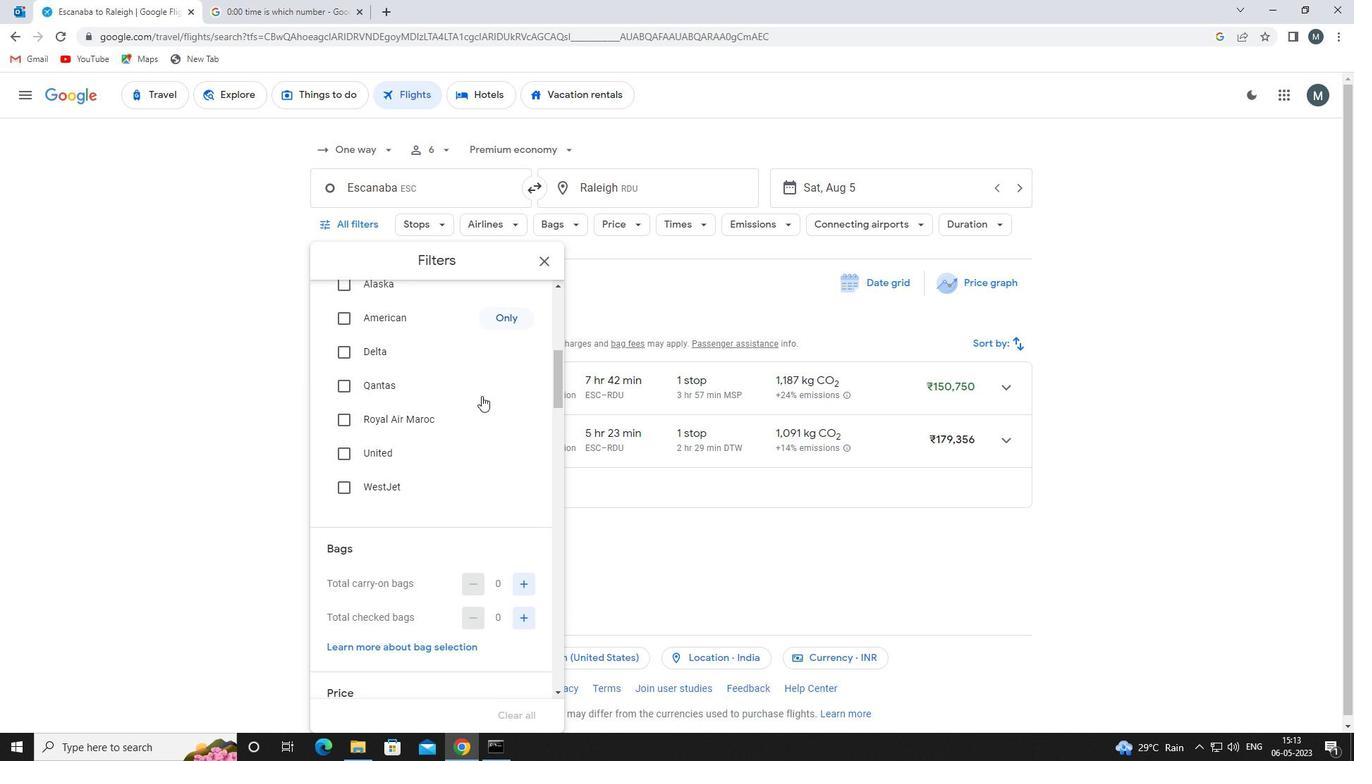 
Action: Mouse scrolled (481, 395) with delta (0, 0)
Screenshot: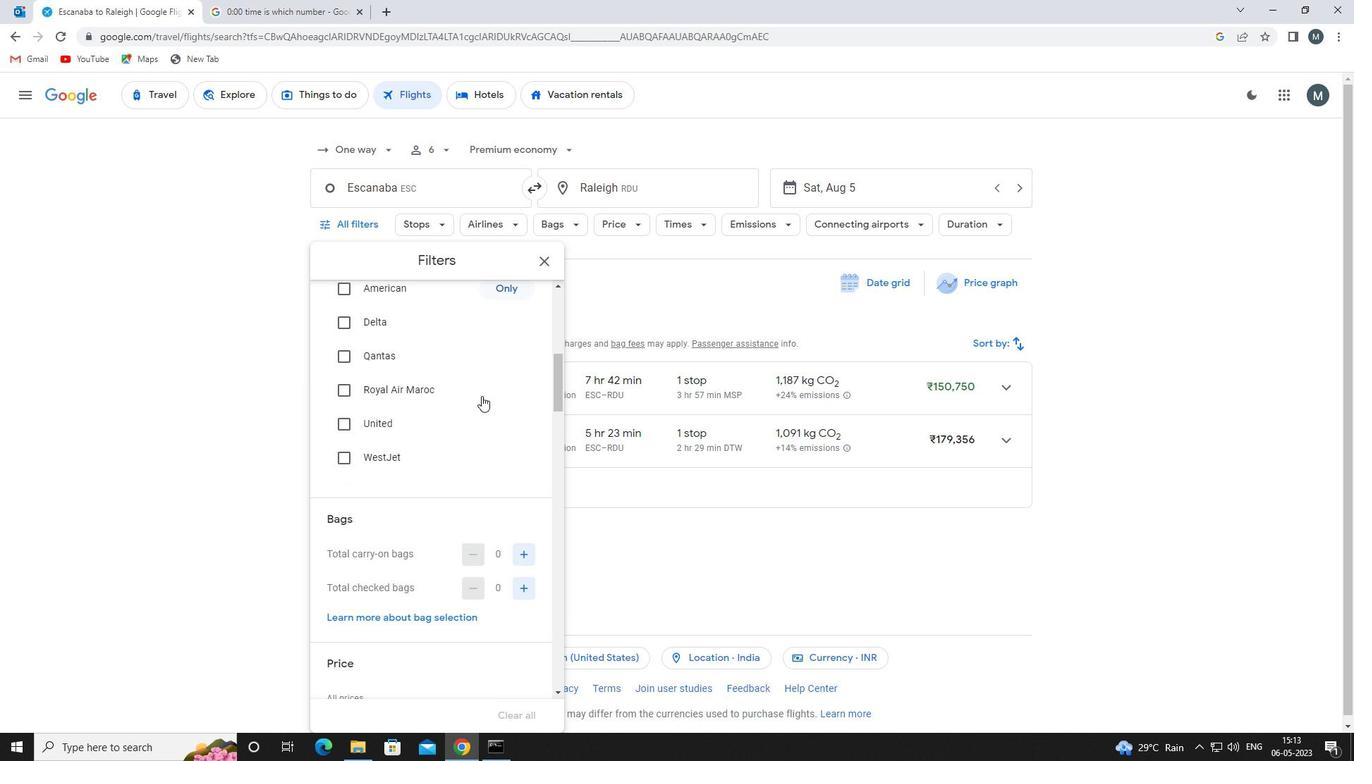 
Action: Mouse moved to (523, 474)
Screenshot: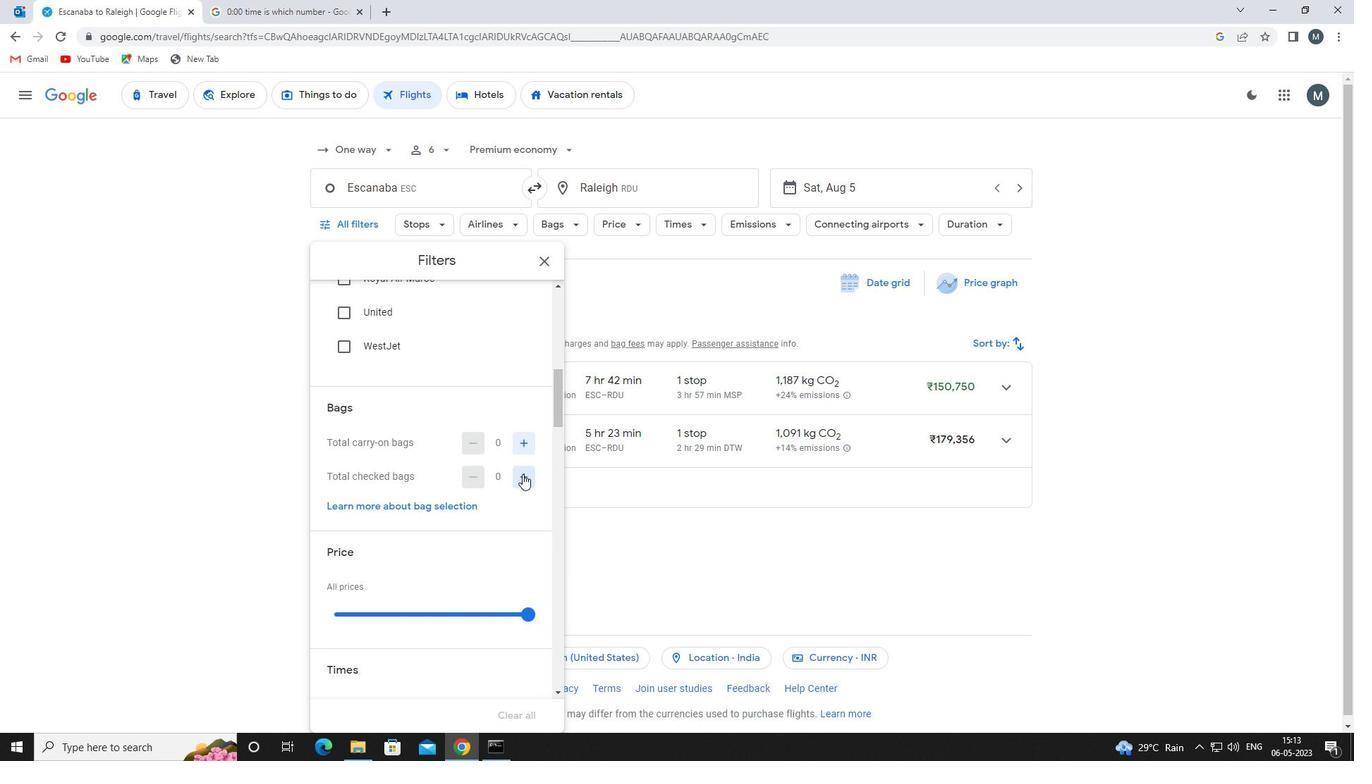 
Action: Mouse pressed left at (523, 474)
Screenshot: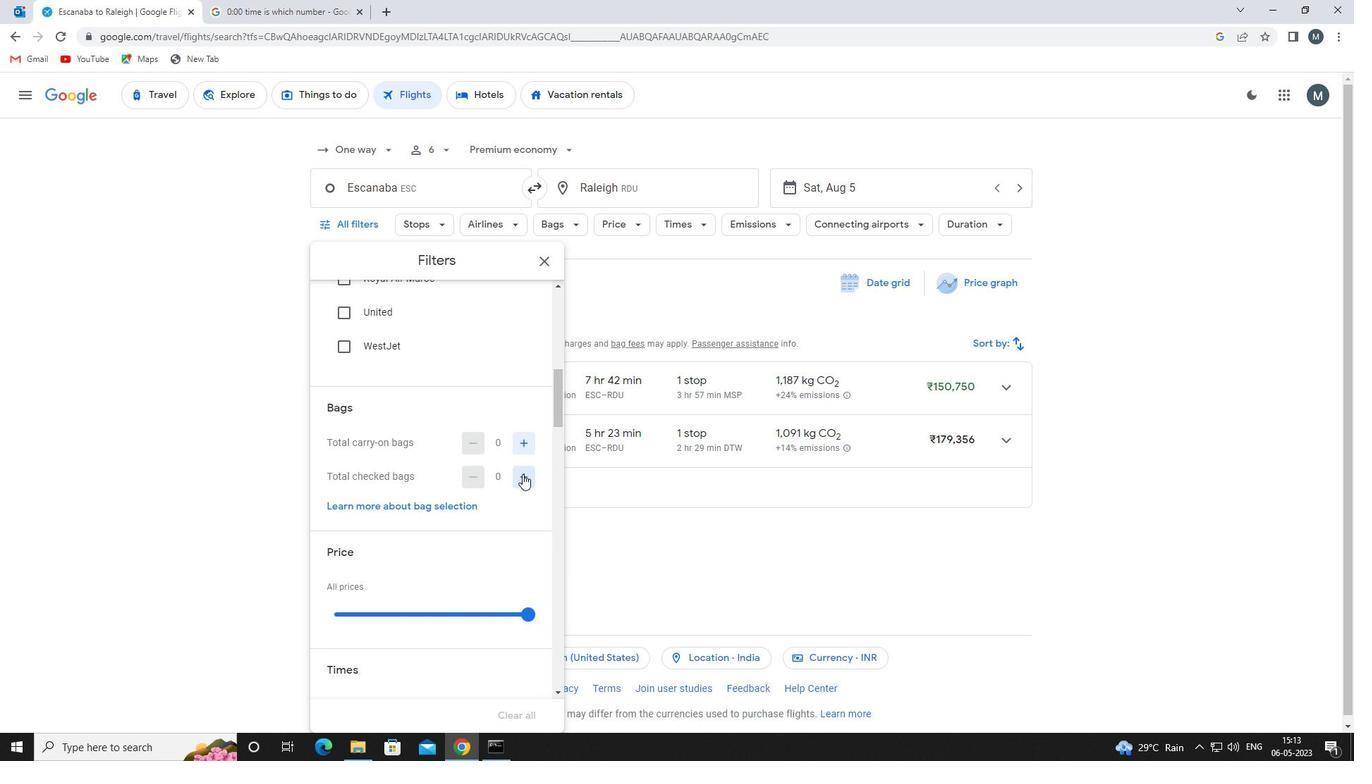 
Action: Mouse moved to (524, 473)
Screenshot: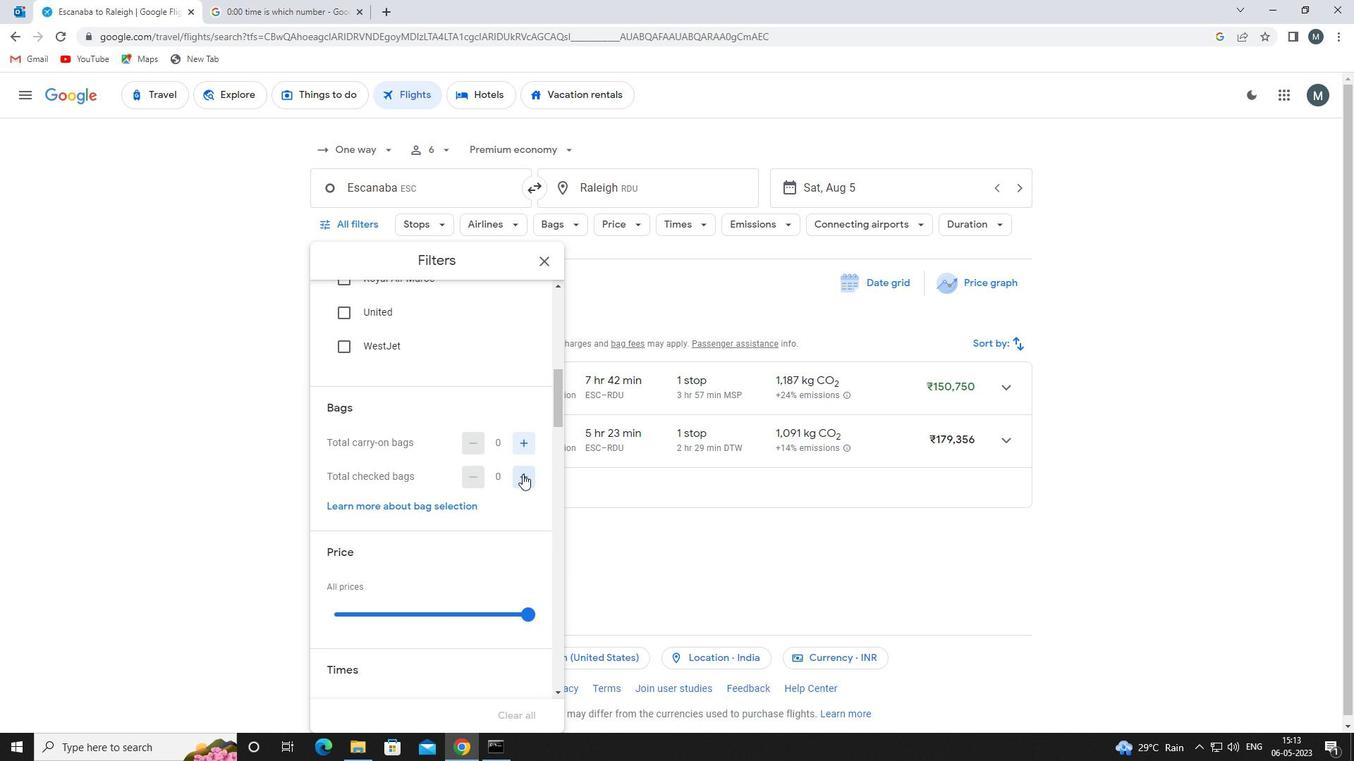 
Action: Mouse pressed left at (524, 473)
Screenshot: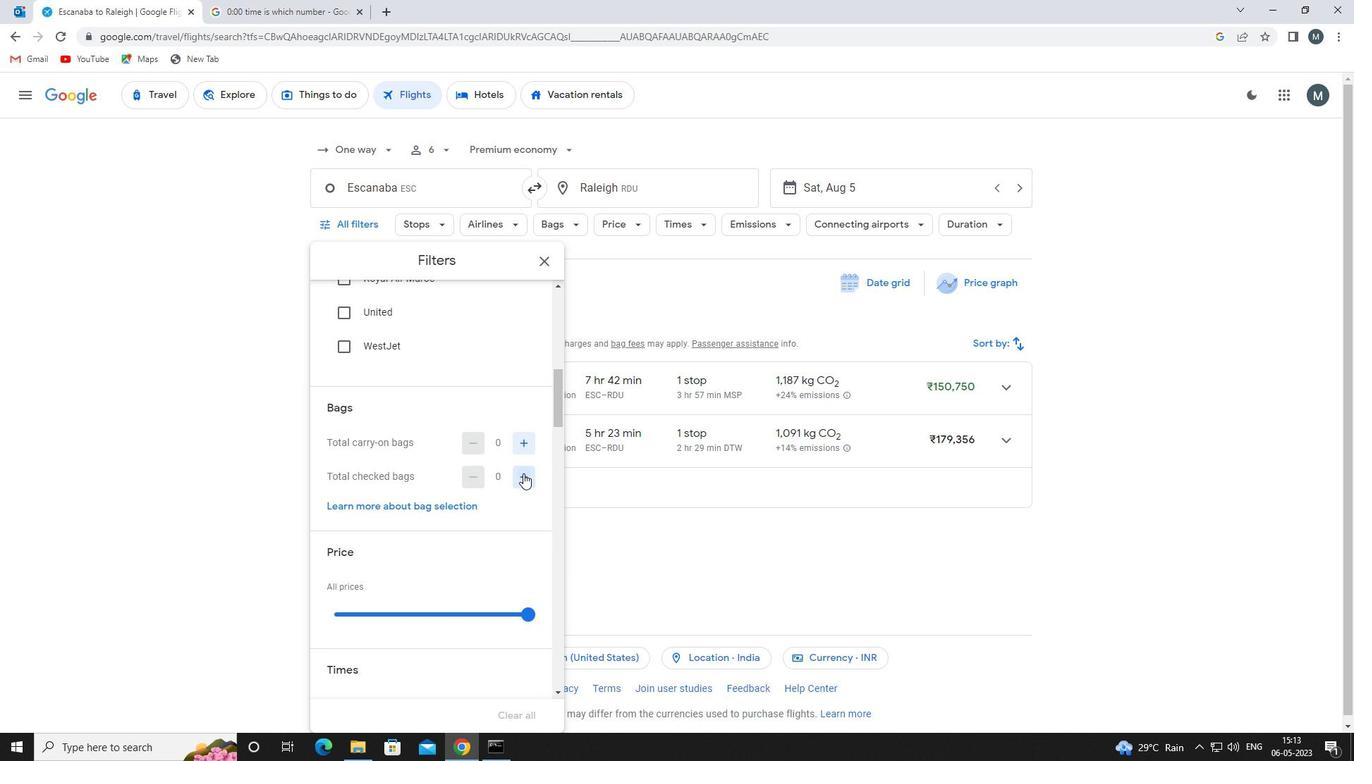 
Action: Mouse pressed left at (524, 473)
Screenshot: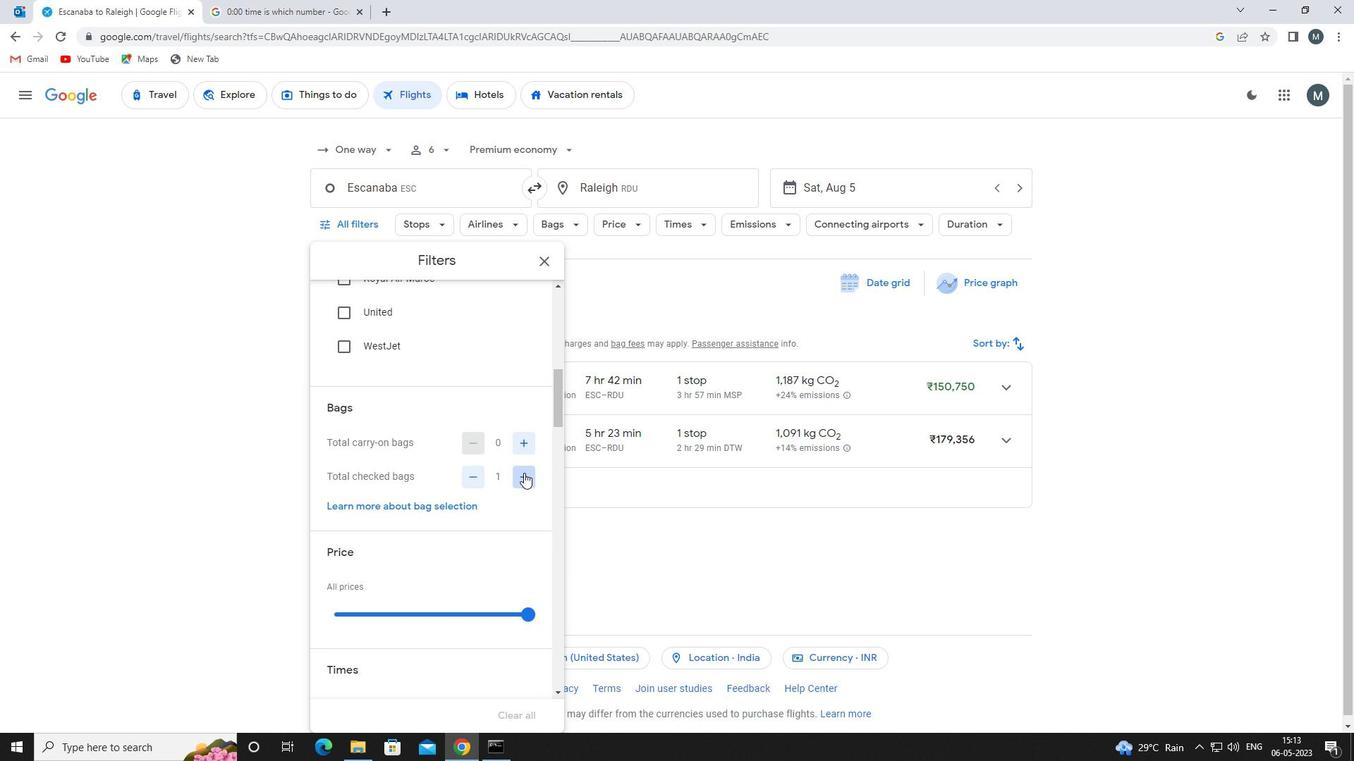 
Action: Mouse pressed left at (524, 473)
Screenshot: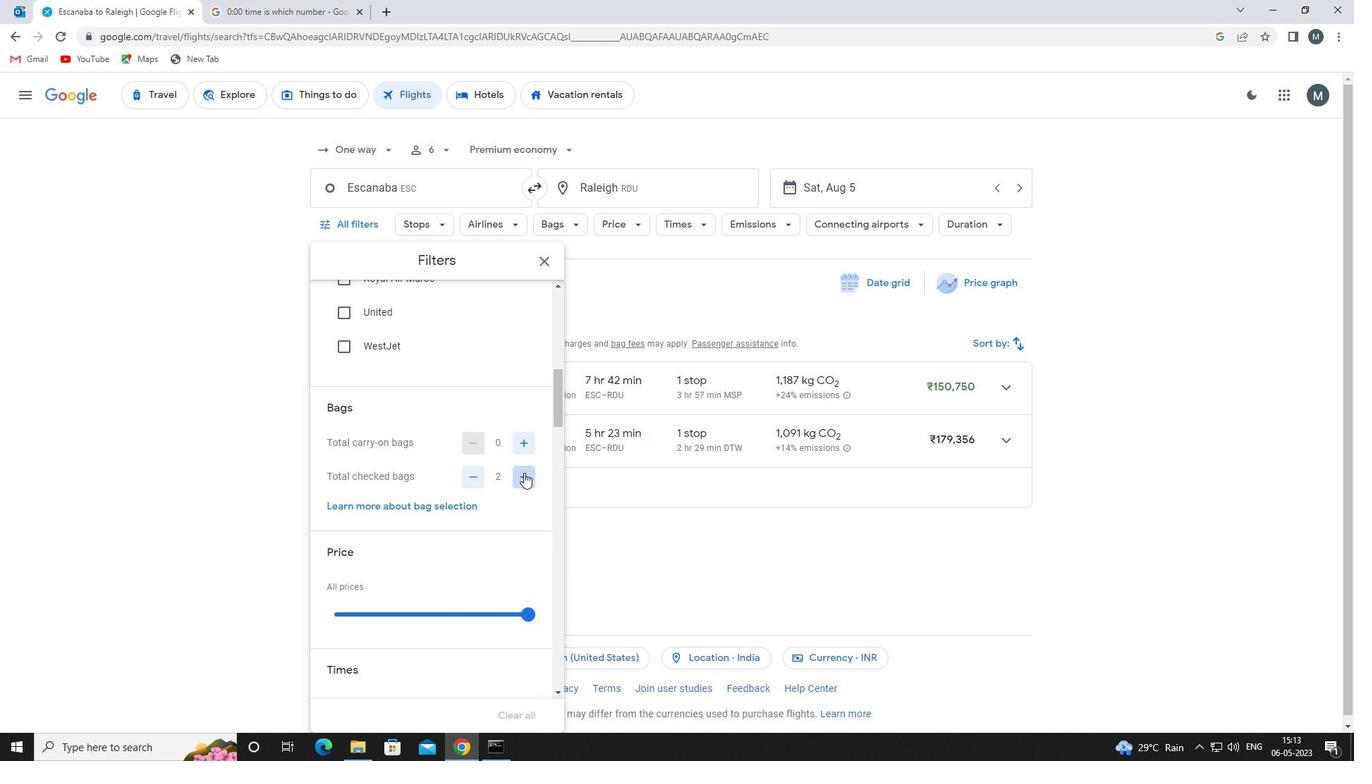 
Action: Mouse moved to (524, 473)
Screenshot: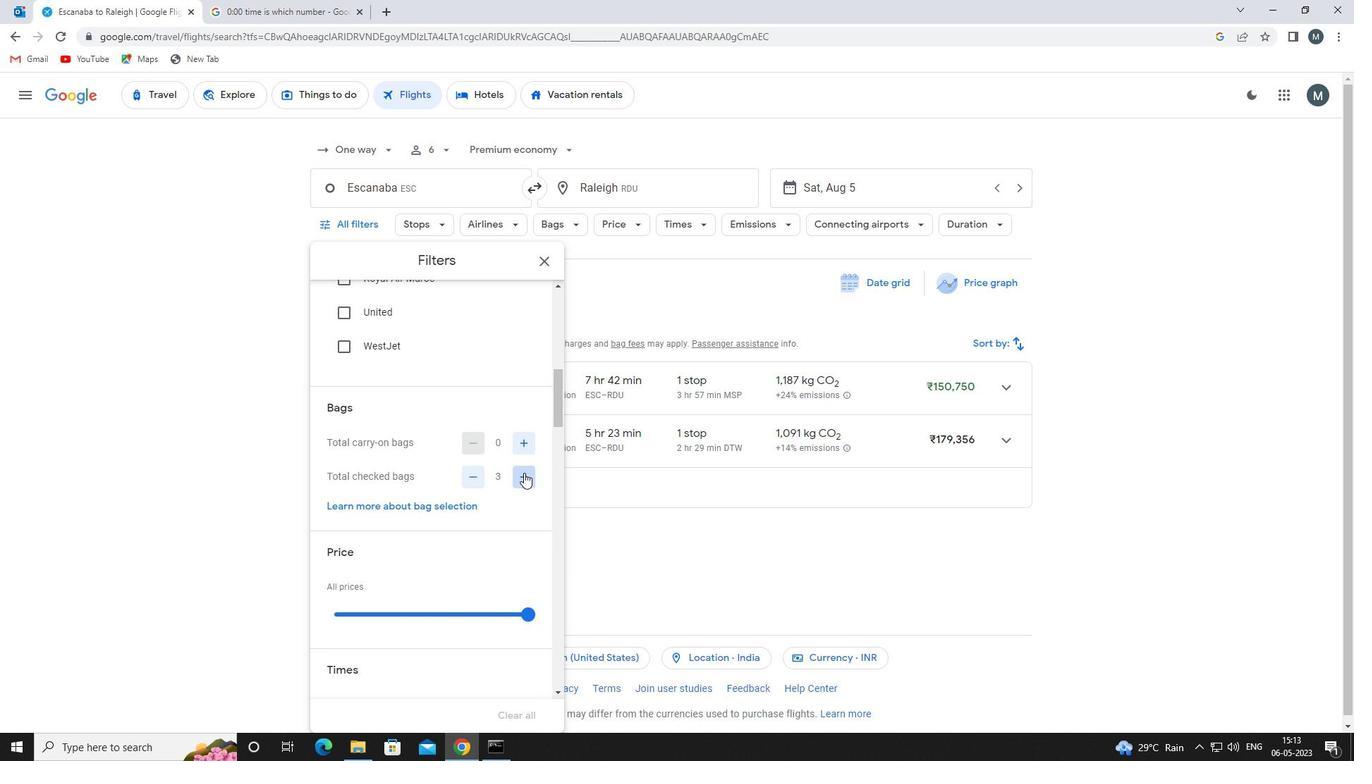 
Action: Mouse pressed left at (524, 473)
Screenshot: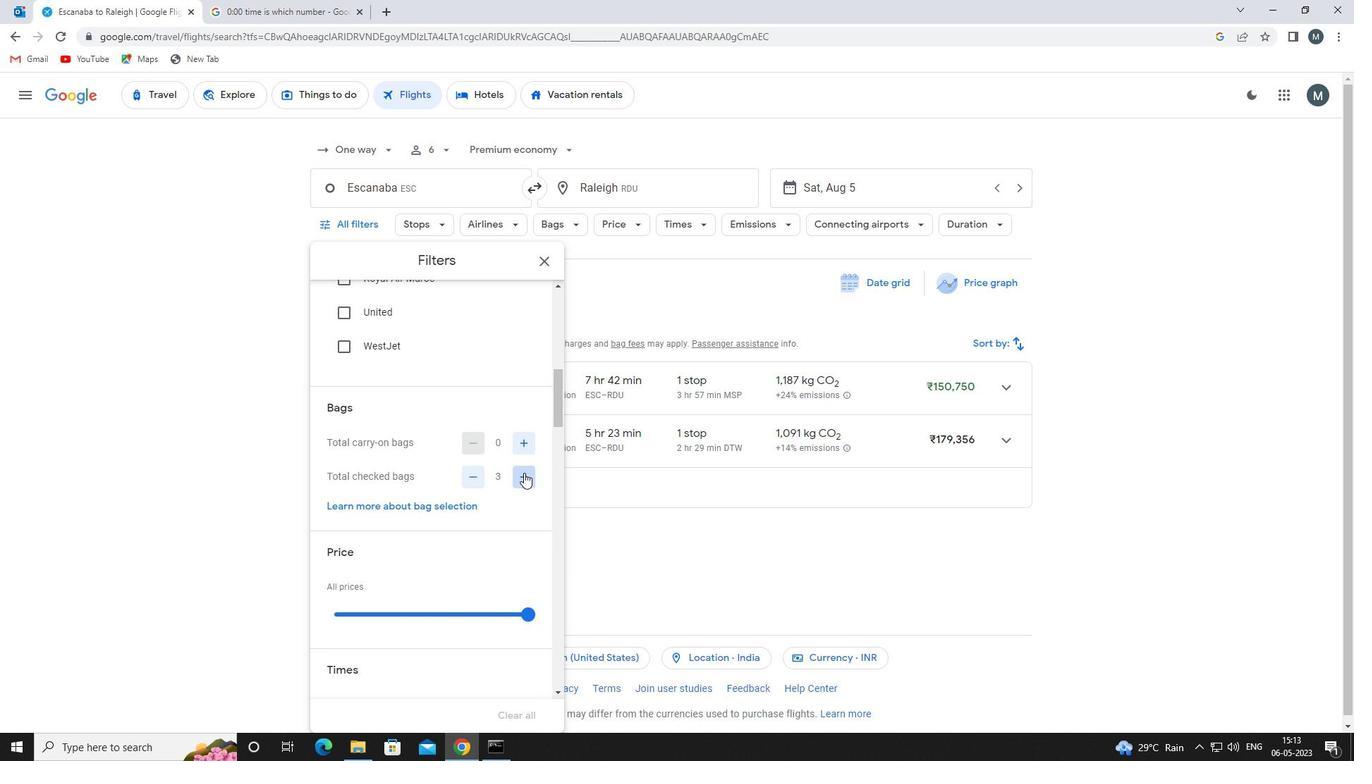
Action: Mouse moved to (522, 473)
Screenshot: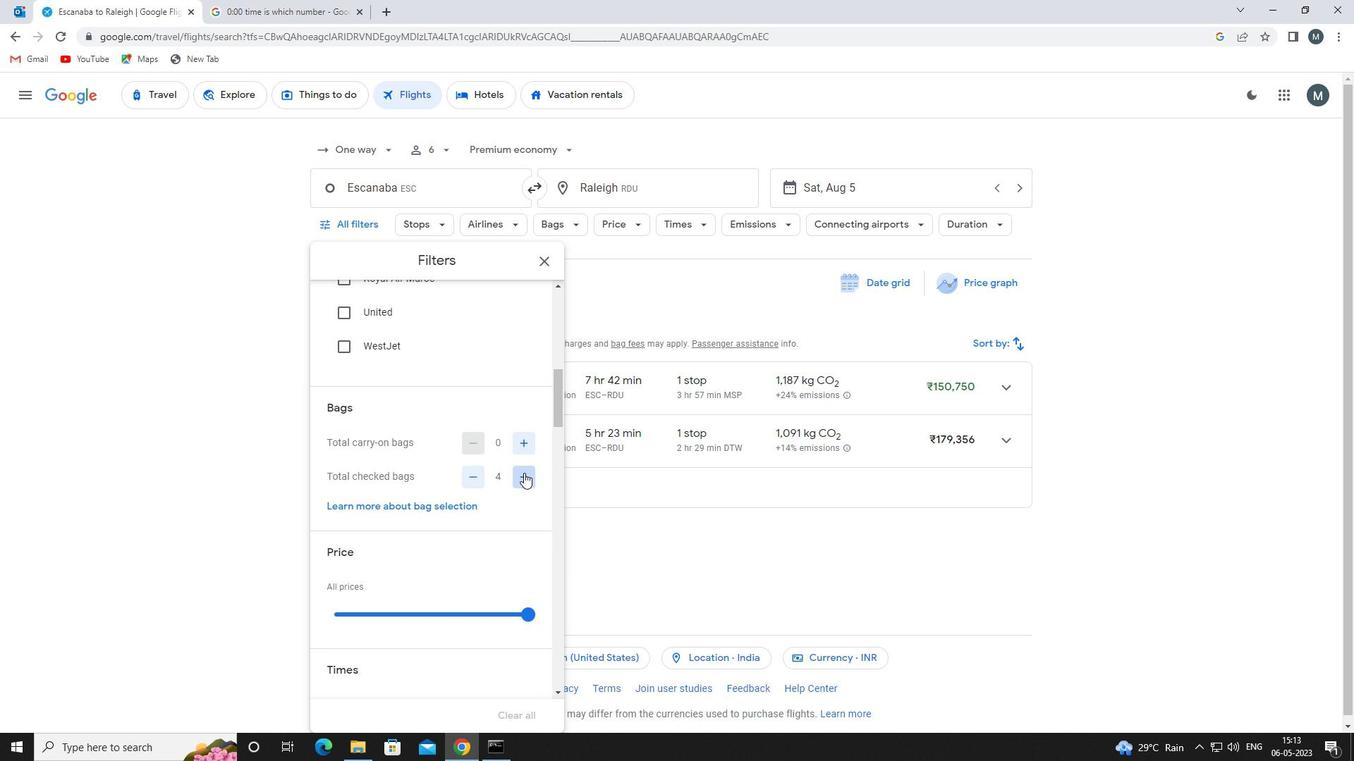 
Action: Mouse pressed left at (522, 473)
Screenshot: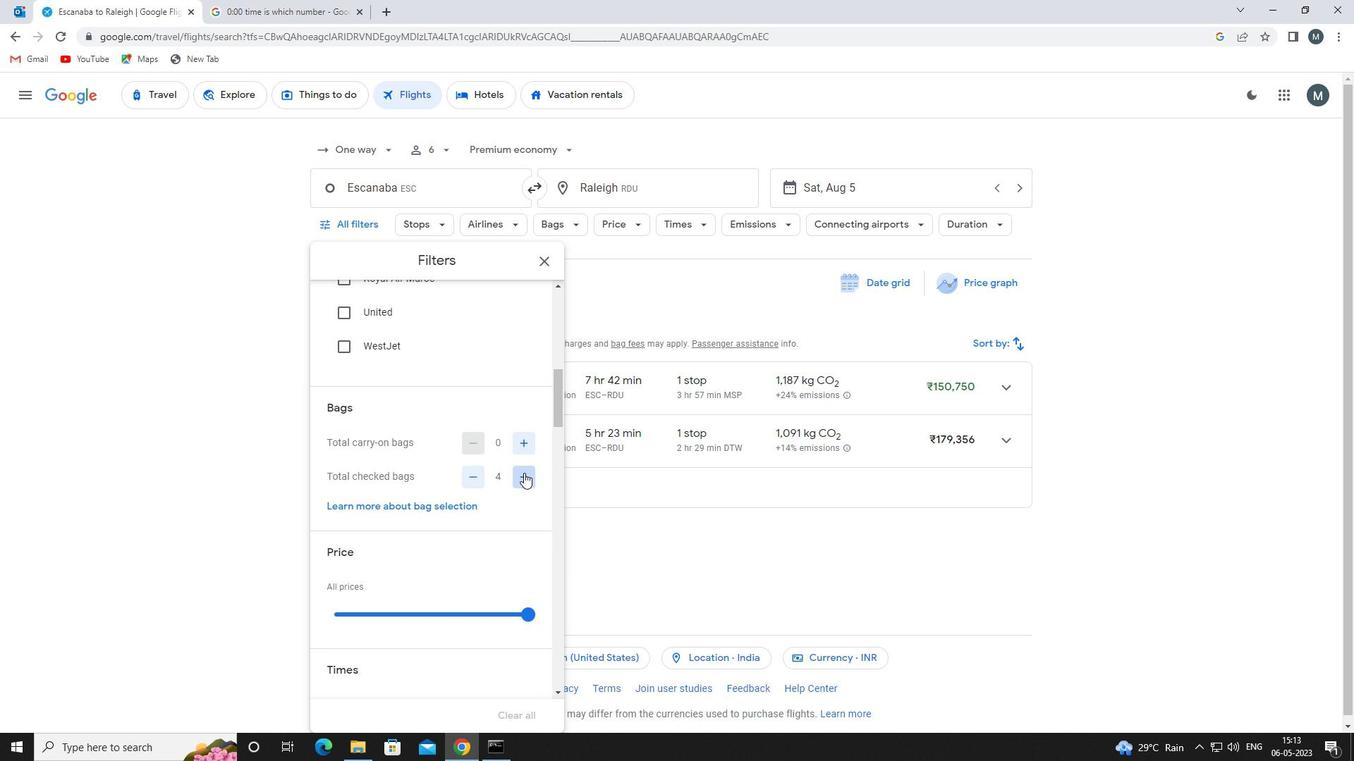 
Action: Mouse moved to (441, 438)
Screenshot: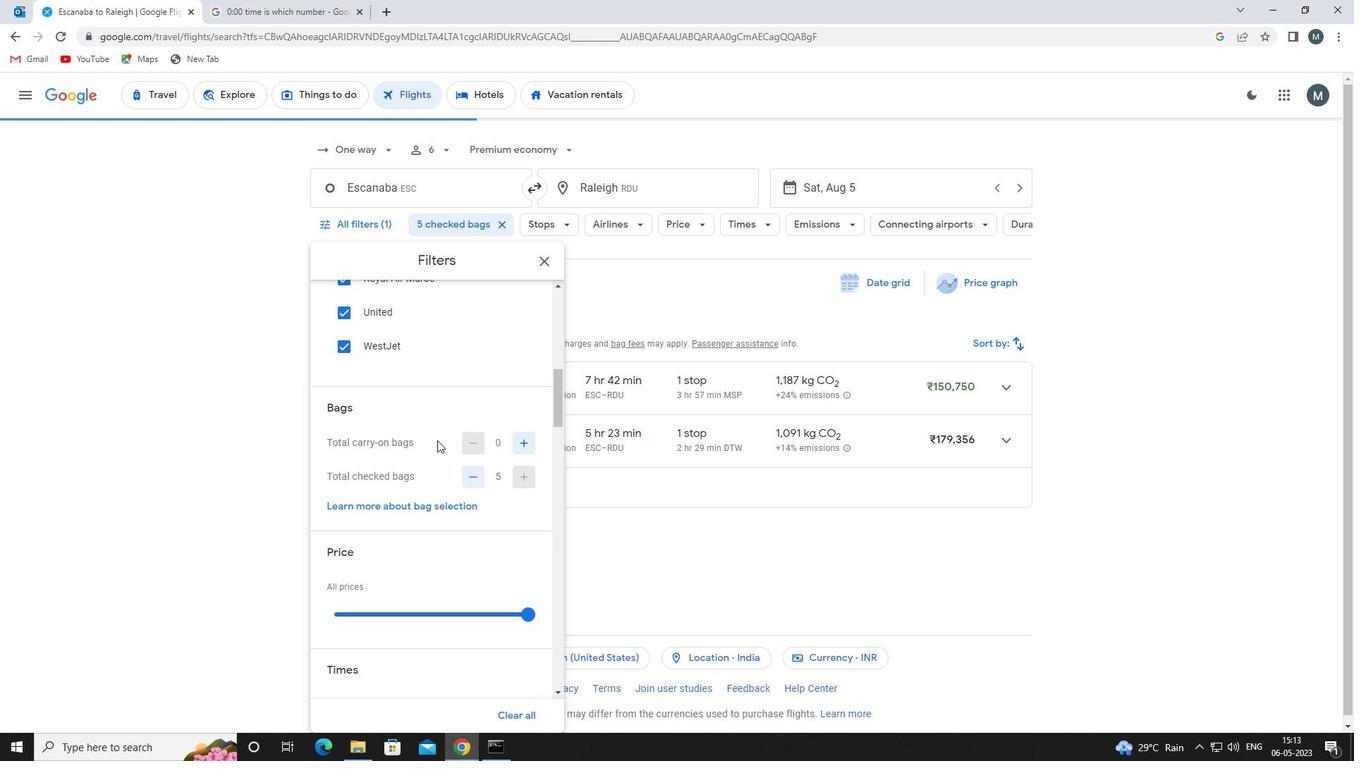 
Action: Mouse scrolled (441, 438) with delta (0, 0)
Screenshot: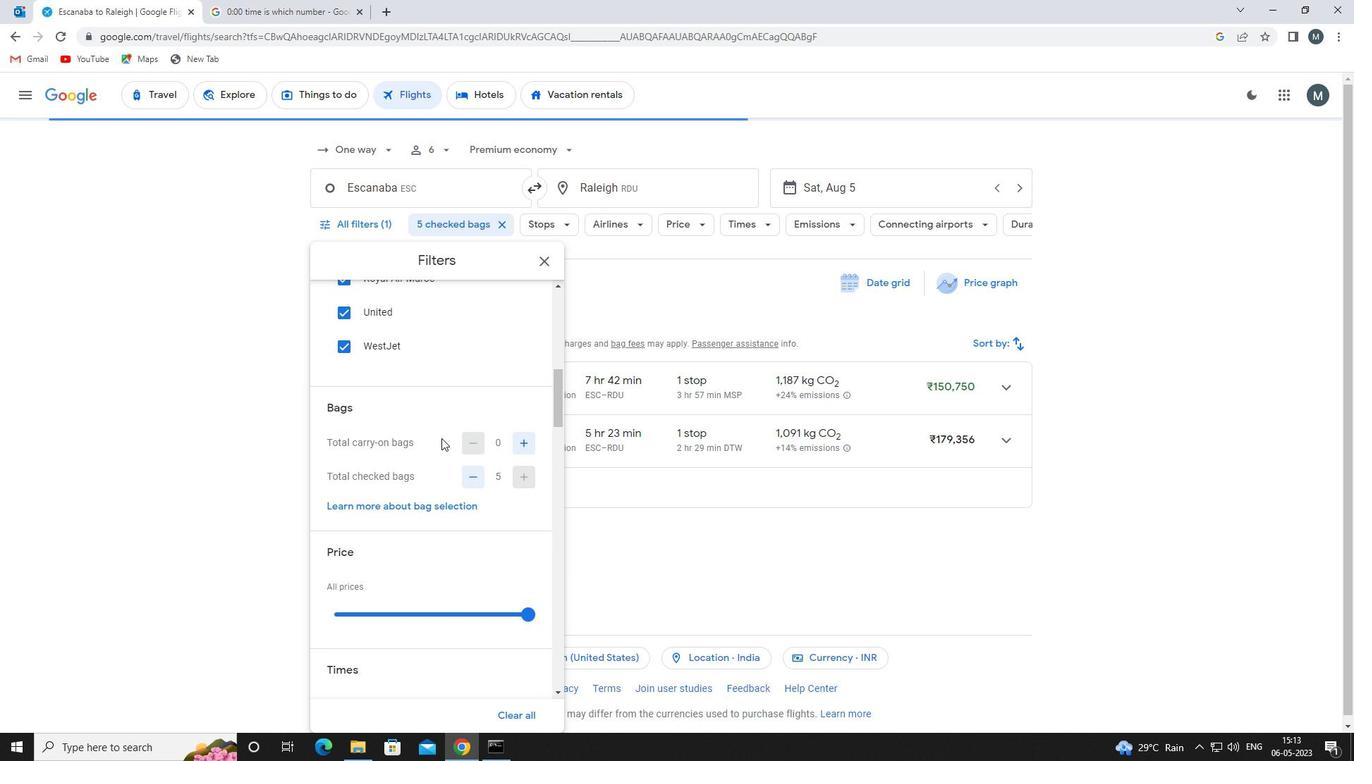 
Action: Mouse scrolled (441, 438) with delta (0, 0)
Screenshot: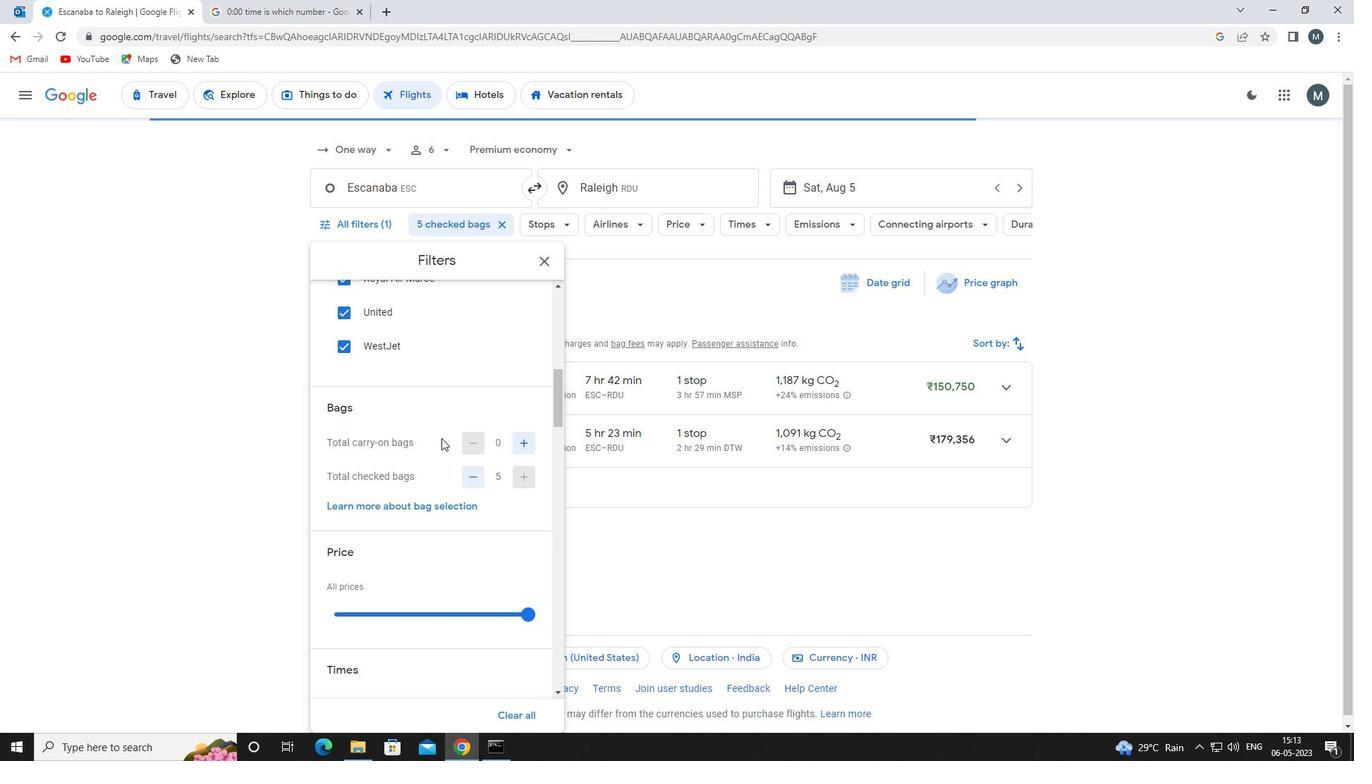 
Action: Mouse moved to (407, 474)
Screenshot: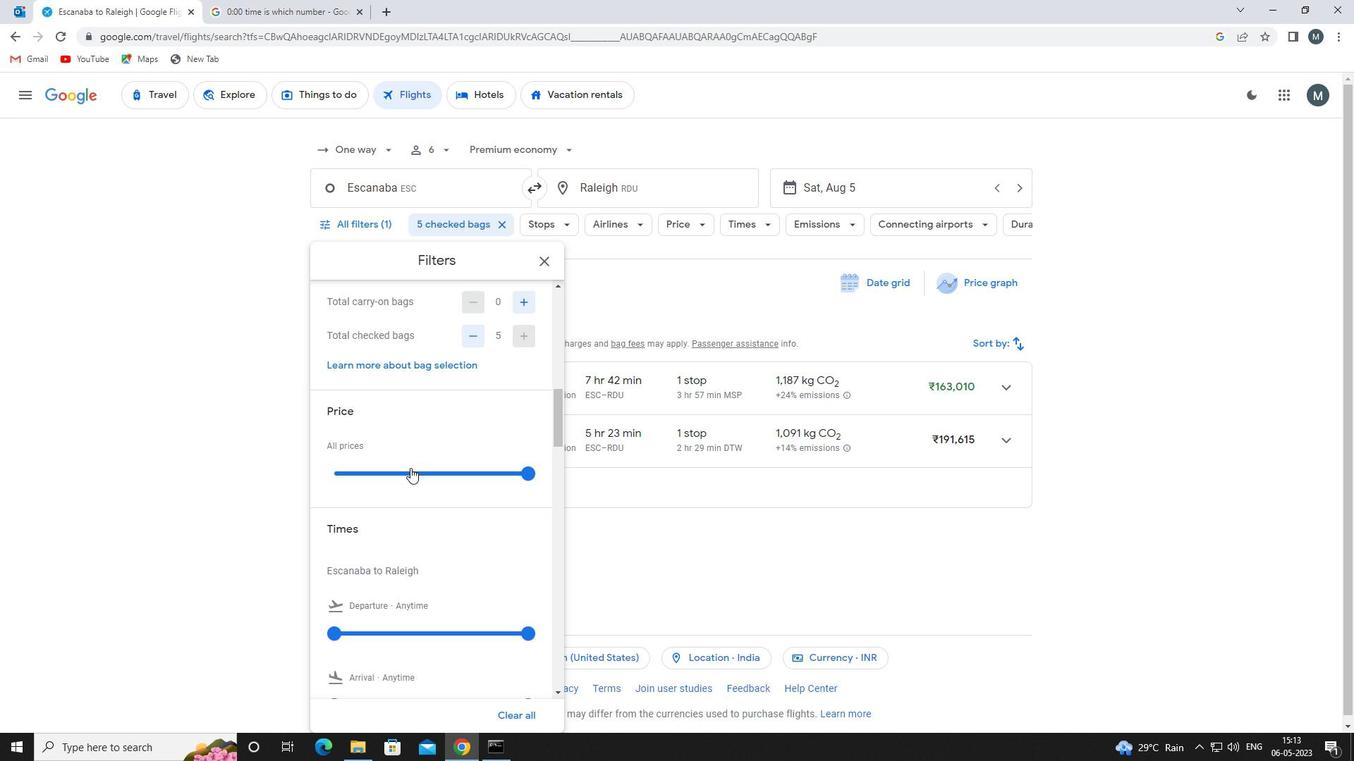 
Action: Mouse pressed left at (407, 474)
Screenshot: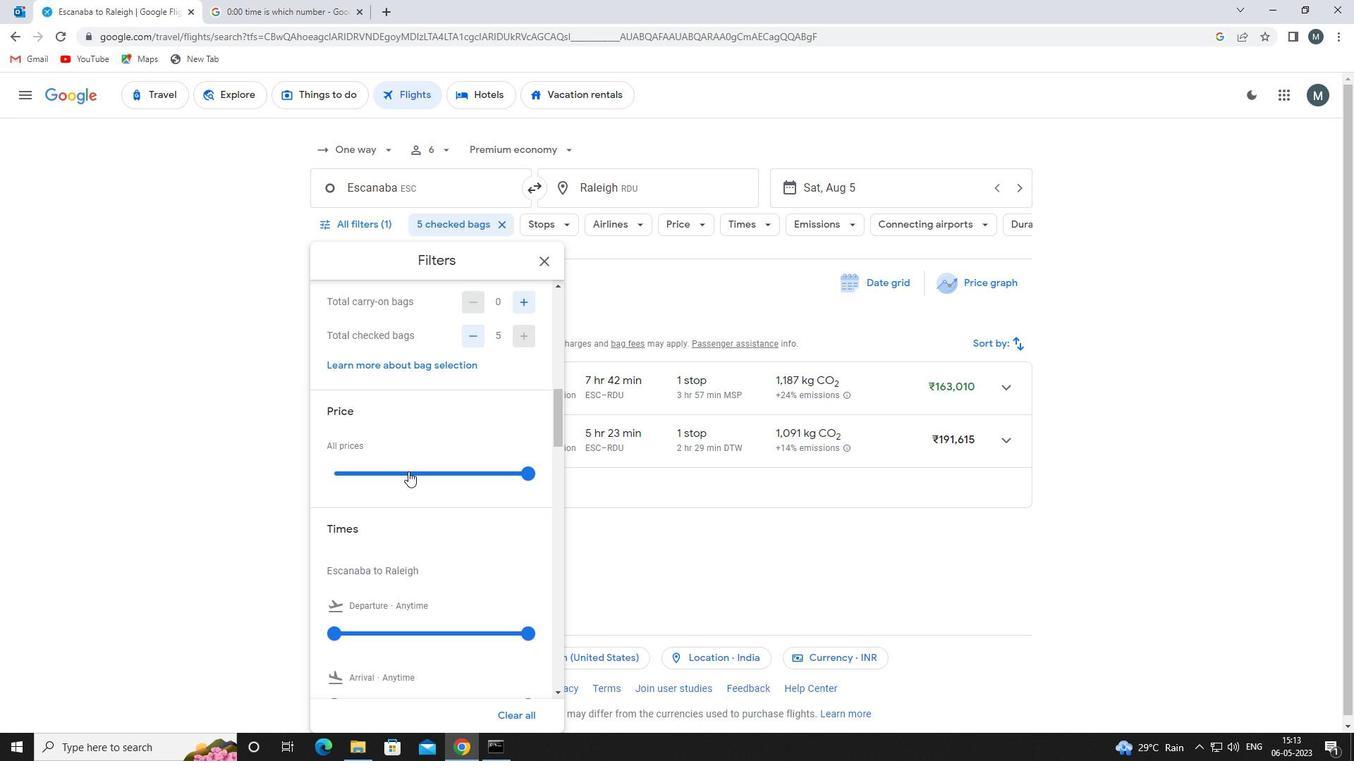 
Action: Mouse moved to (398, 467)
Screenshot: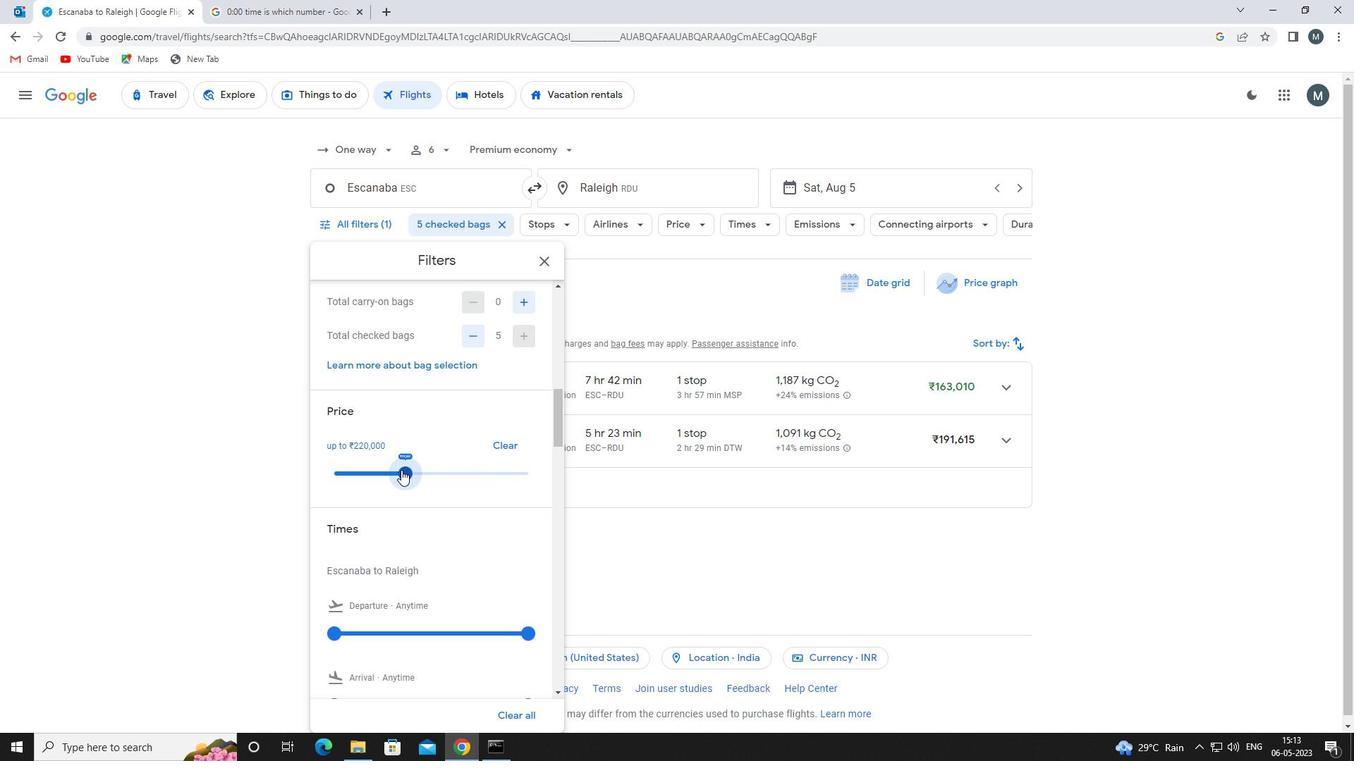 
Action: Mouse pressed left at (398, 467)
Screenshot: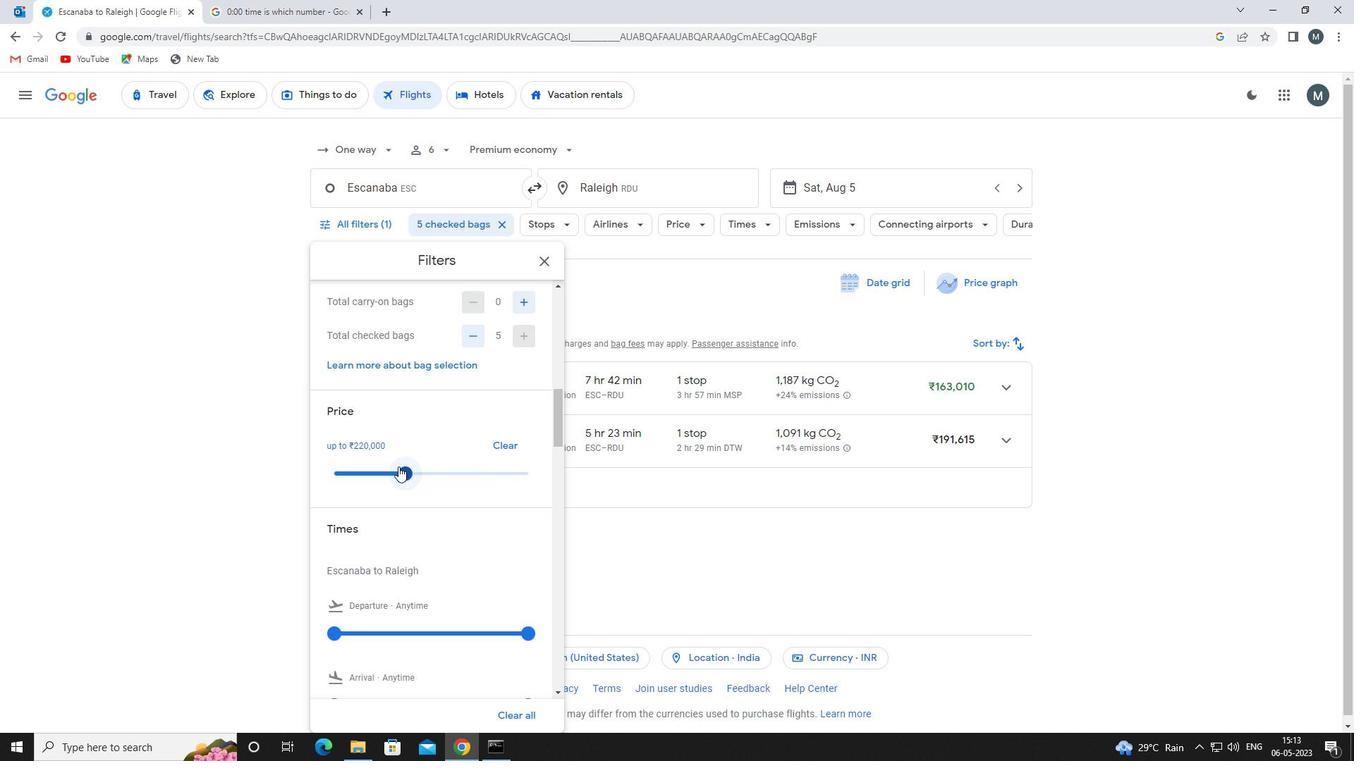 
Action: Mouse moved to (421, 442)
Screenshot: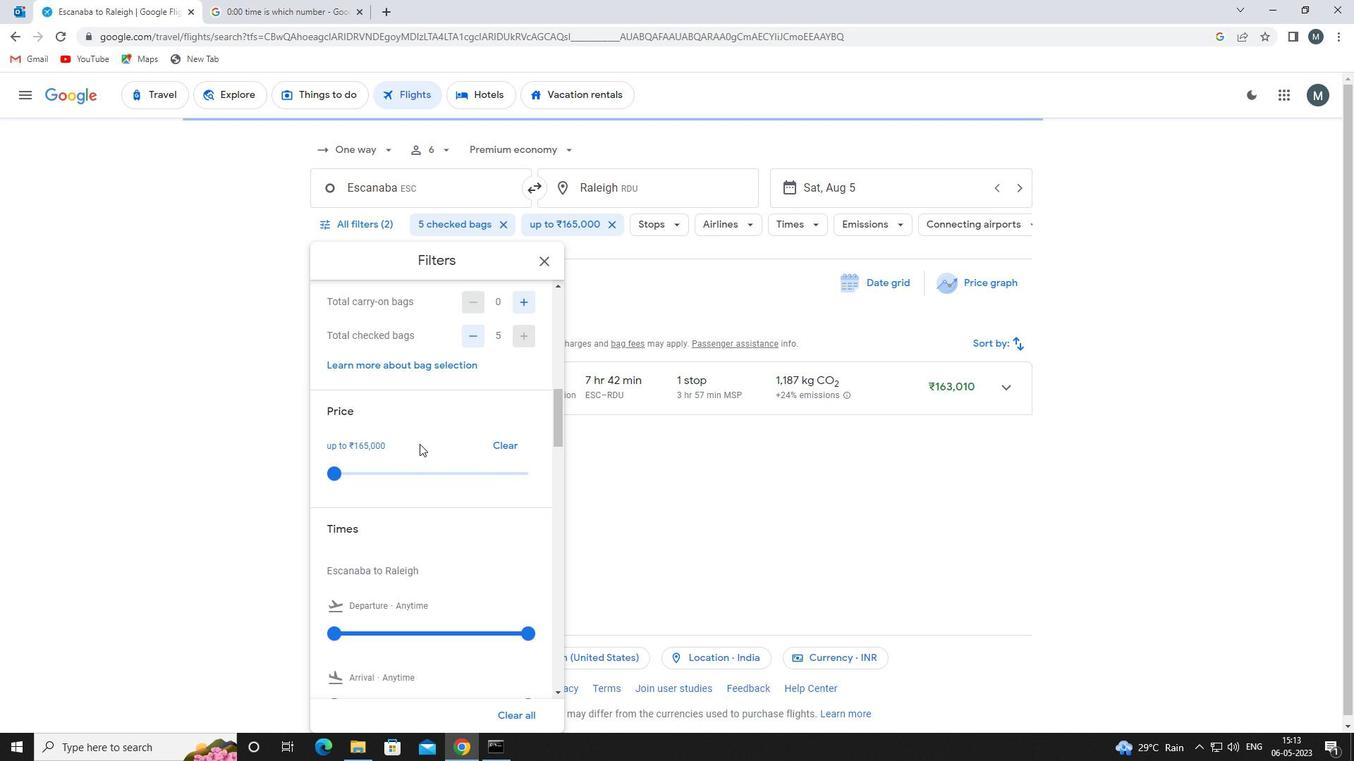 
Action: Mouse scrolled (421, 441) with delta (0, 0)
Screenshot: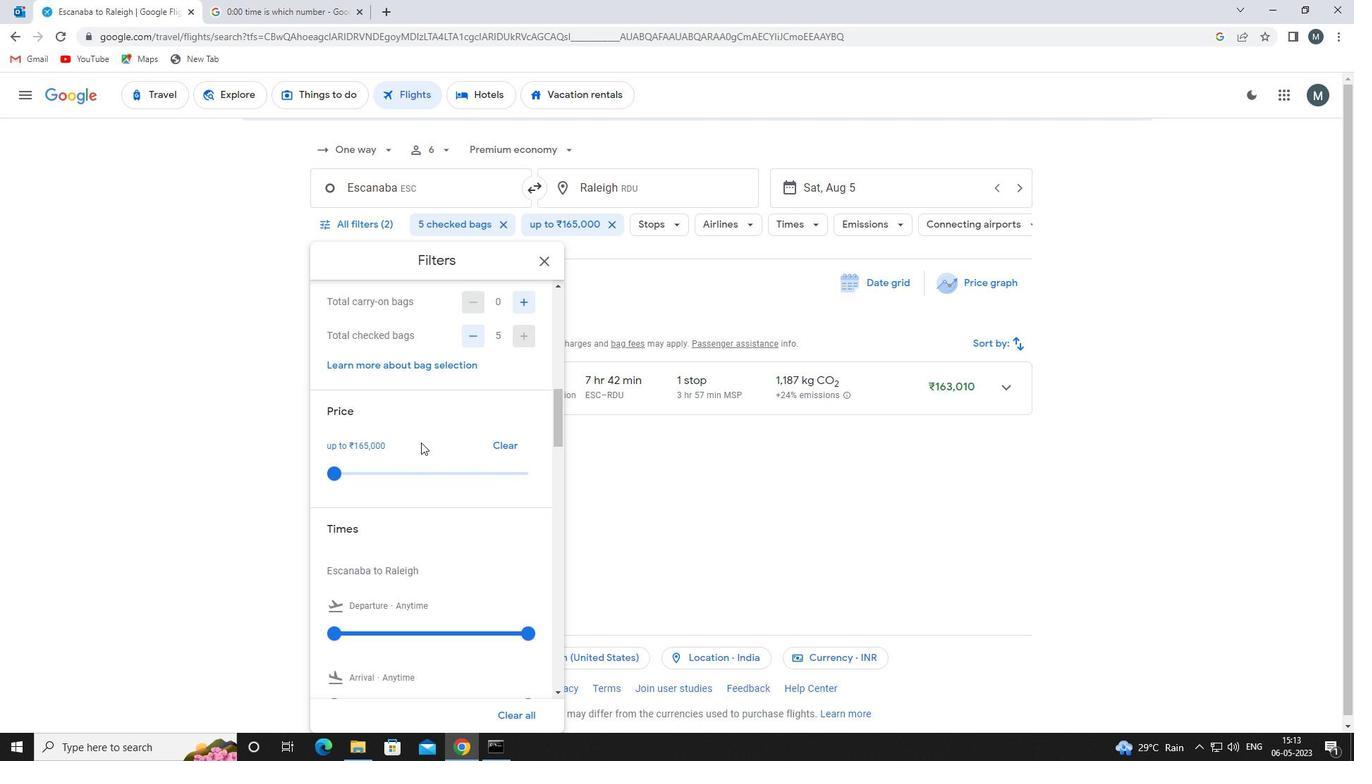 
Action: Mouse scrolled (421, 441) with delta (0, 0)
Screenshot: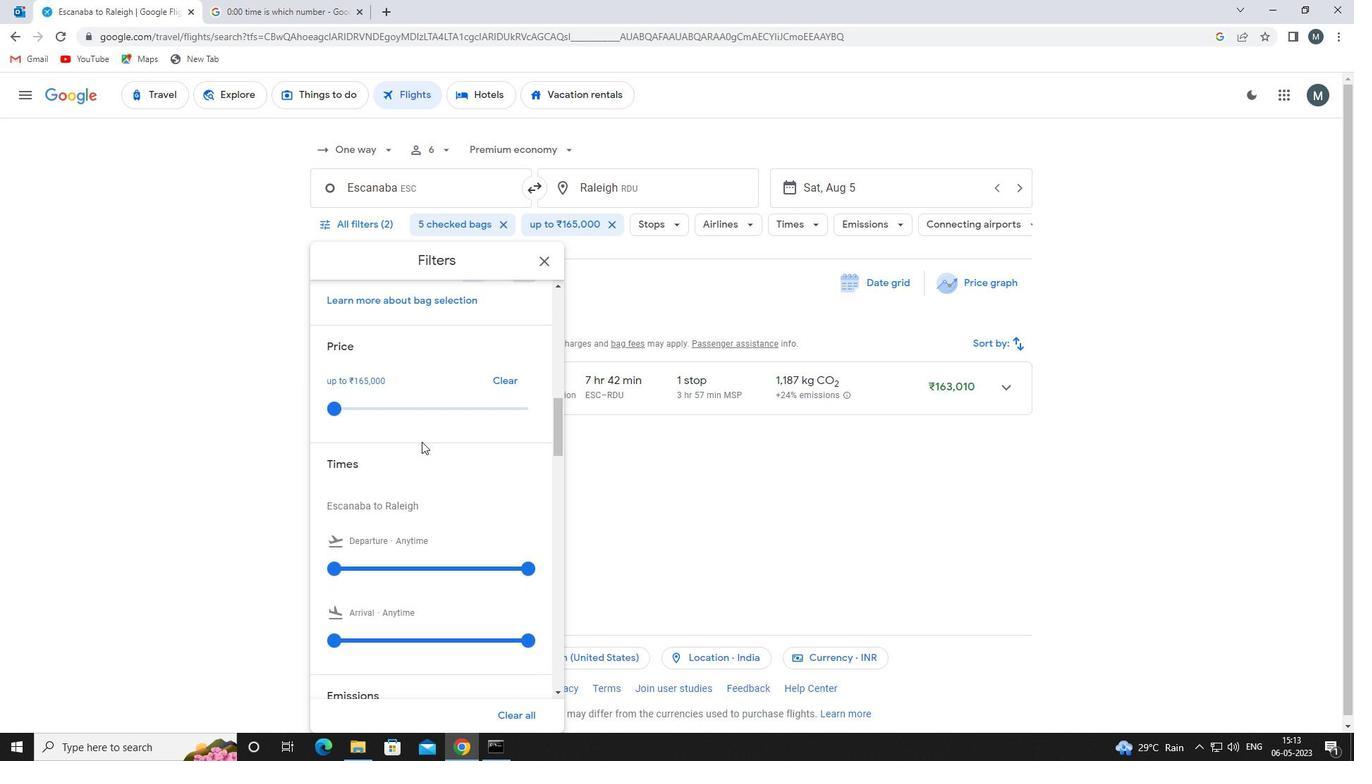 
Action: Mouse moved to (337, 490)
Screenshot: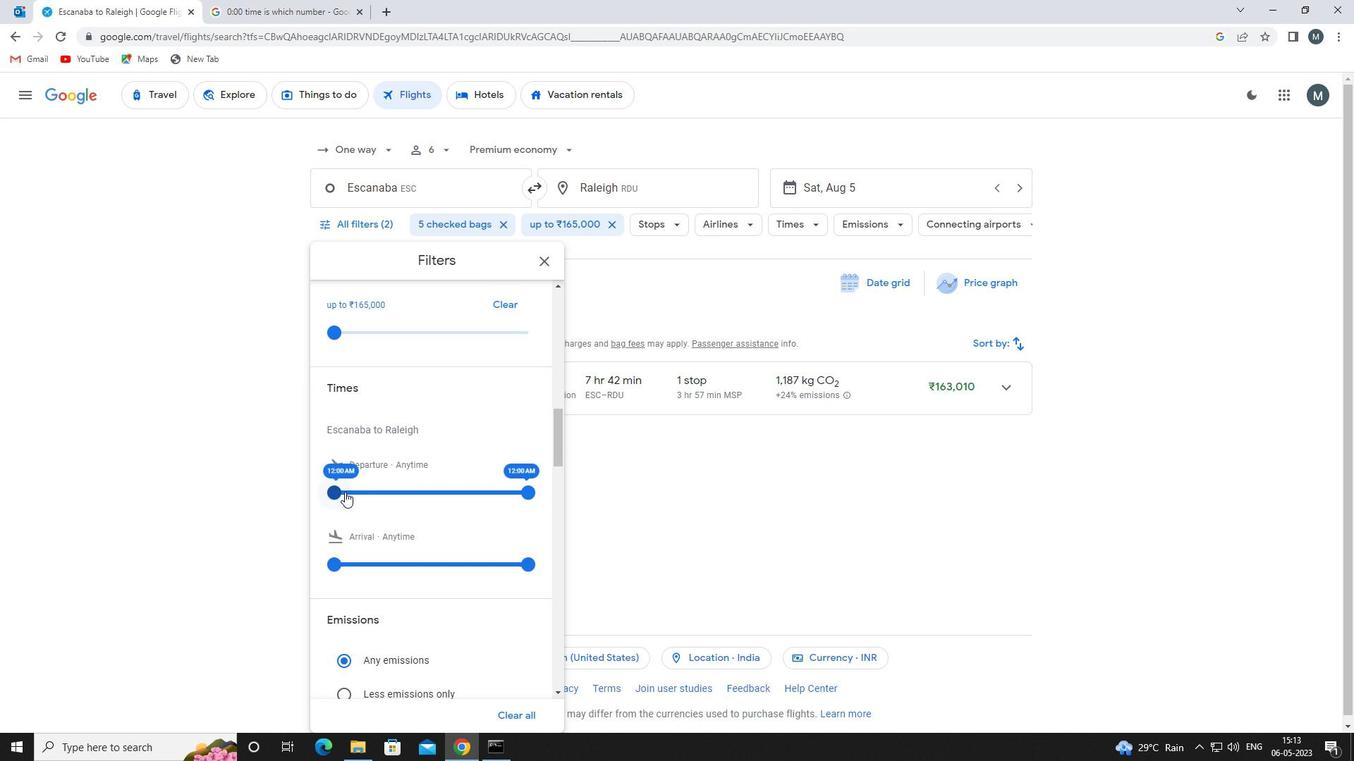 
Action: Mouse pressed left at (337, 490)
Screenshot: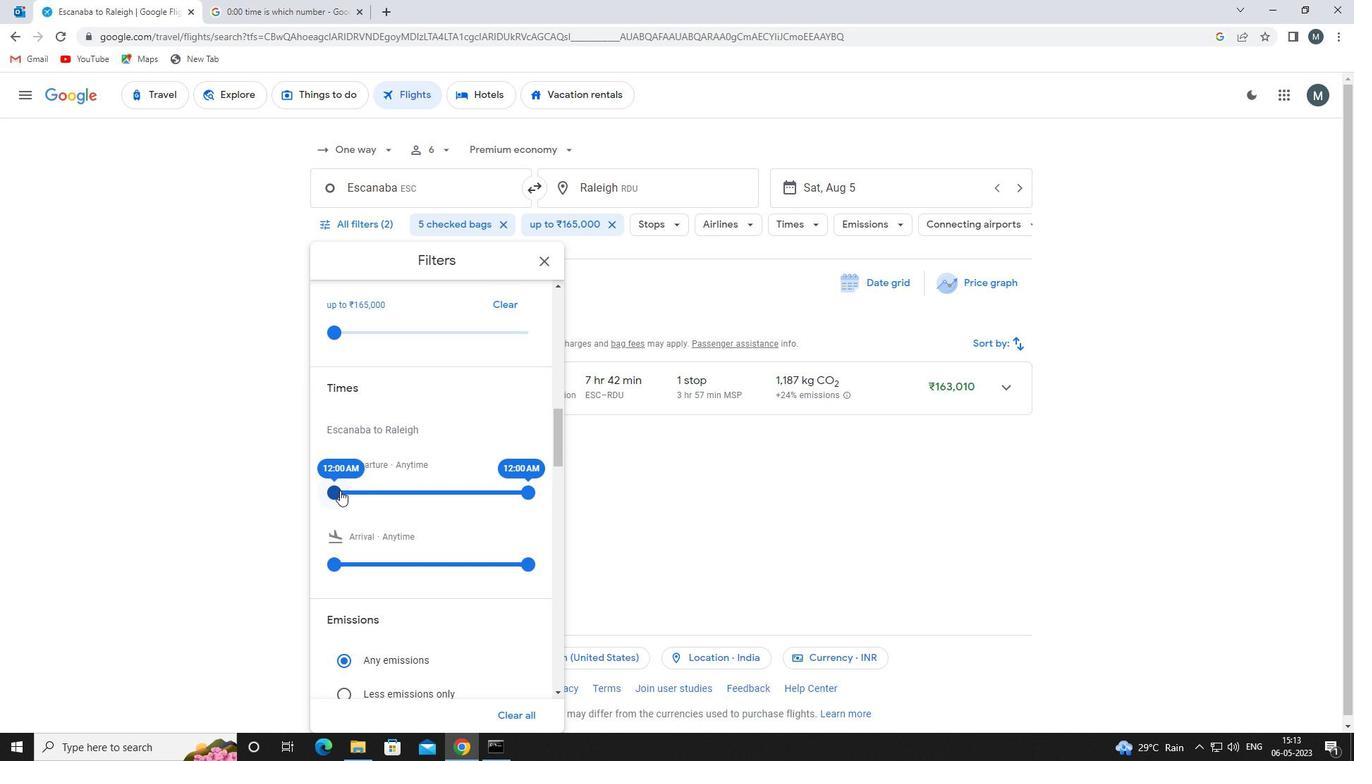 
Action: Mouse moved to (435, 490)
Screenshot: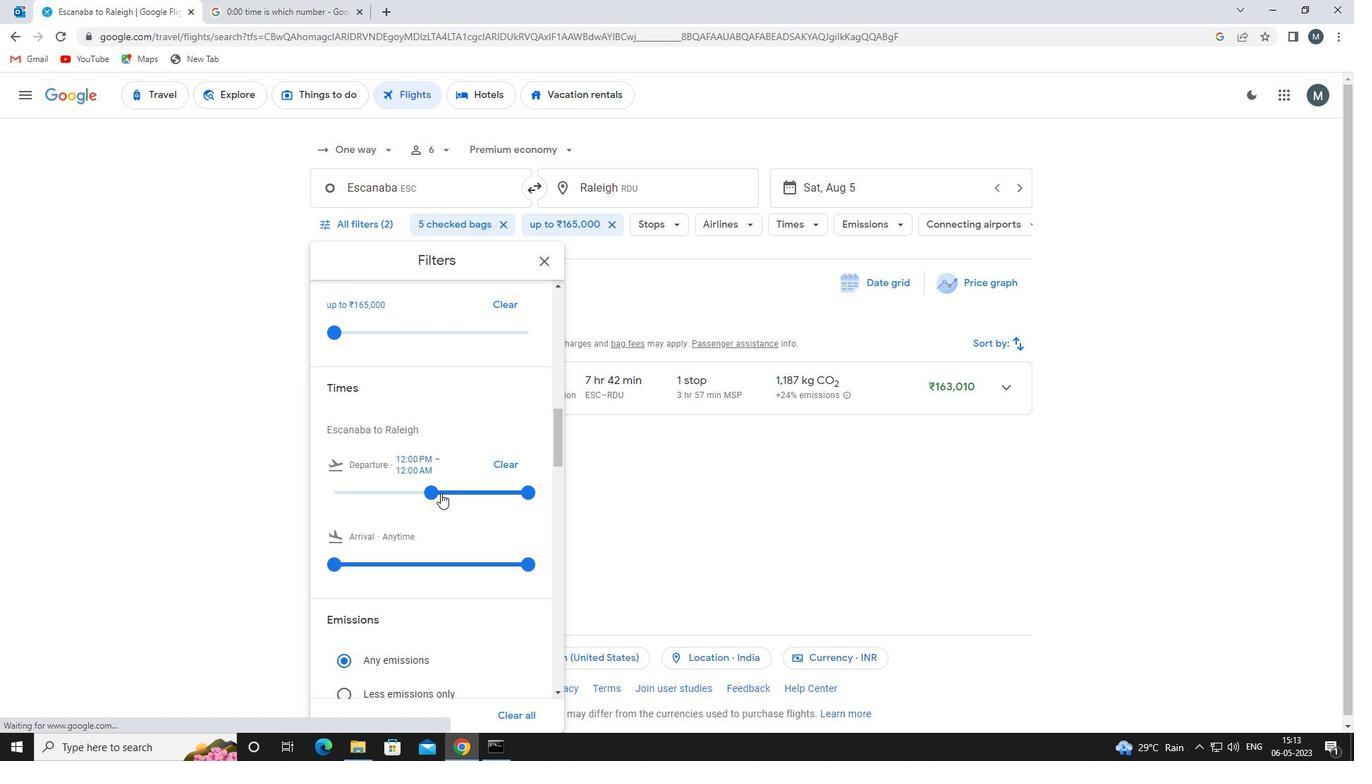 
Action: Mouse pressed left at (435, 490)
Screenshot: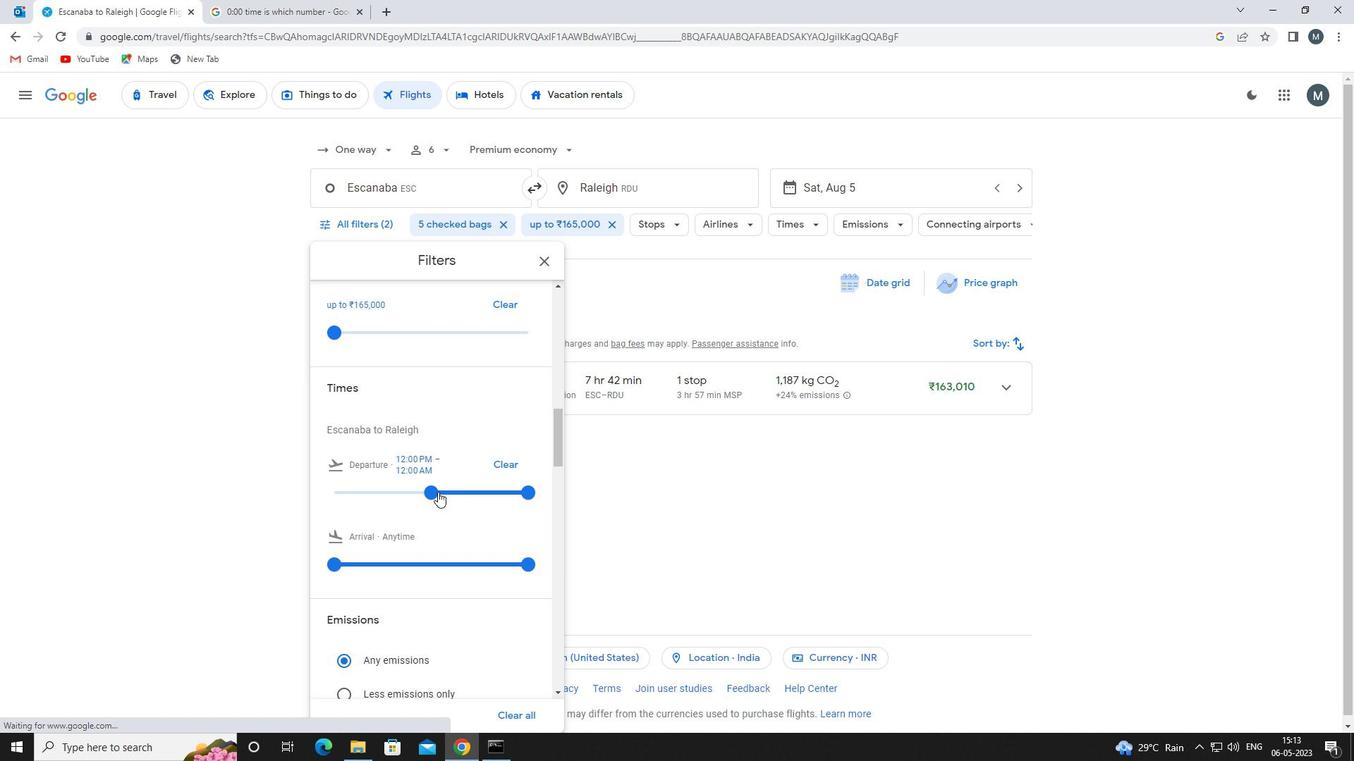 
Action: Mouse moved to (524, 490)
Screenshot: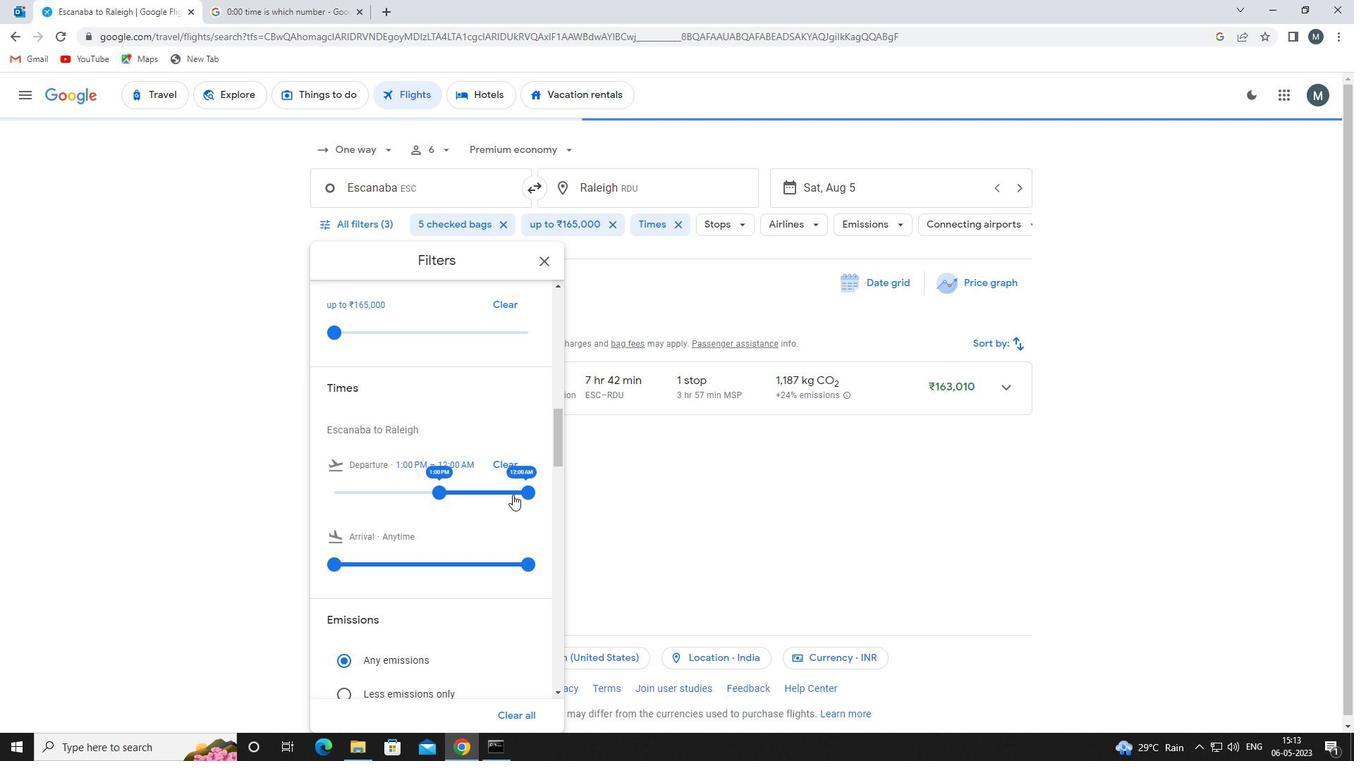 
Action: Mouse pressed left at (524, 490)
Screenshot: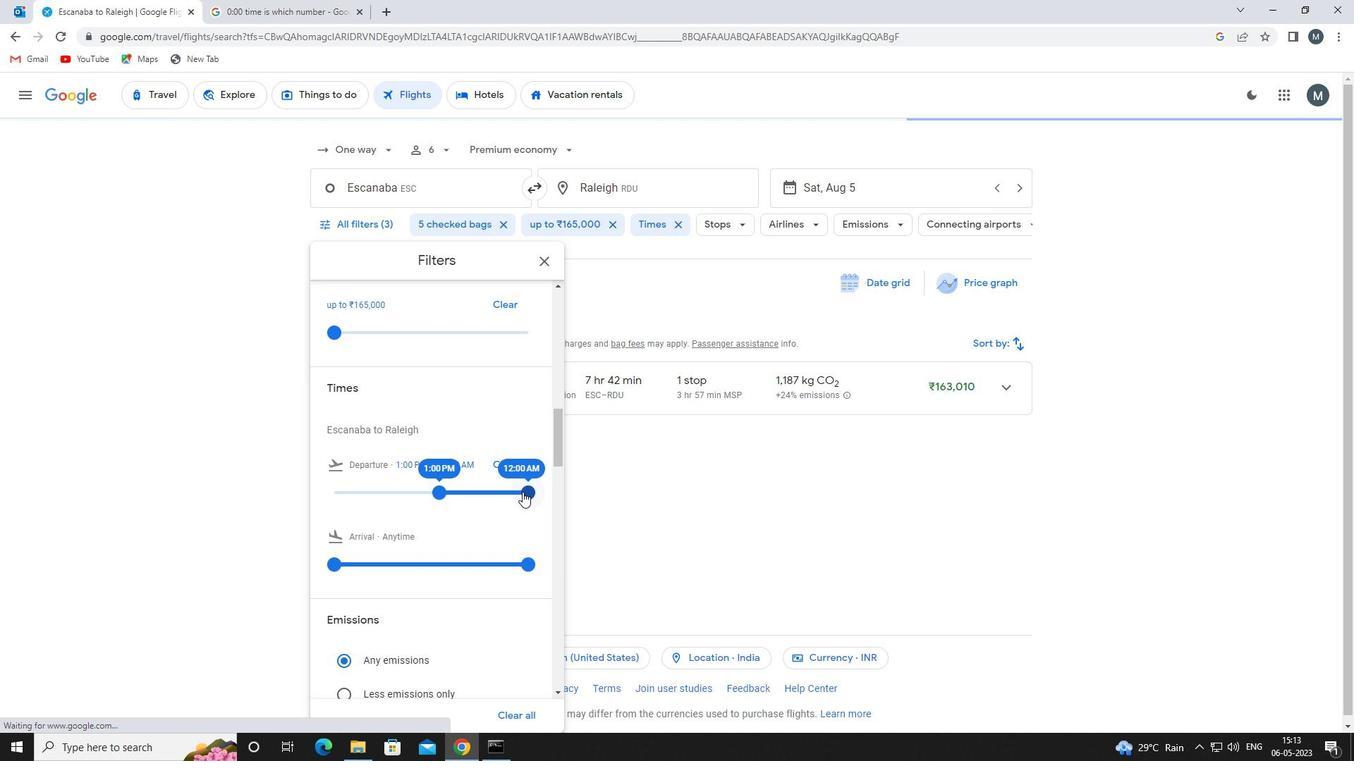 
Action: Mouse moved to (547, 256)
Screenshot: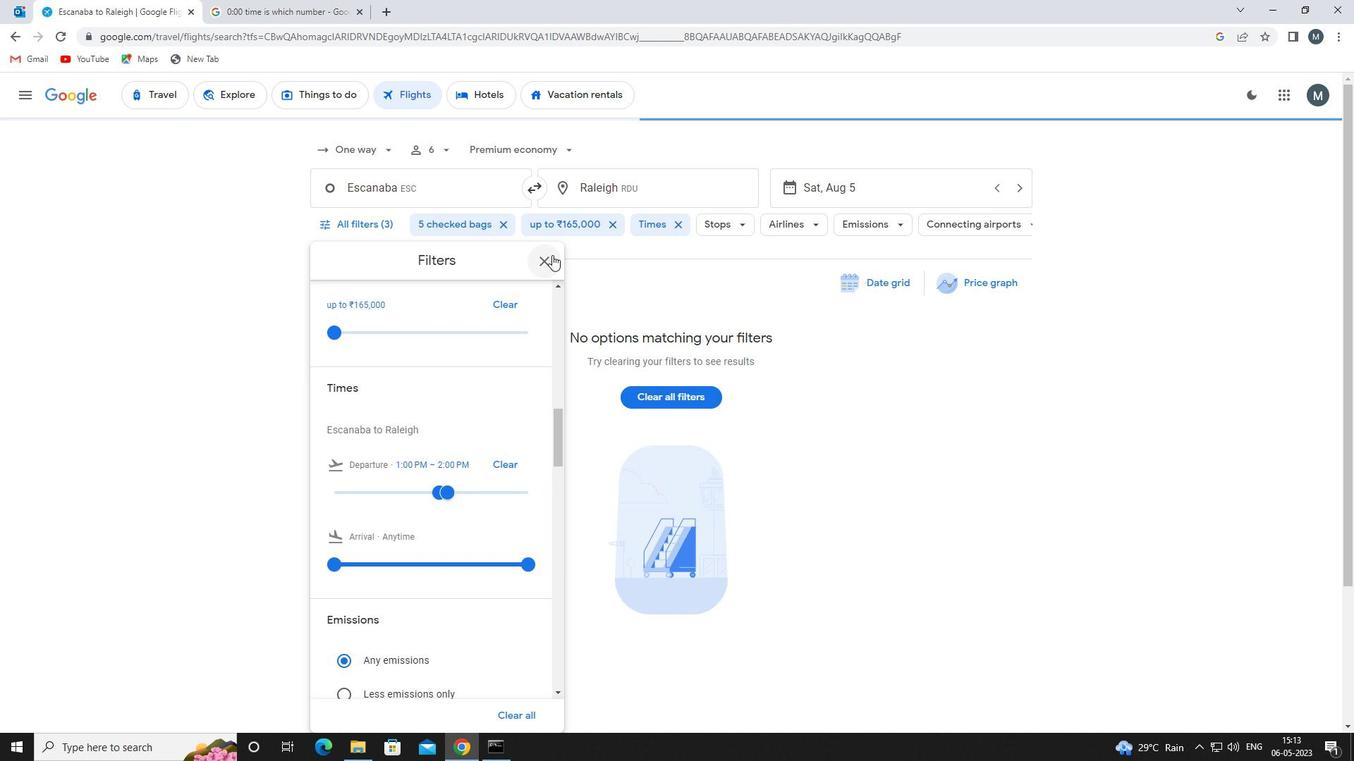 
Action: Mouse pressed left at (547, 256)
Screenshot: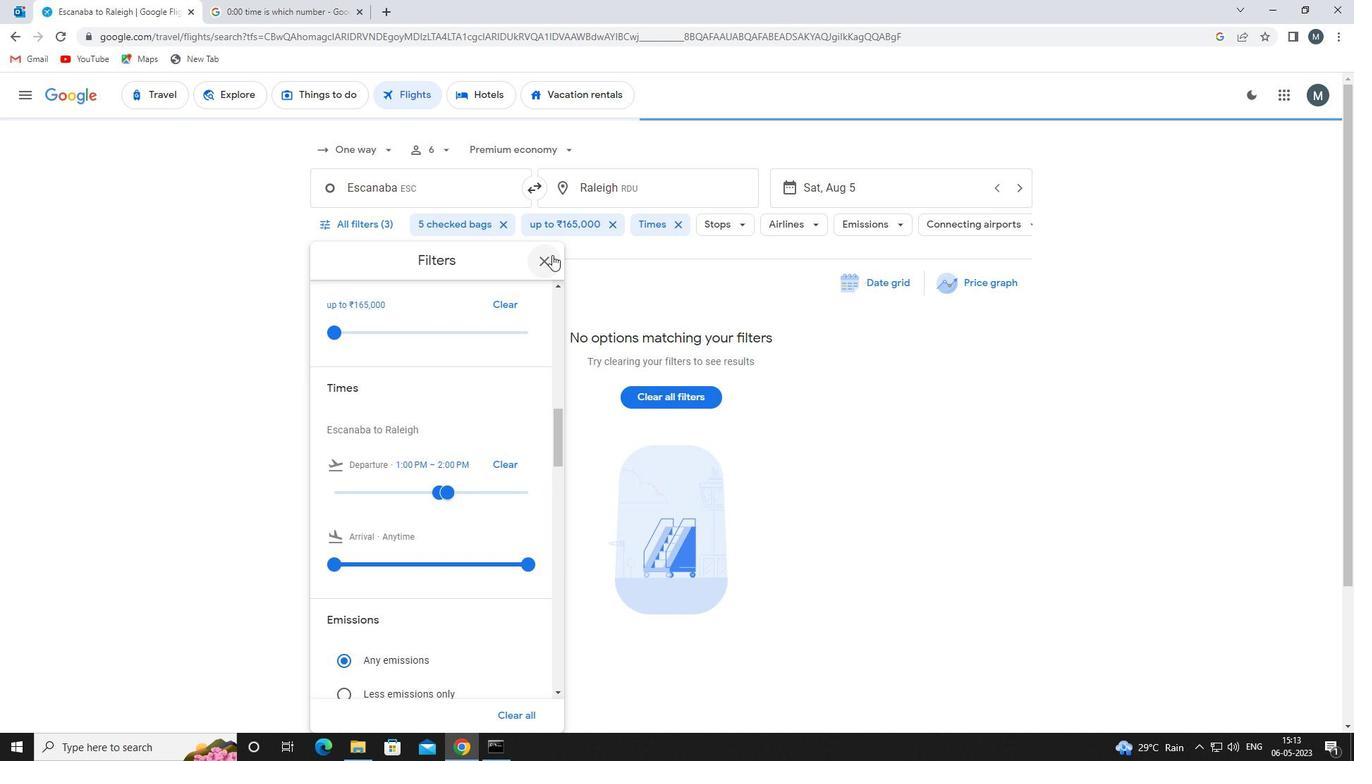 
Action: Mouse moved to (540, 258)
Screenshot: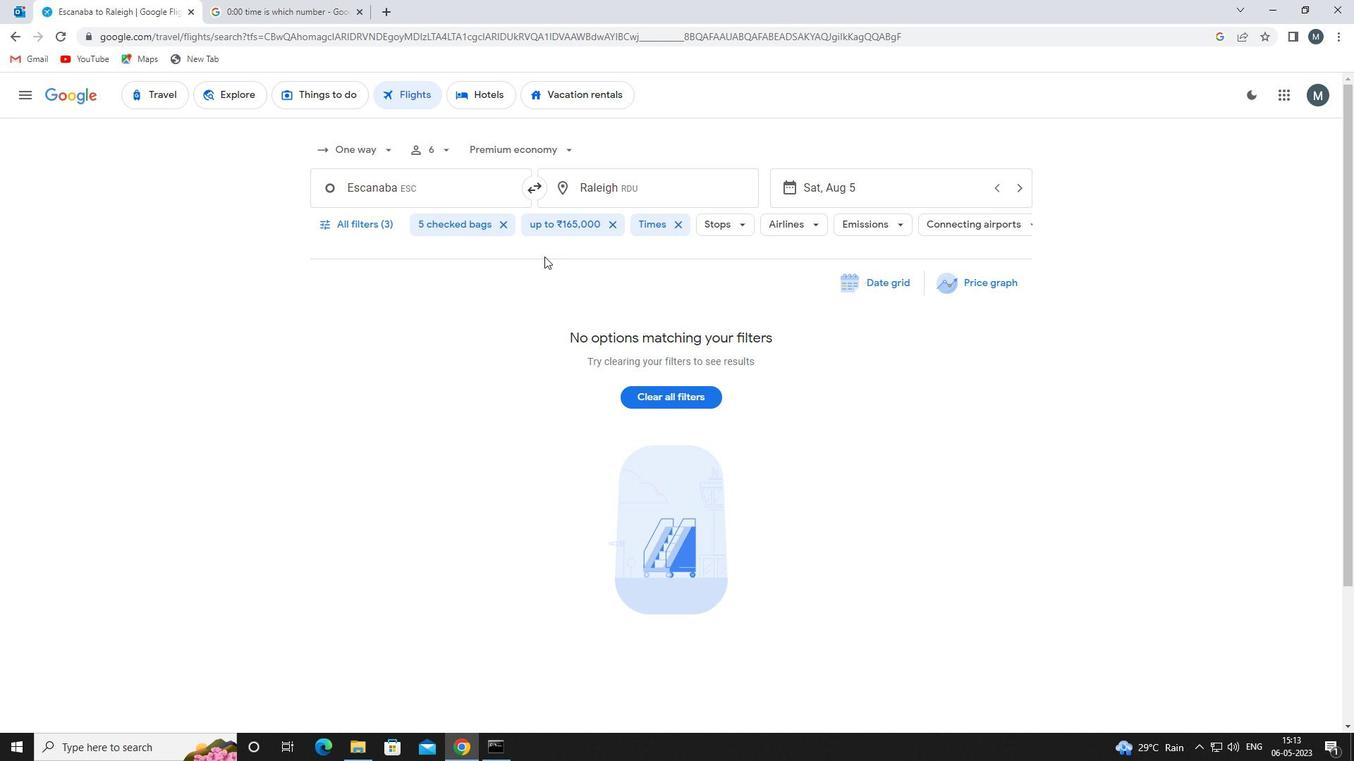 
